 Task: Create a due date automation trigger when advanced on, 2 working days before a card is due add fields without custom field "Resume" set to a date between 1 and 7 days ago at 11:00 AM.
Action: Mouse moved to (1190, 361)
Screenshot: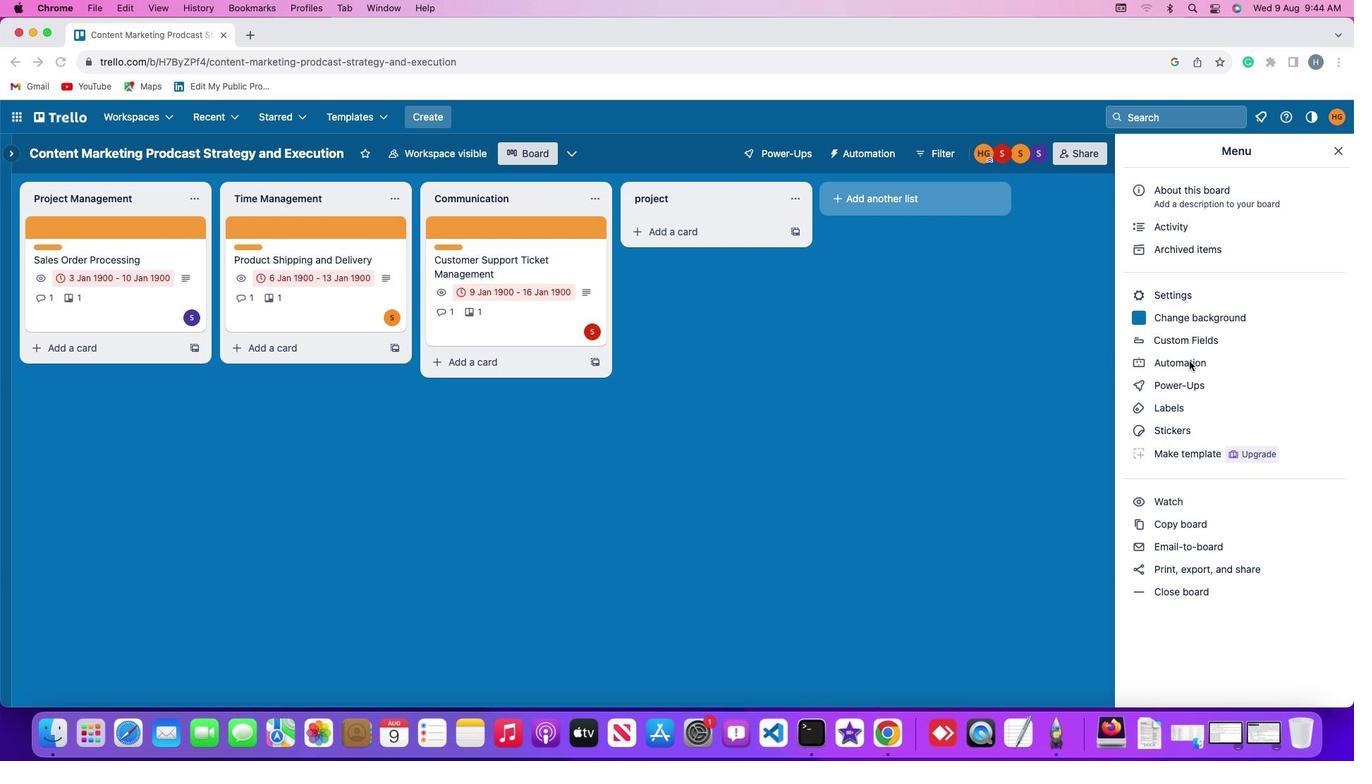 
Action: Mouse pressed left at (1190, 361)
Screenshot: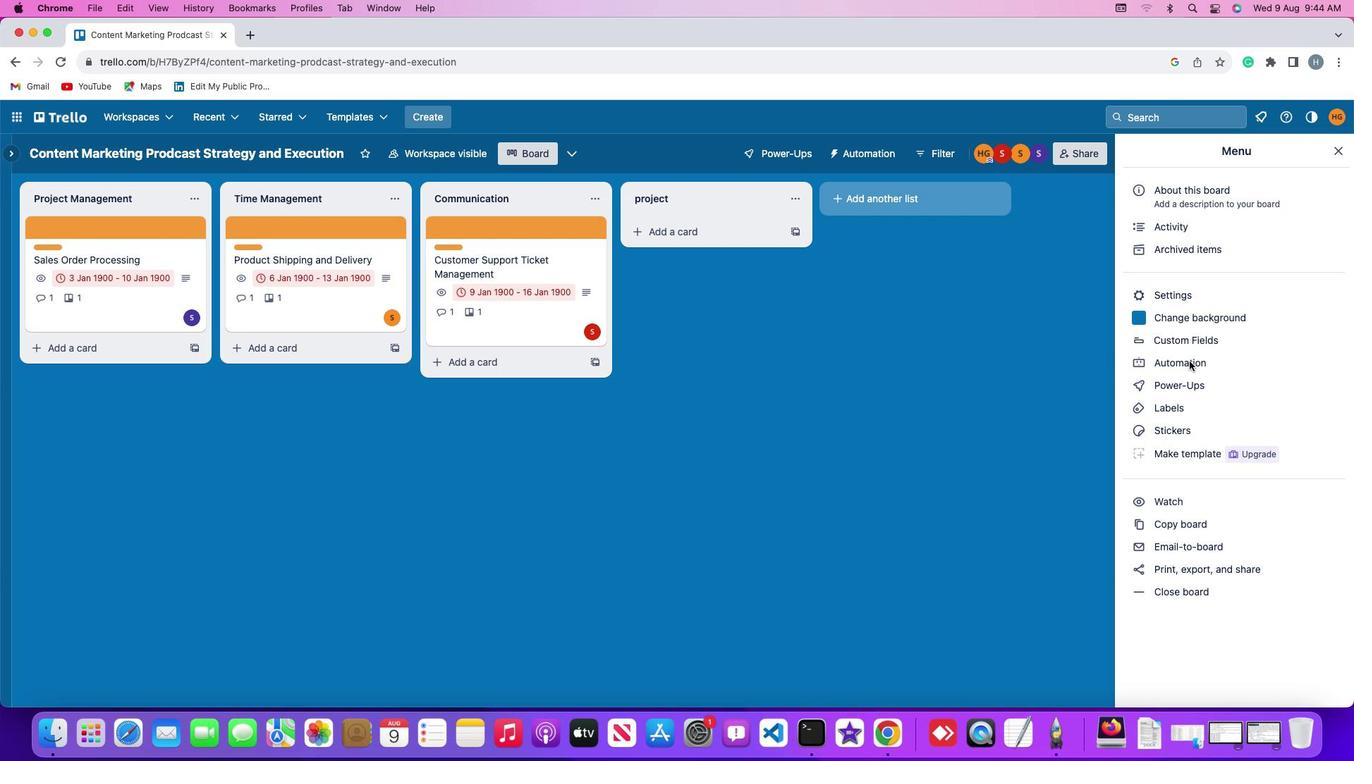 
Action: Mouse pressed left at (1190, 361)
Screenshot: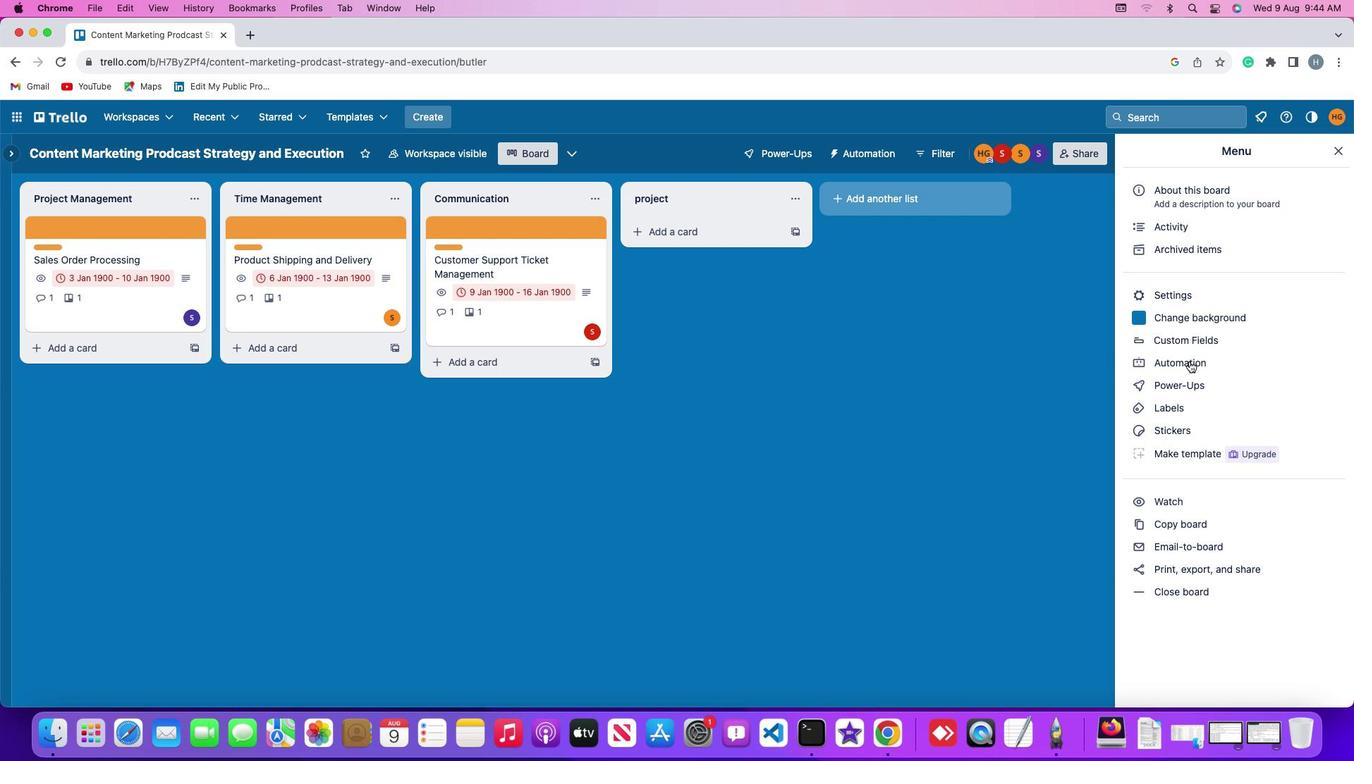 
Action: Mouse moved to (86, 333)
Screenshot: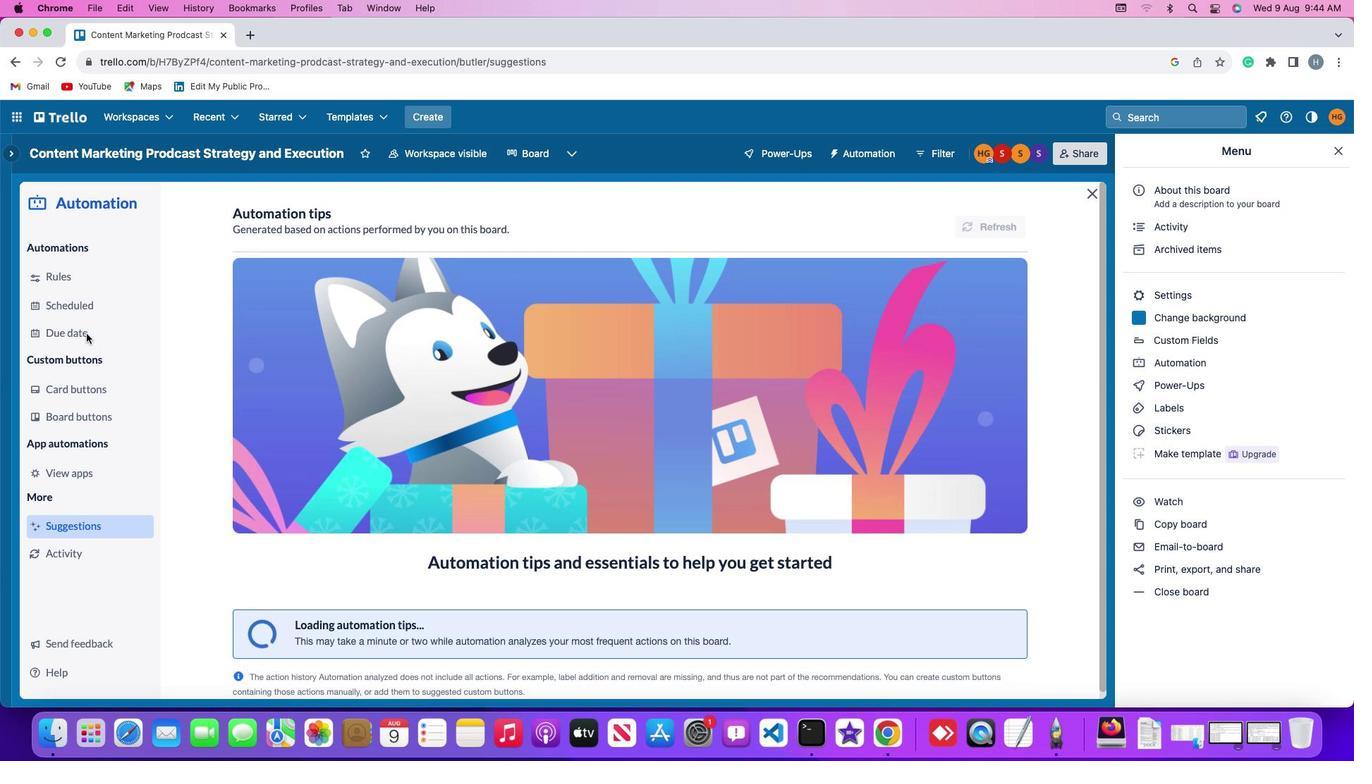 
Action: Mouse pressed left at (86, 333)
Screenshot: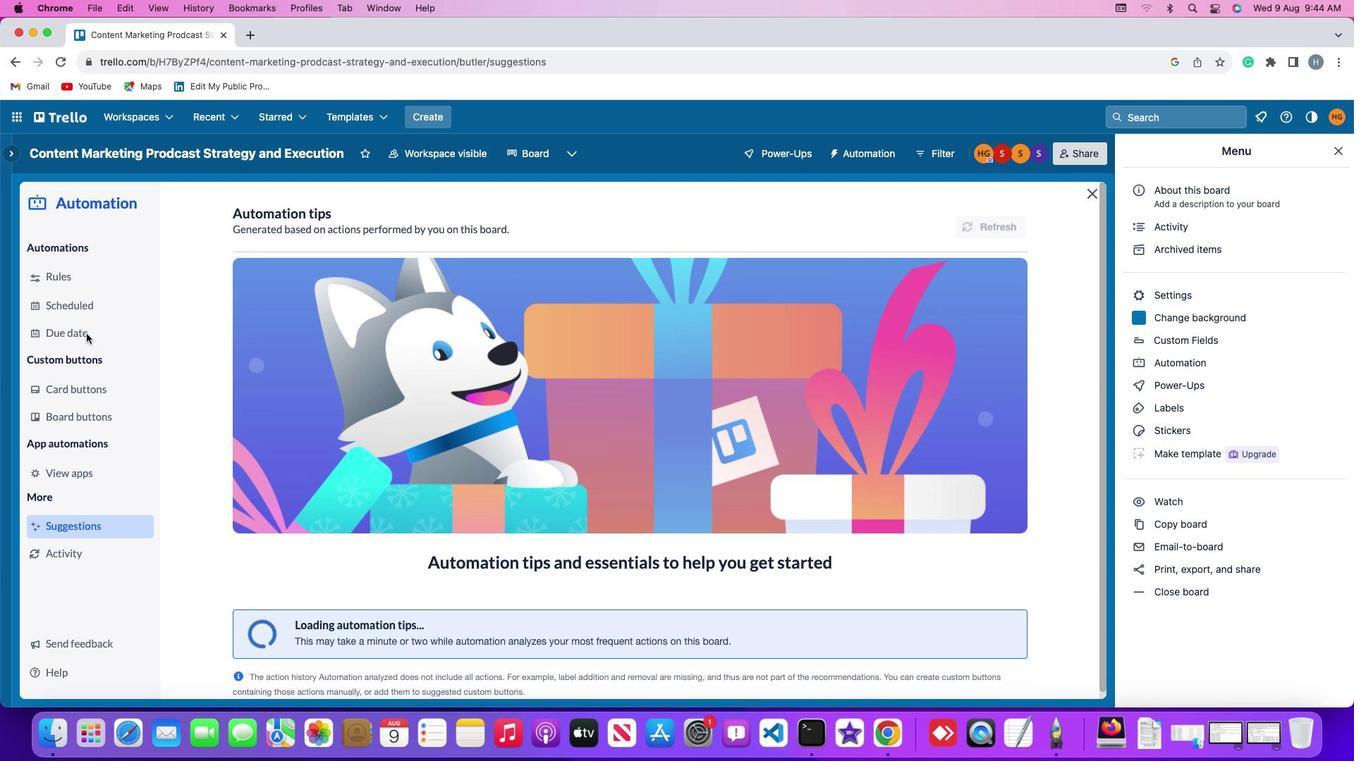 
Action: Mouse moved to (945, 214)
Screenshot: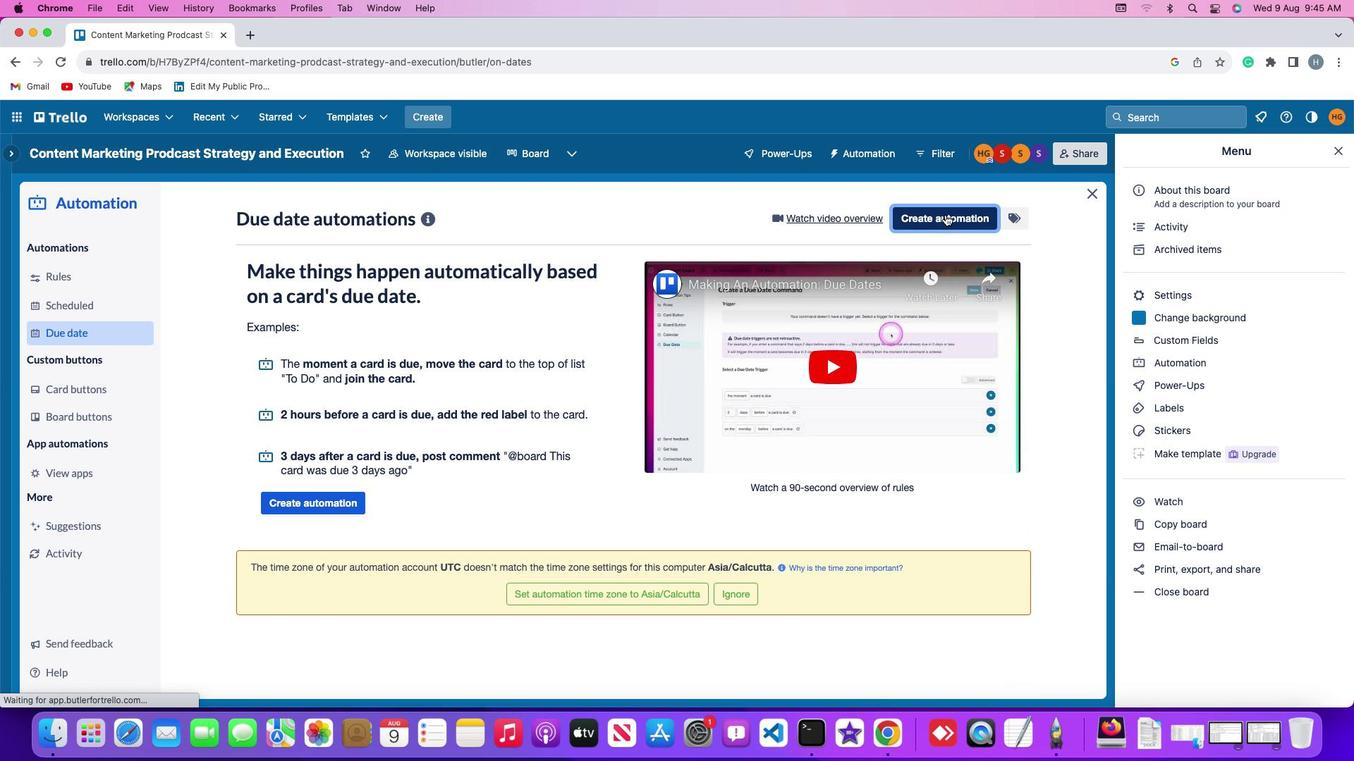 
Action: Mouse pressed left at (945, 214)
Screenshot: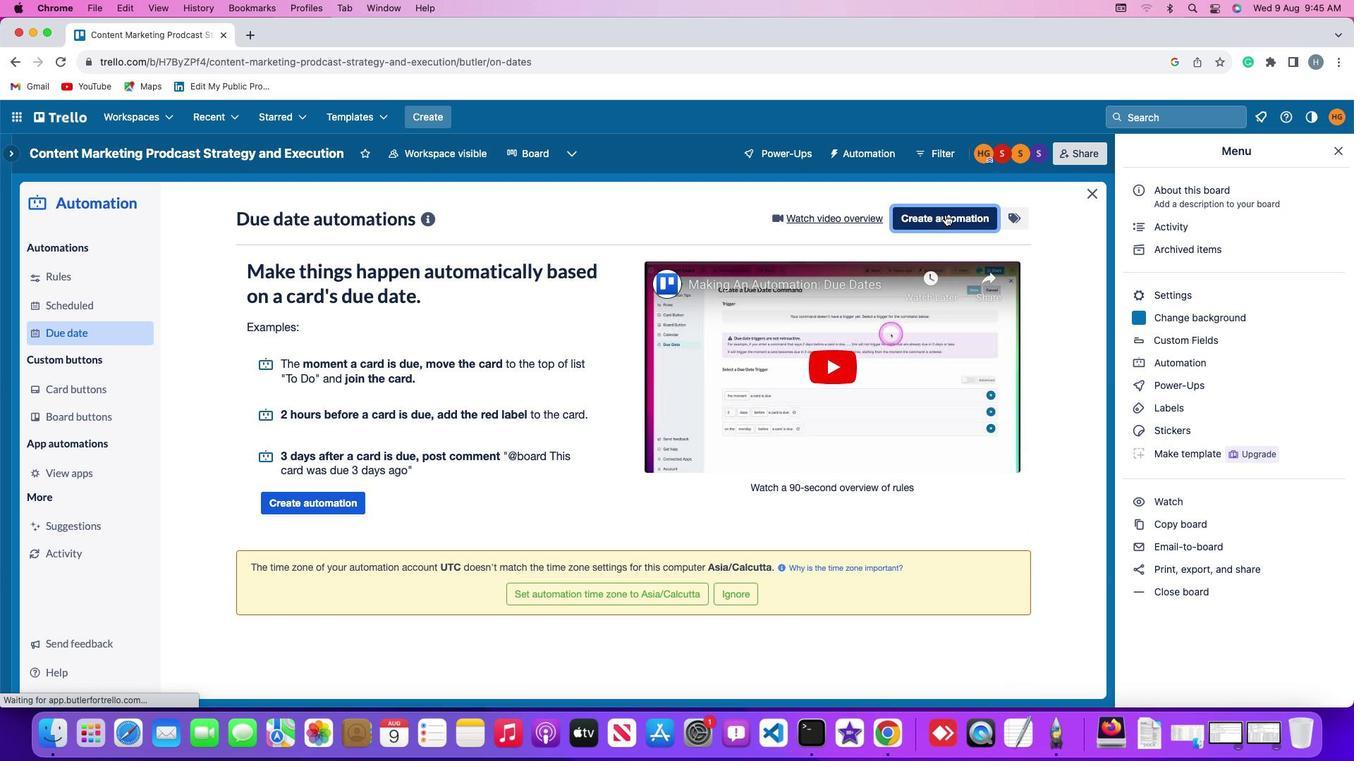 
Action: Mouse moved to (354, 349)
Screenshot: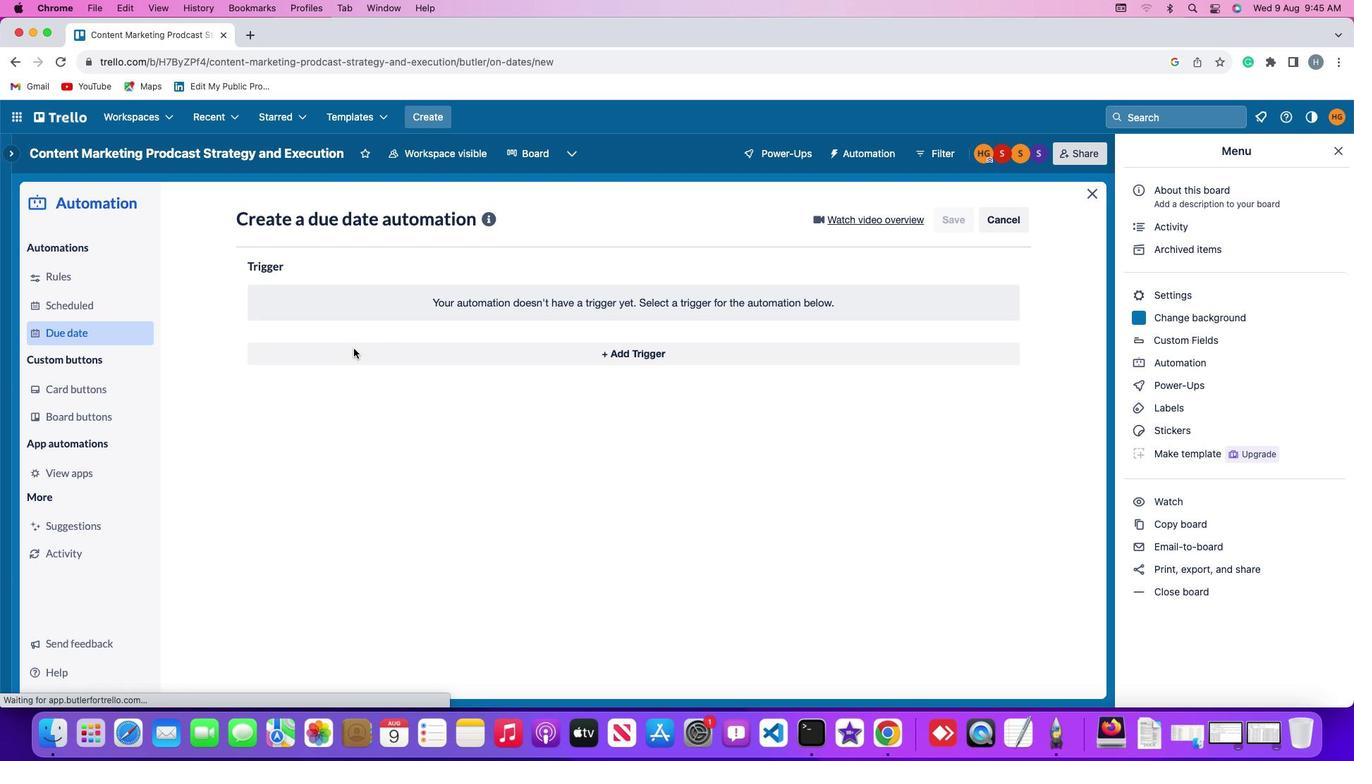 
Action: Mouse pressed left at (354, 349)
Screenshot: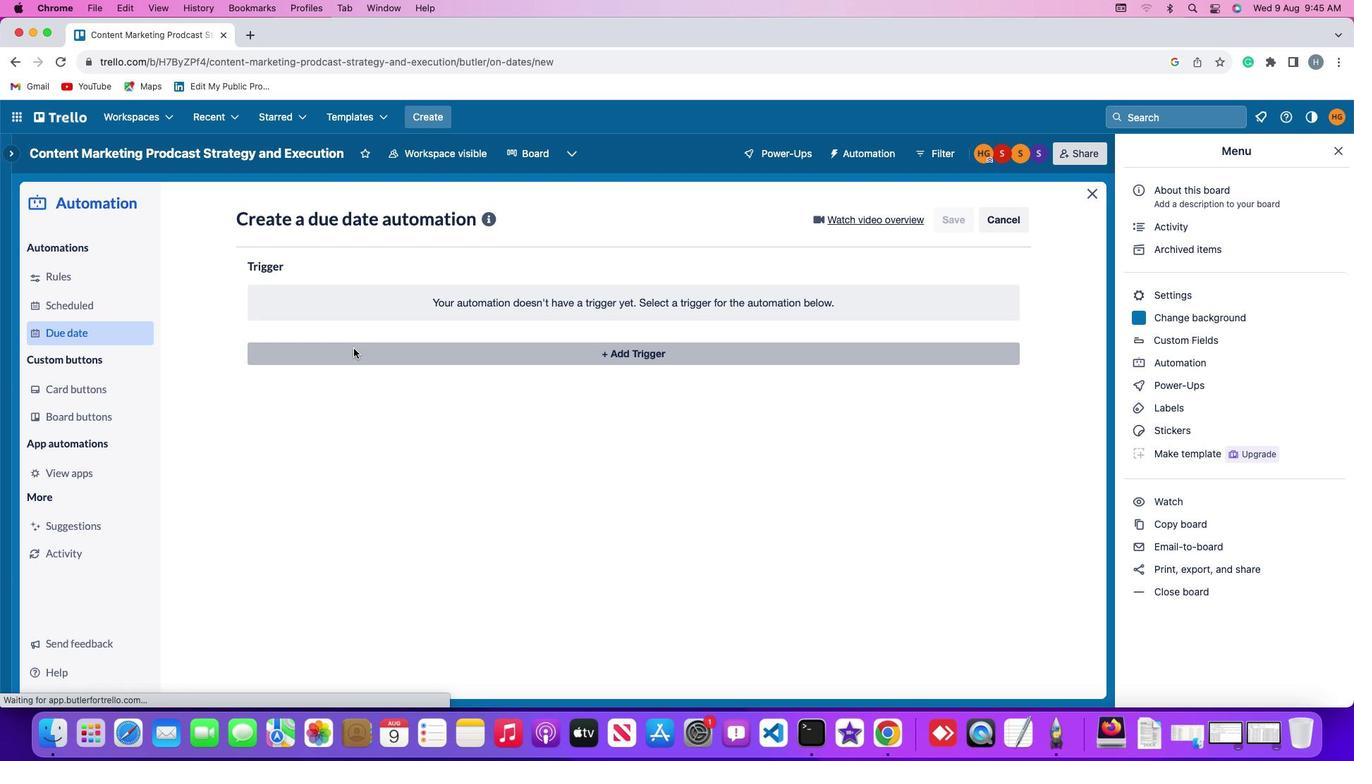 
Action: Mouse moved to (280, 567)
Screenshot: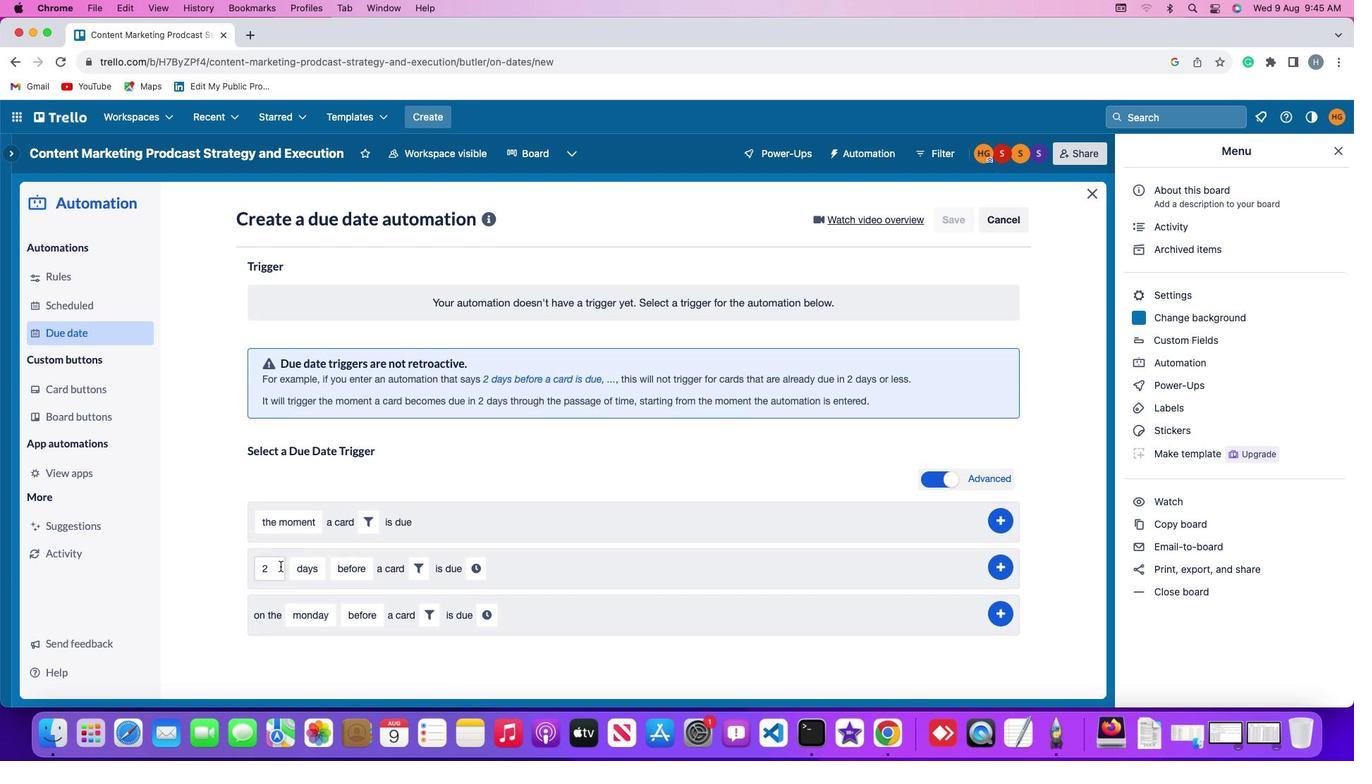
Action: Mouse pressed left at (280, 567)
Screenshot: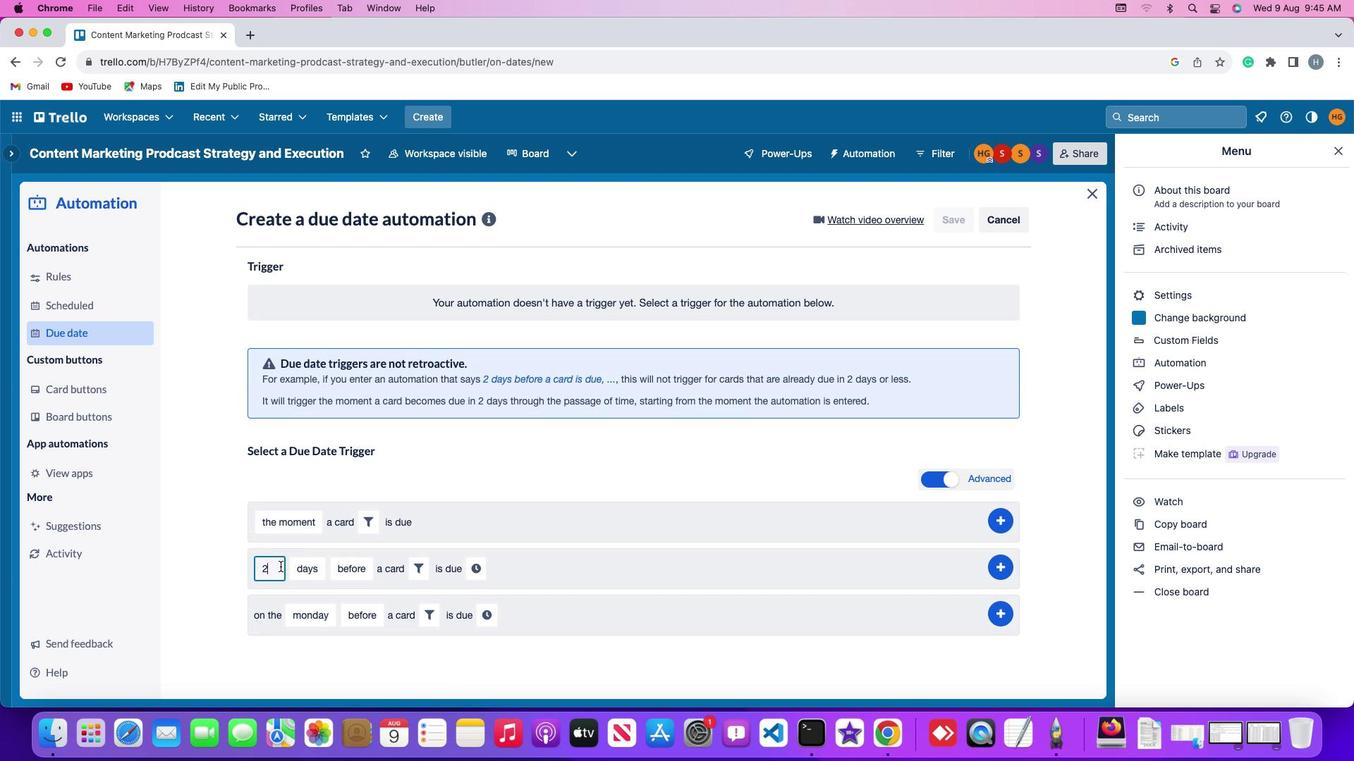
Action: Key pressed Key.backspace
Screenshot: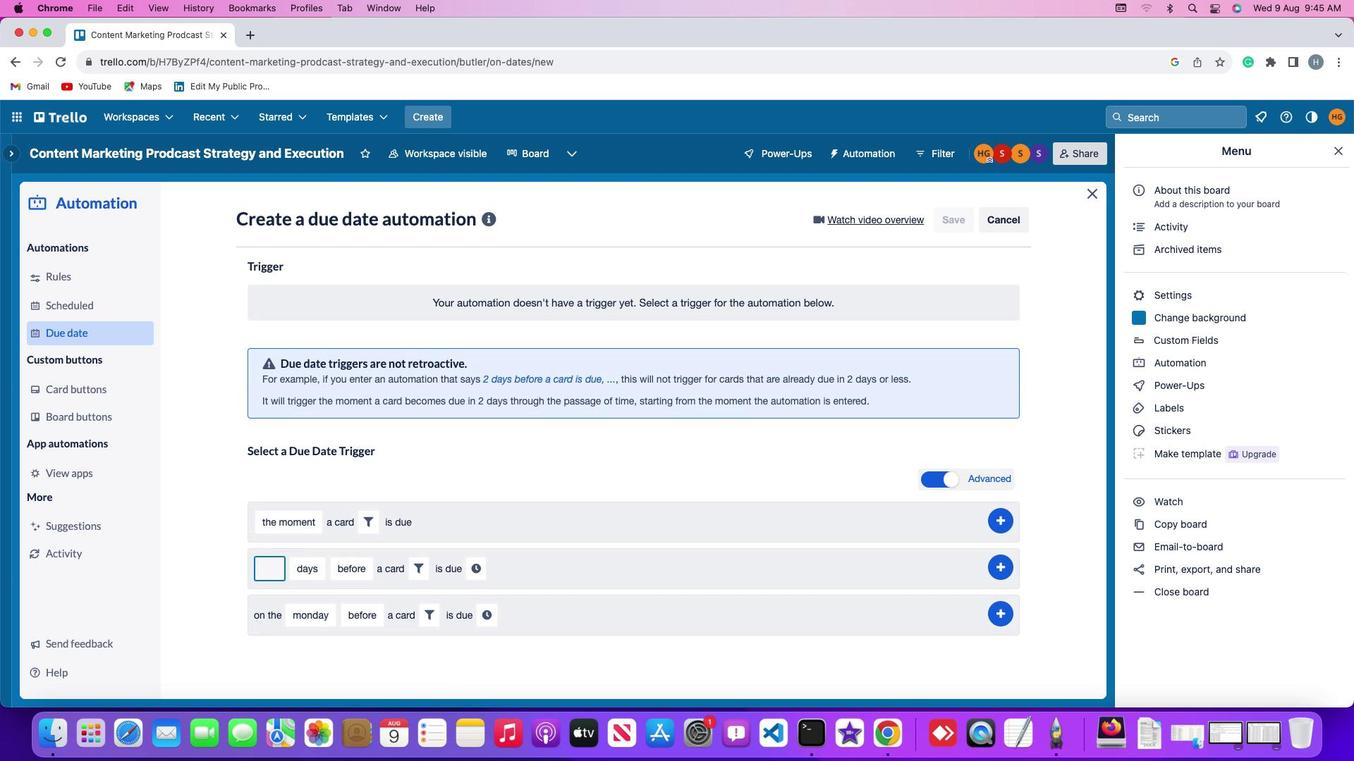 
Action: Mouse moved to (275, 567)
Screenshot: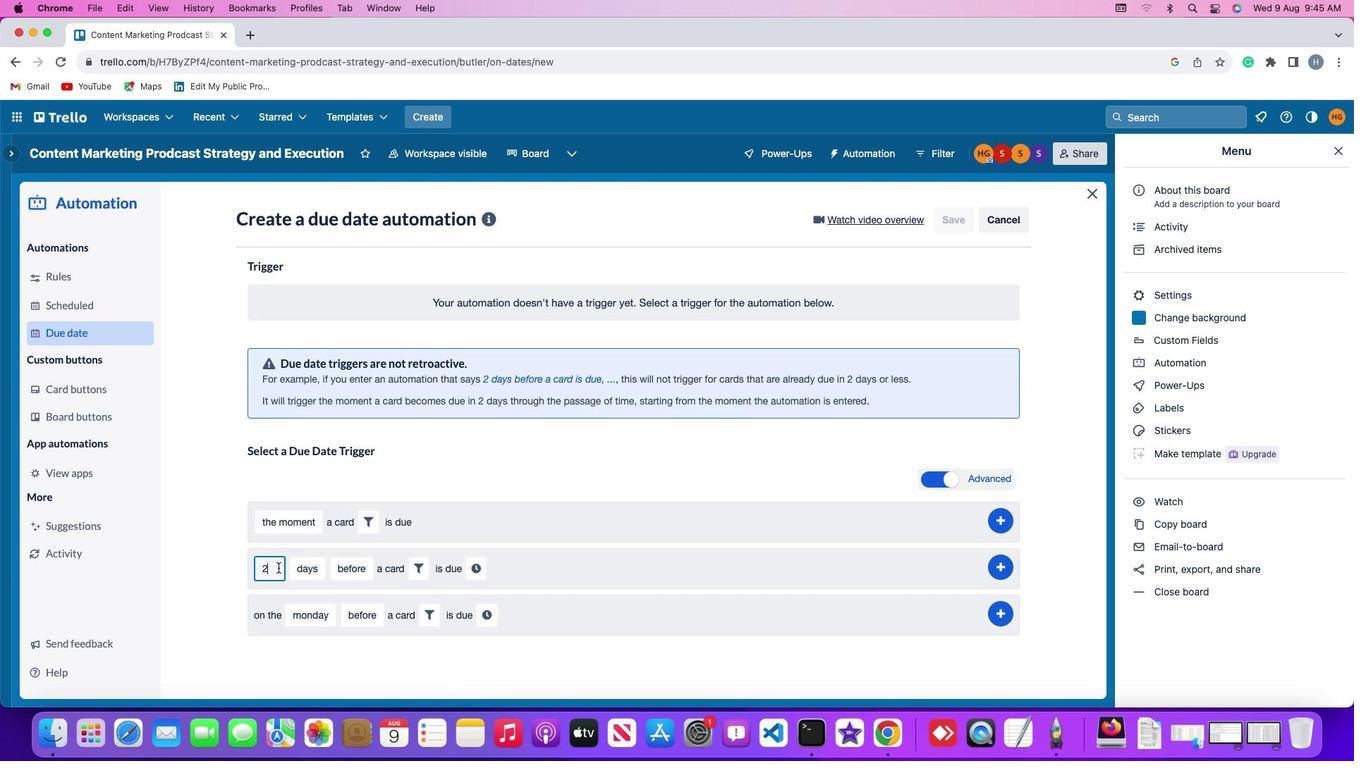 
Action: Key pressed '2'
Screenshot: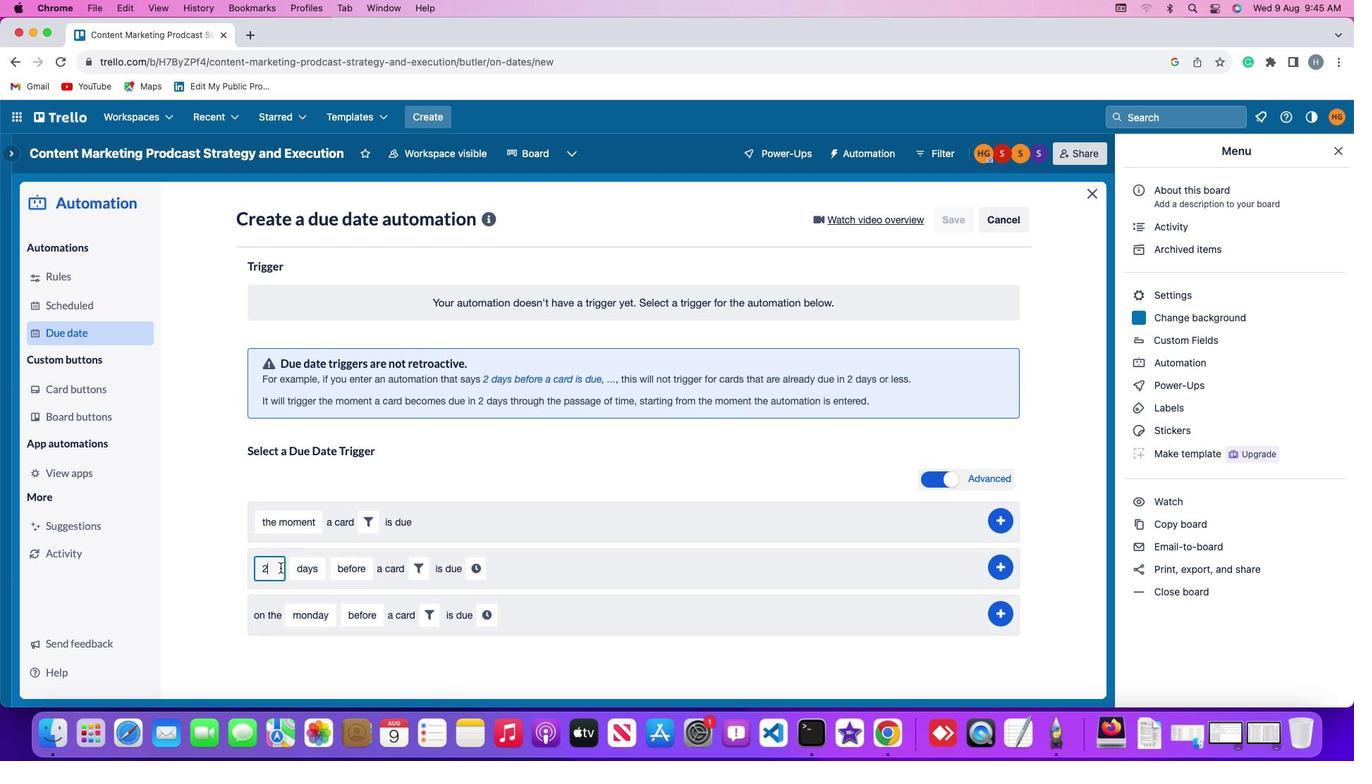 
Action: Mouse moved to (301, 569)
Screenshot: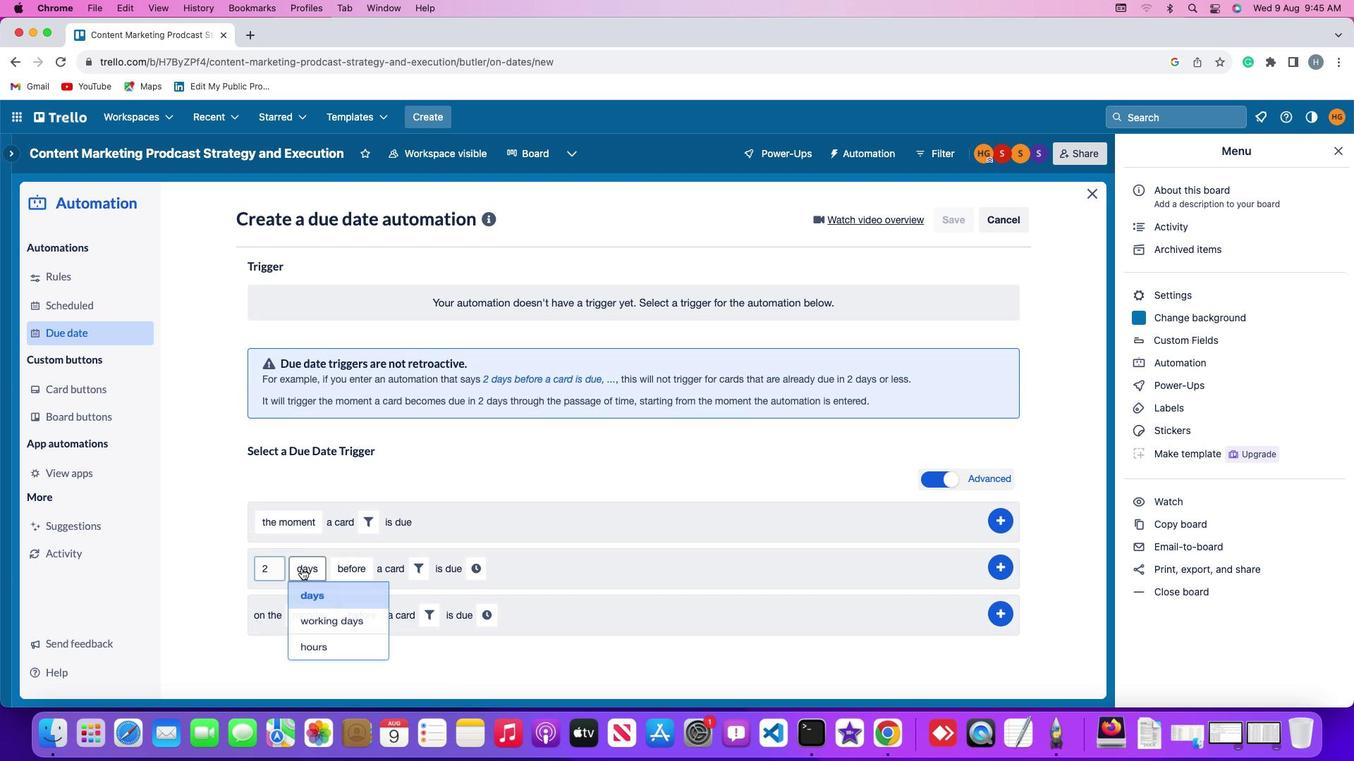 
Action: Mouse pressed left at (301, 569)
Screenshot: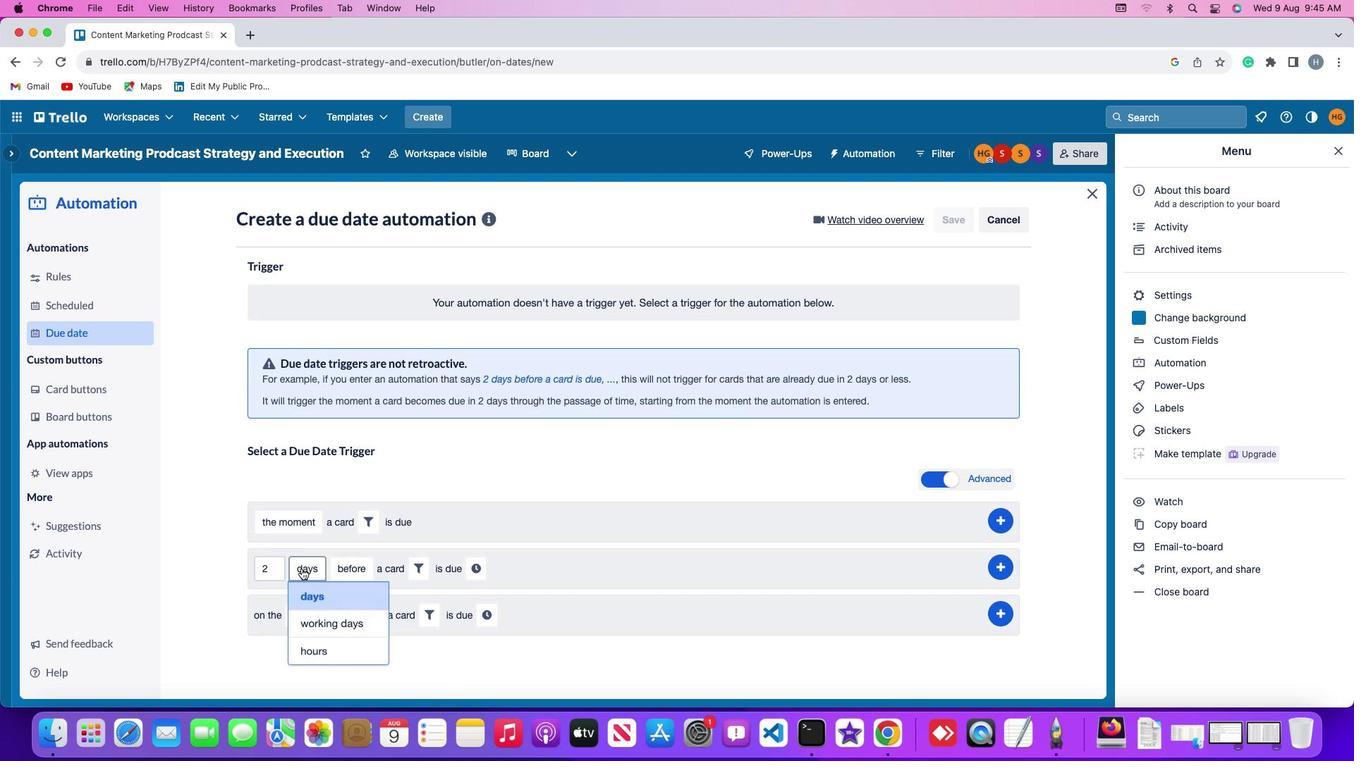 
Action: Mouse moved to (316, 630)
Screenshot: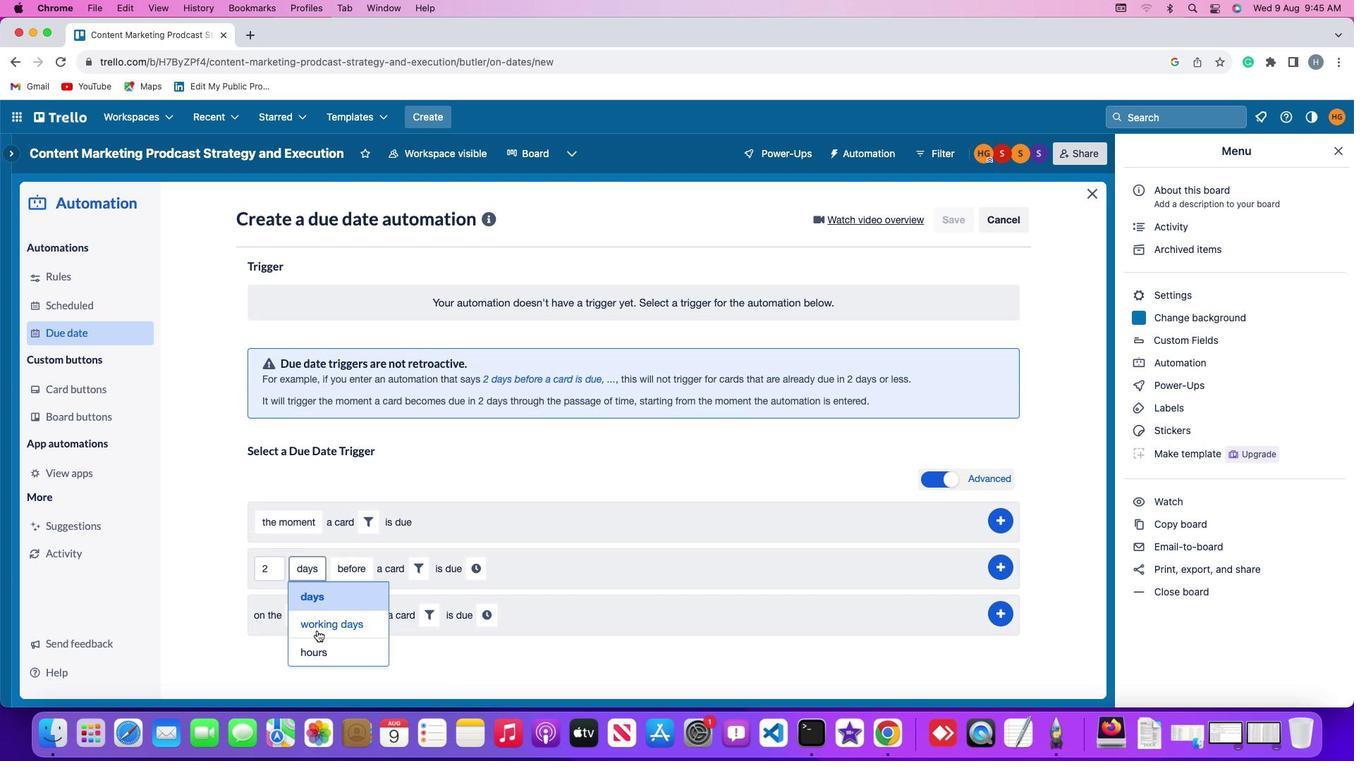 
Action: Mouse pressed left at (316, 630)
Screenshot: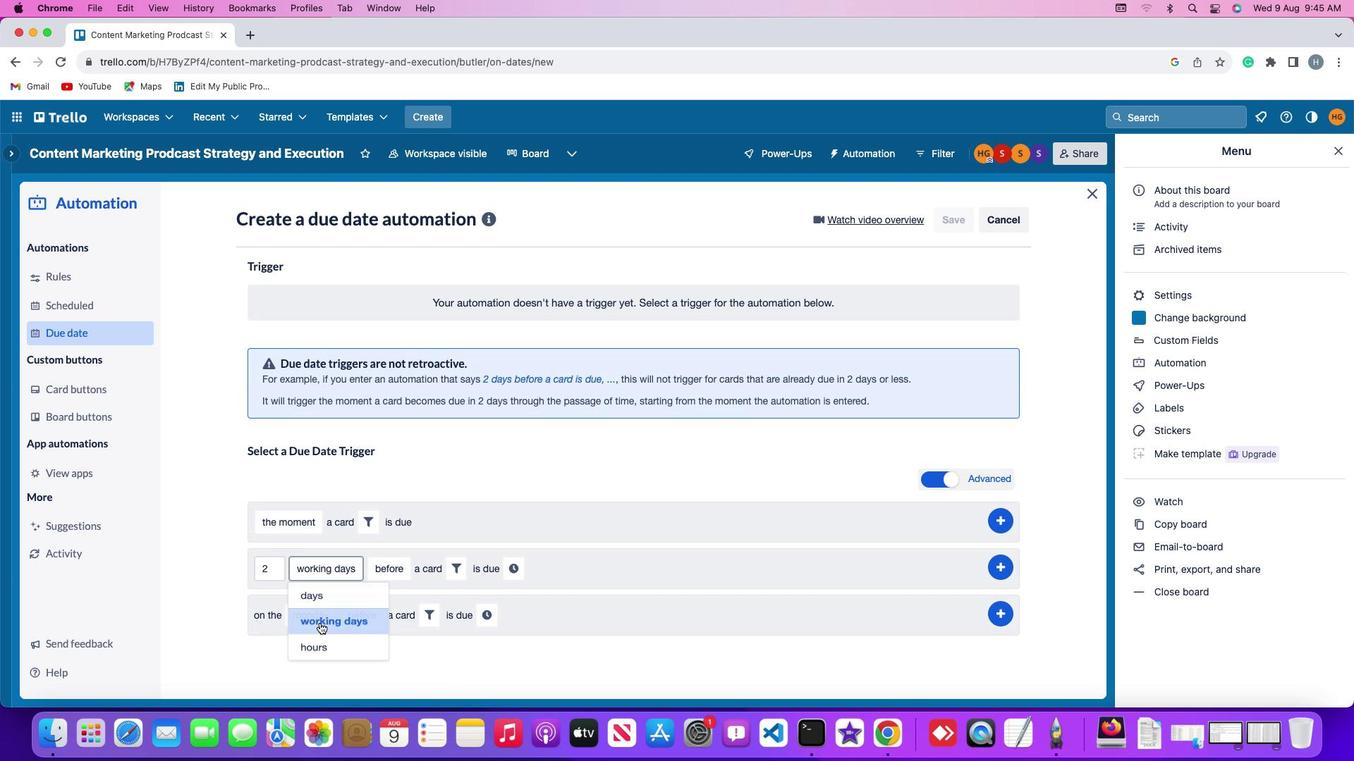 
Action: Mouse moved to (389, 574)
Screenshot: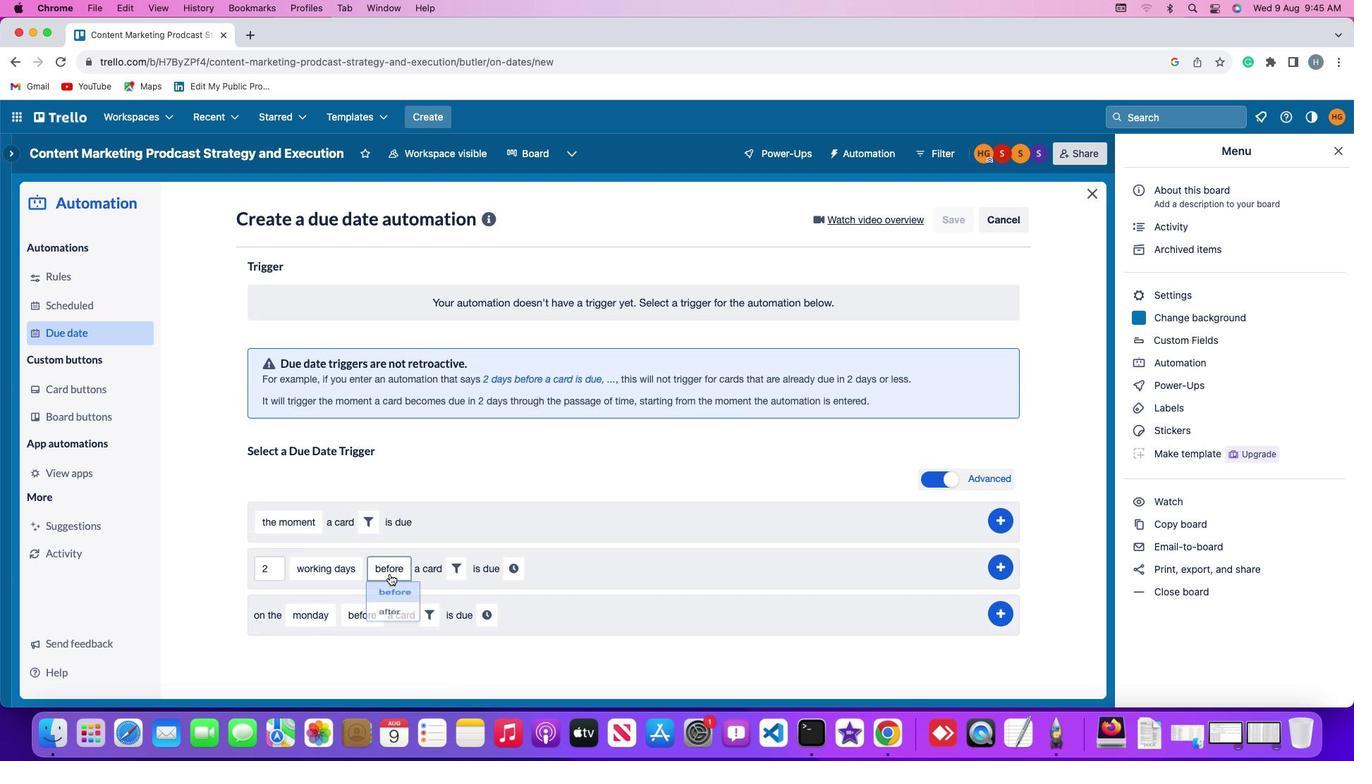 
Action: Mouse pressed left at (389, 574)
Screenshot: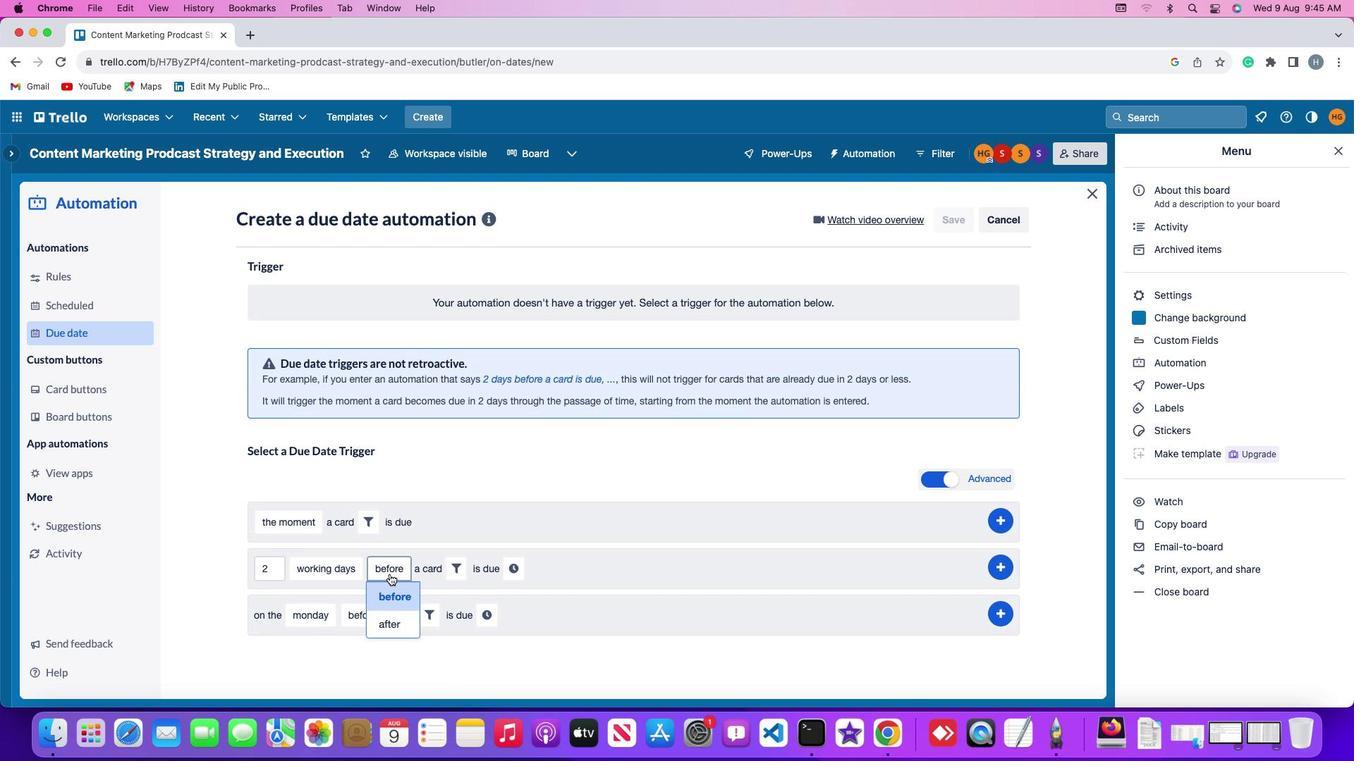 
Action: Mouse moved to (397, 598)
Screenshot: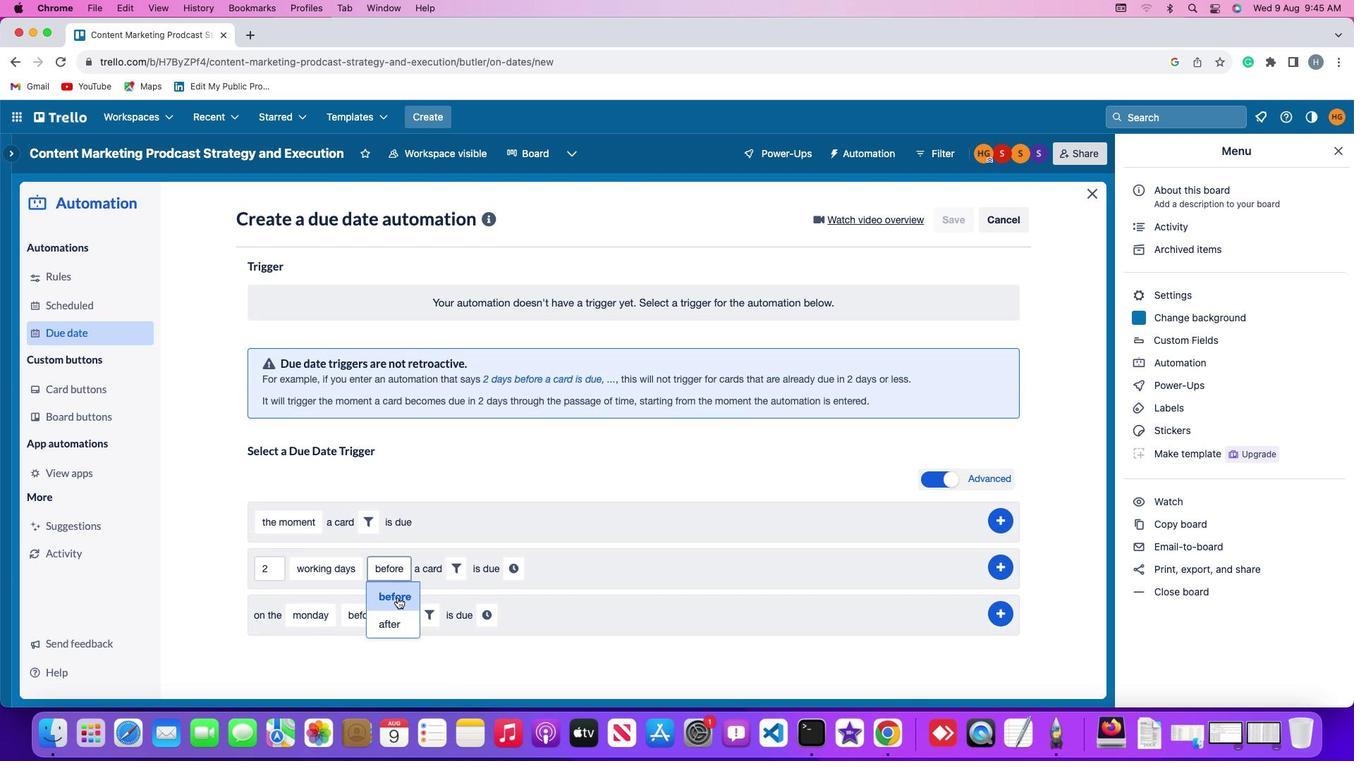 
Action: Mouse pressed left at (397, 598)
Screenshot: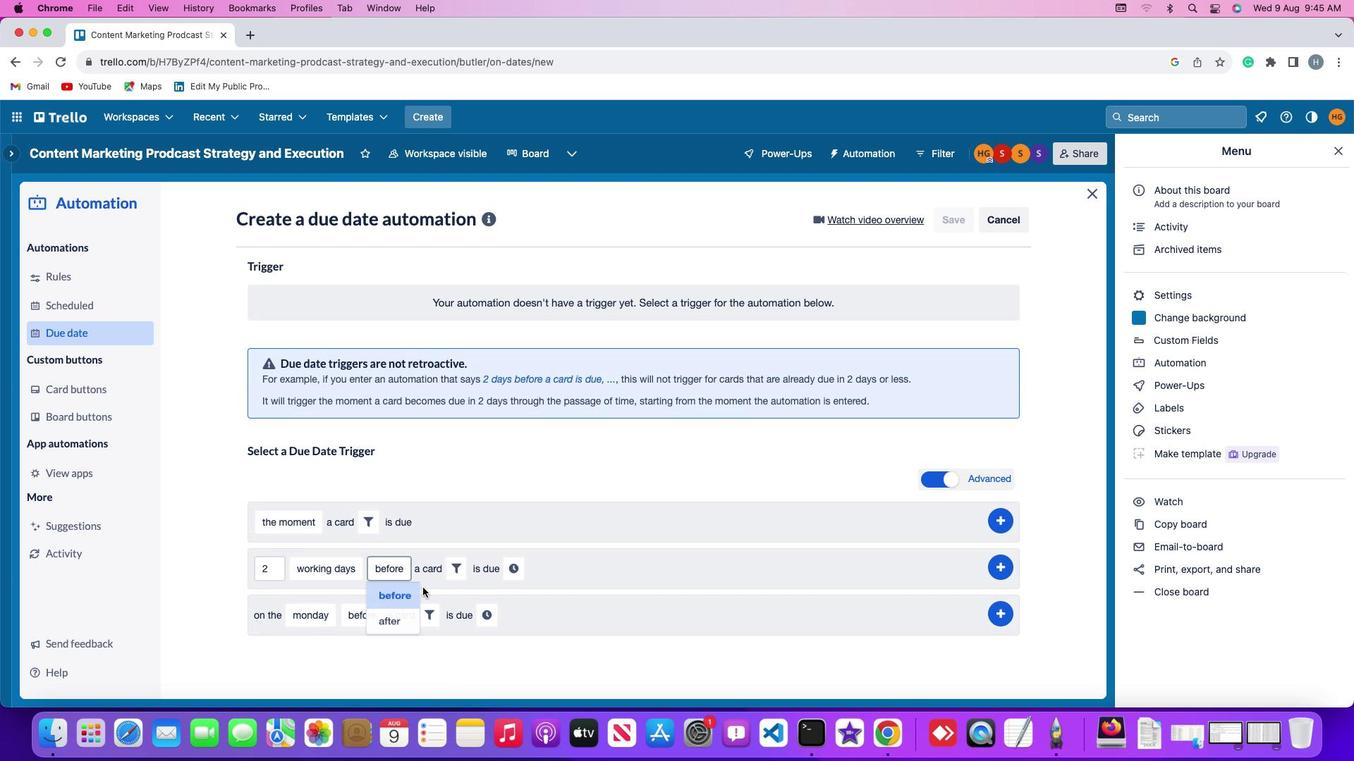 
Action: Mouse moved to (461, 574)
Screenshot: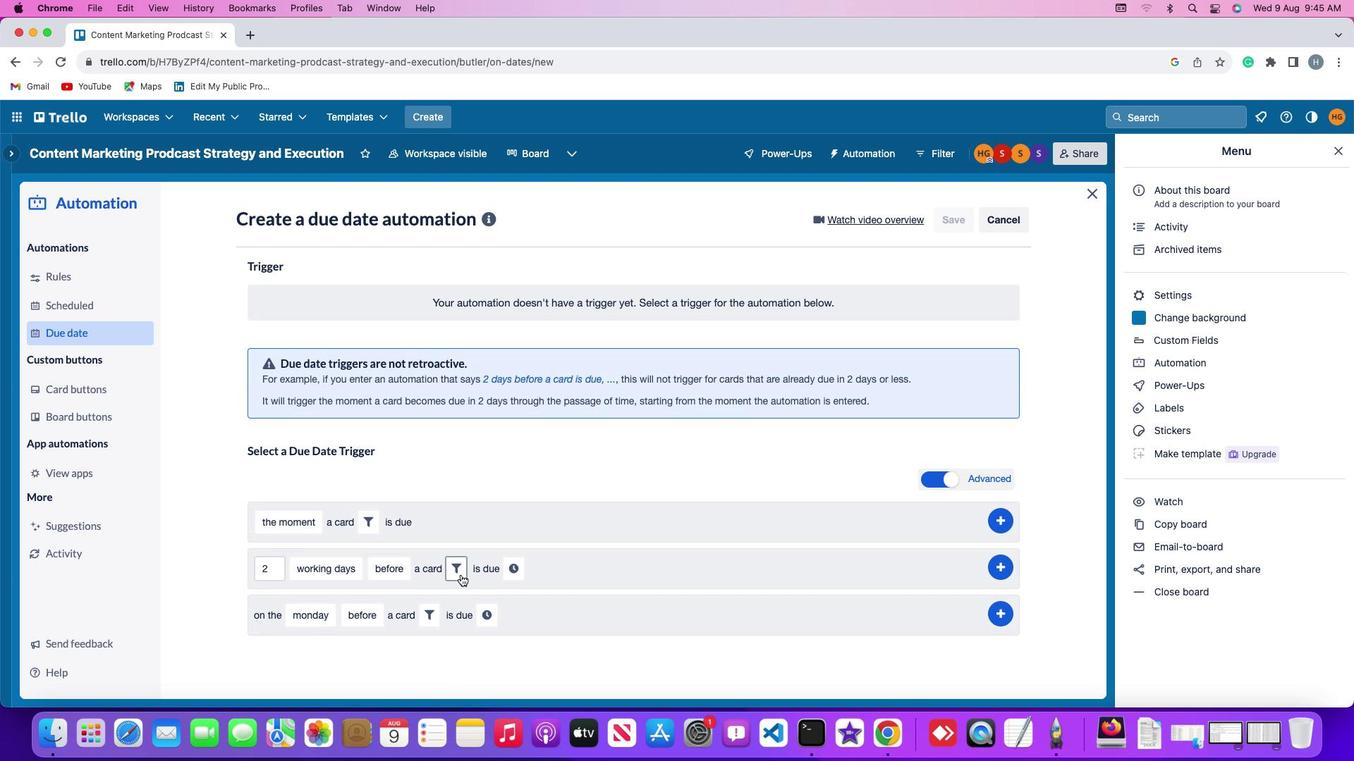
Action: Mouse pressed left at (461, 574)
Screenshot: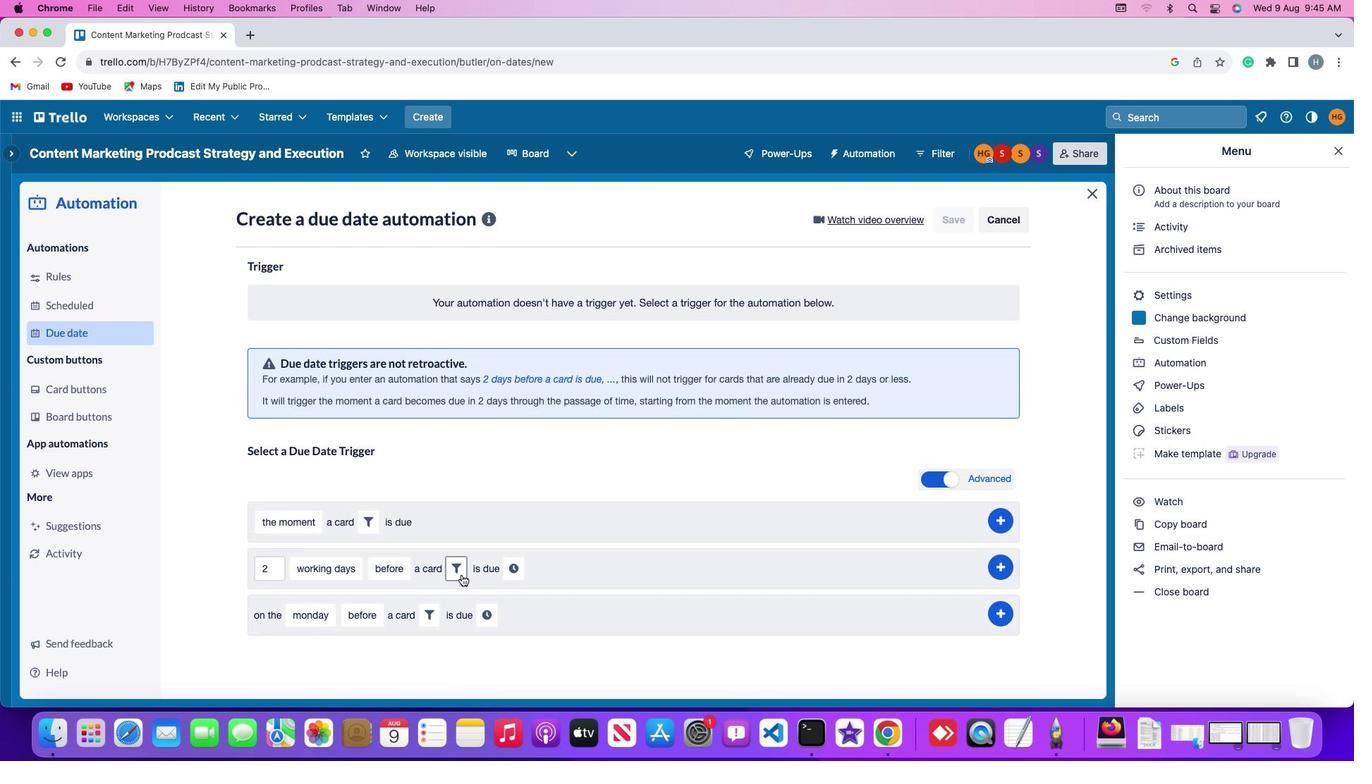 
Action: Mouse moved to (690, 610)
Screenshot: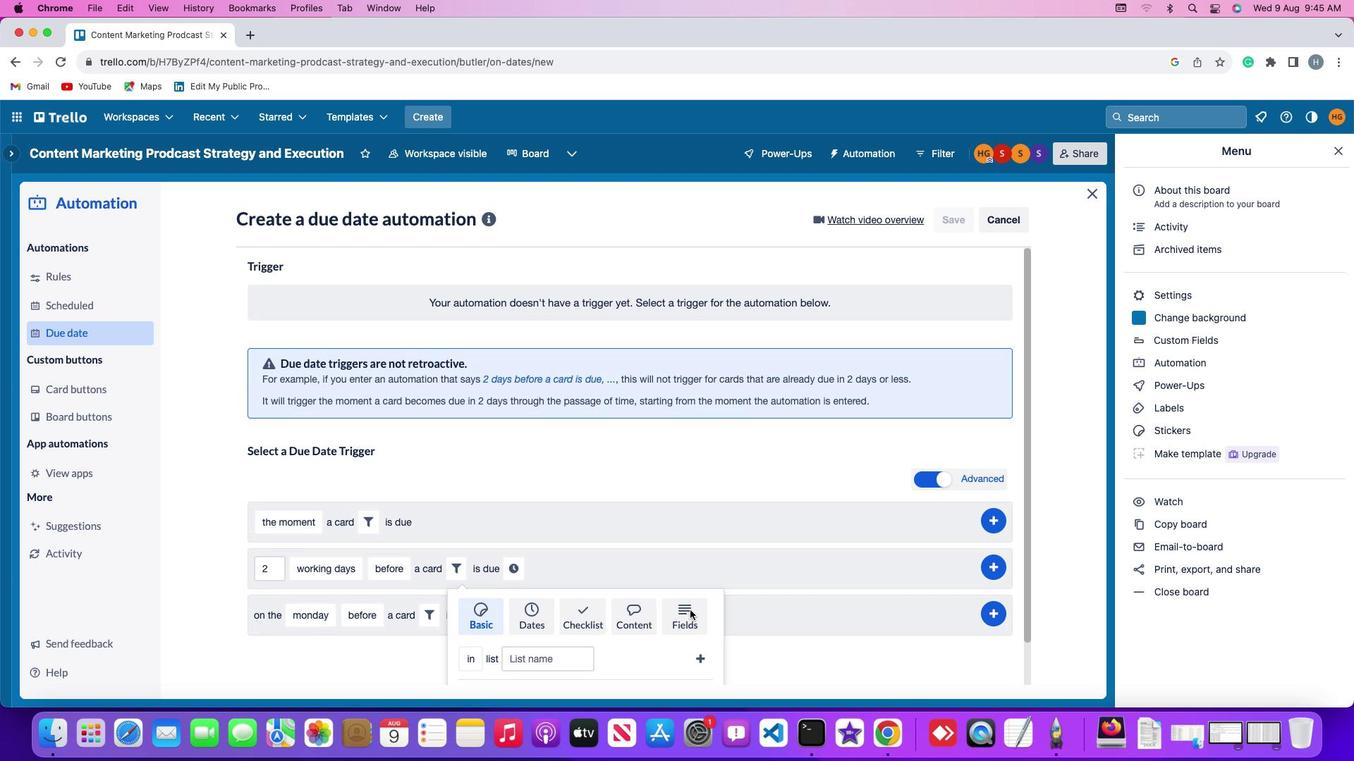 
Action: Mouse pressed left at (690, 610)
Screenshot: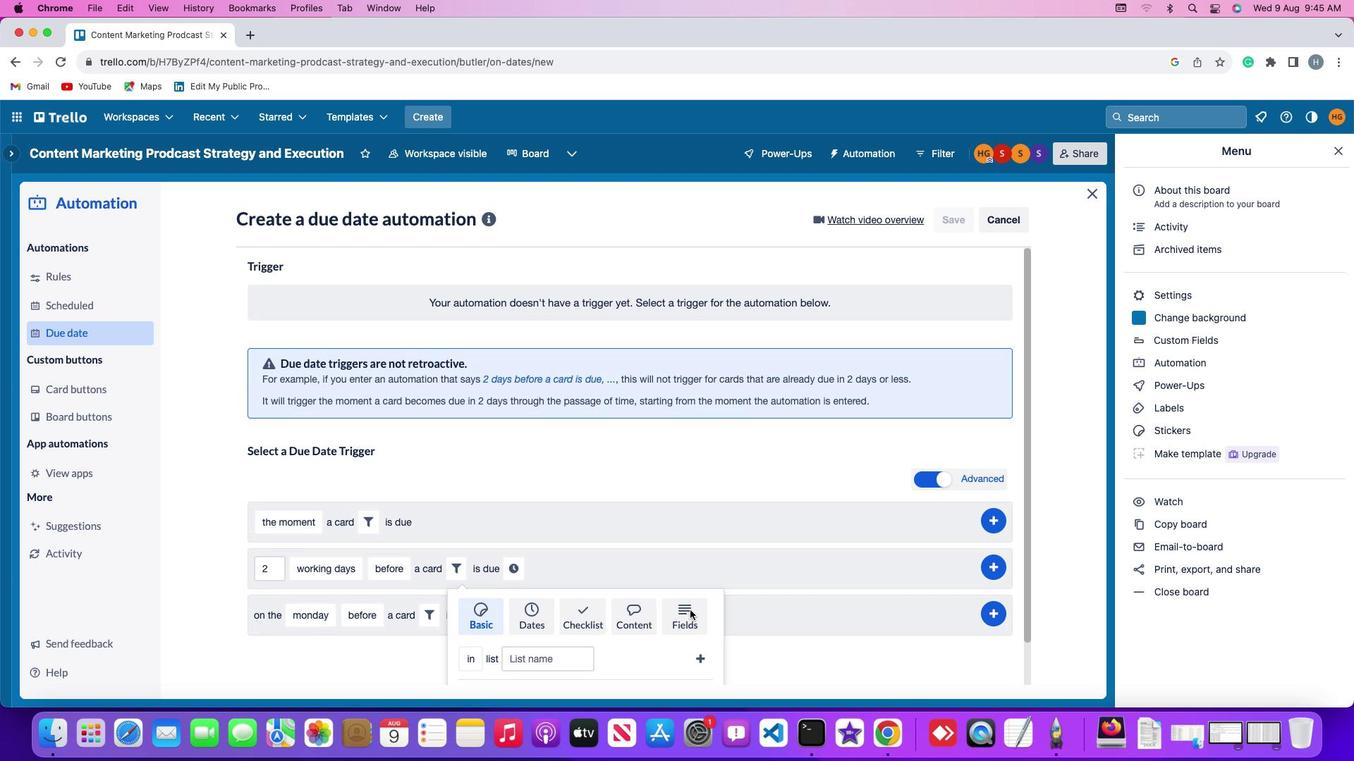 
Action: Mouse moved to (530, 632)
Screenshot: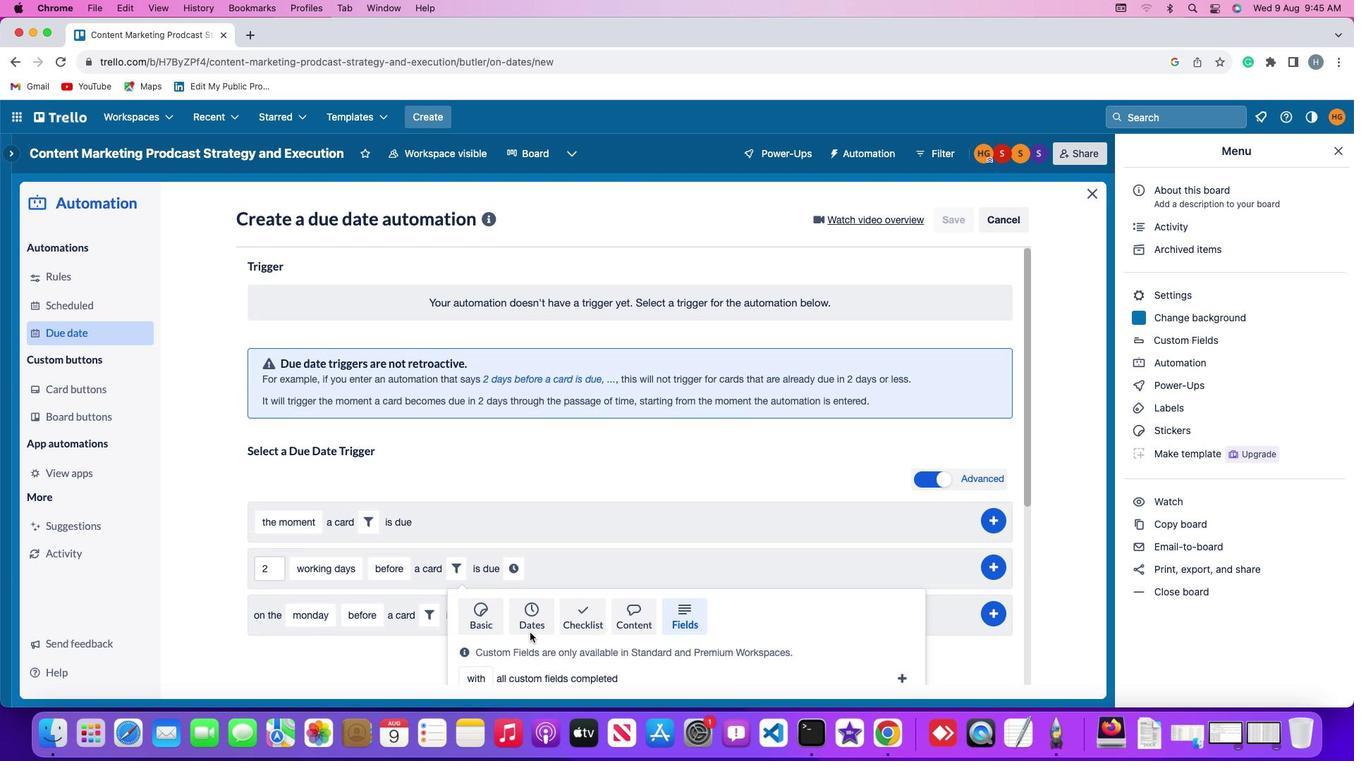 
Action: Mouse scrolled (530, 632) with delta (0, 0)
Screenshot: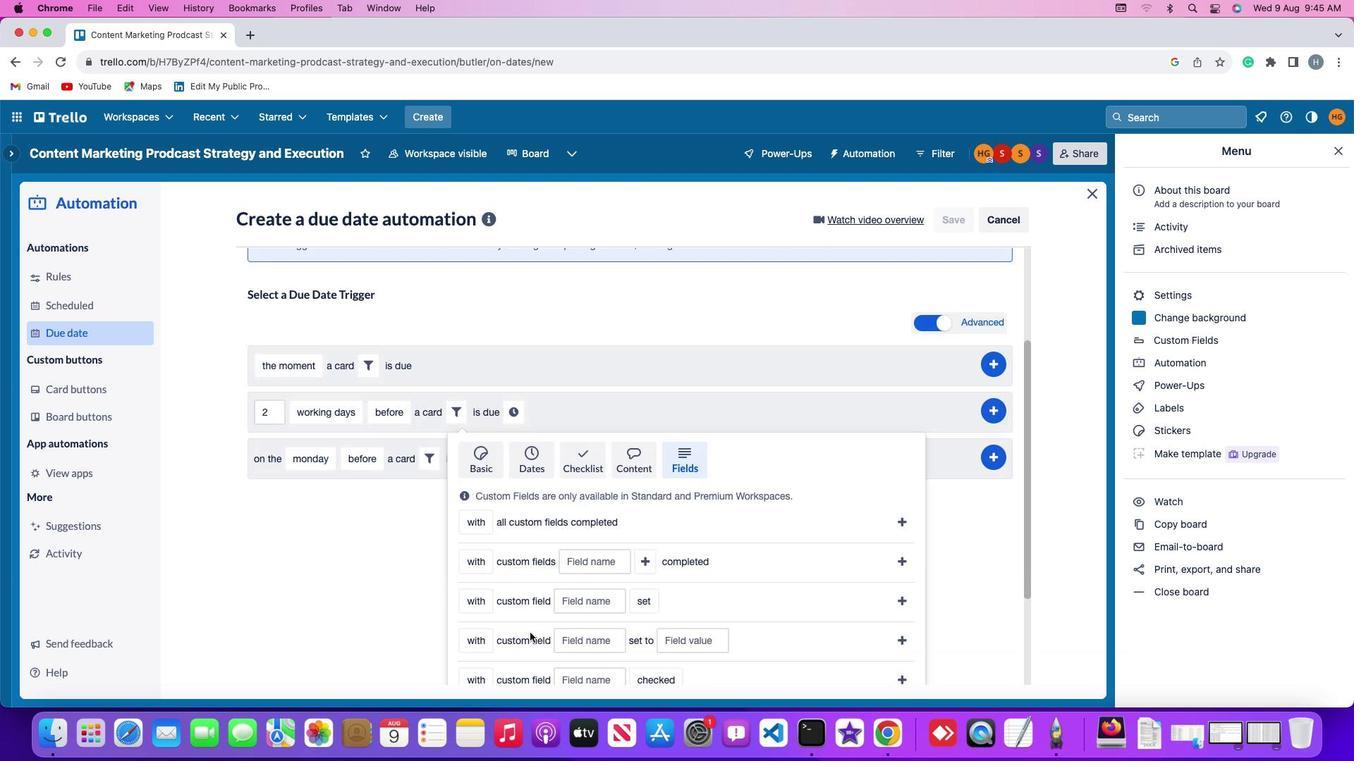
Action: Mouse scrolled (530, 632) with delta (0, 0)
Screenshot: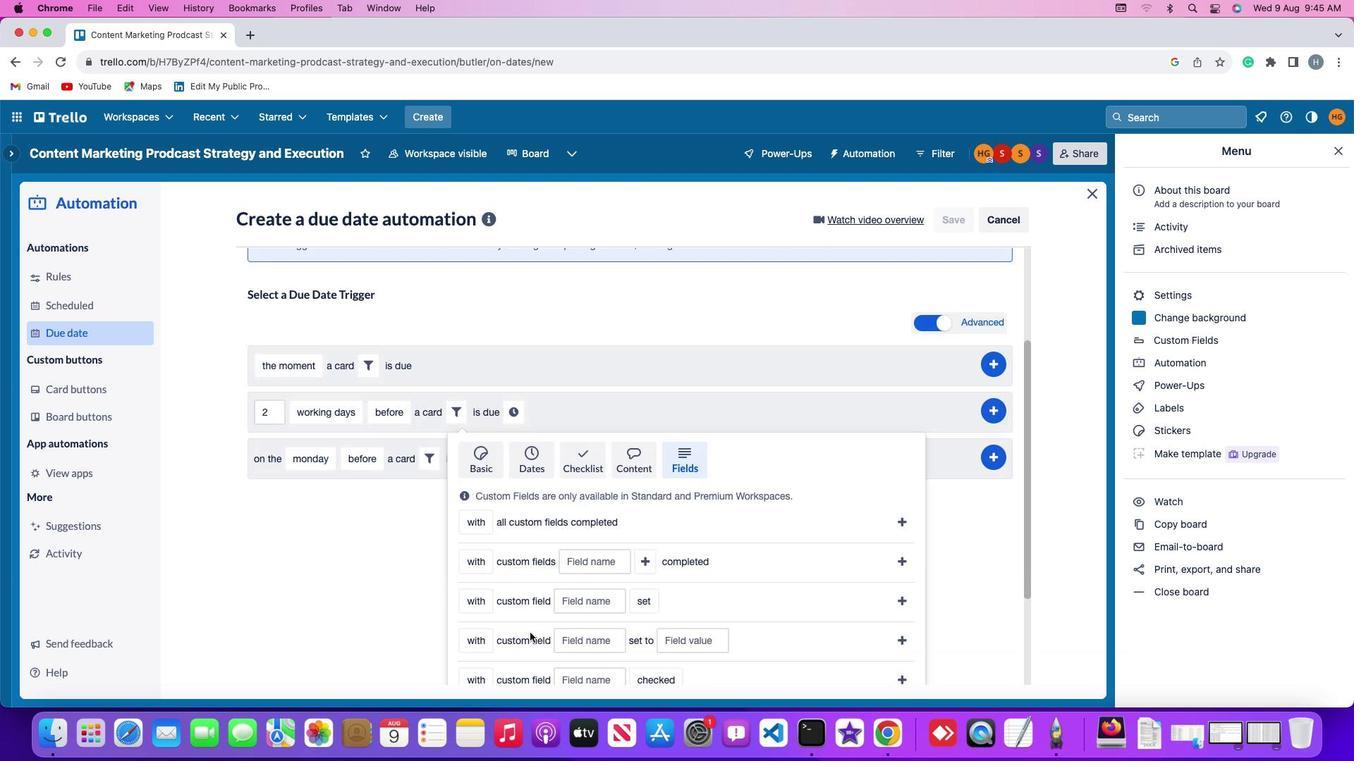 
Action: Mouse scrolled (530, 632) with delta (0, -2)
Screenshot: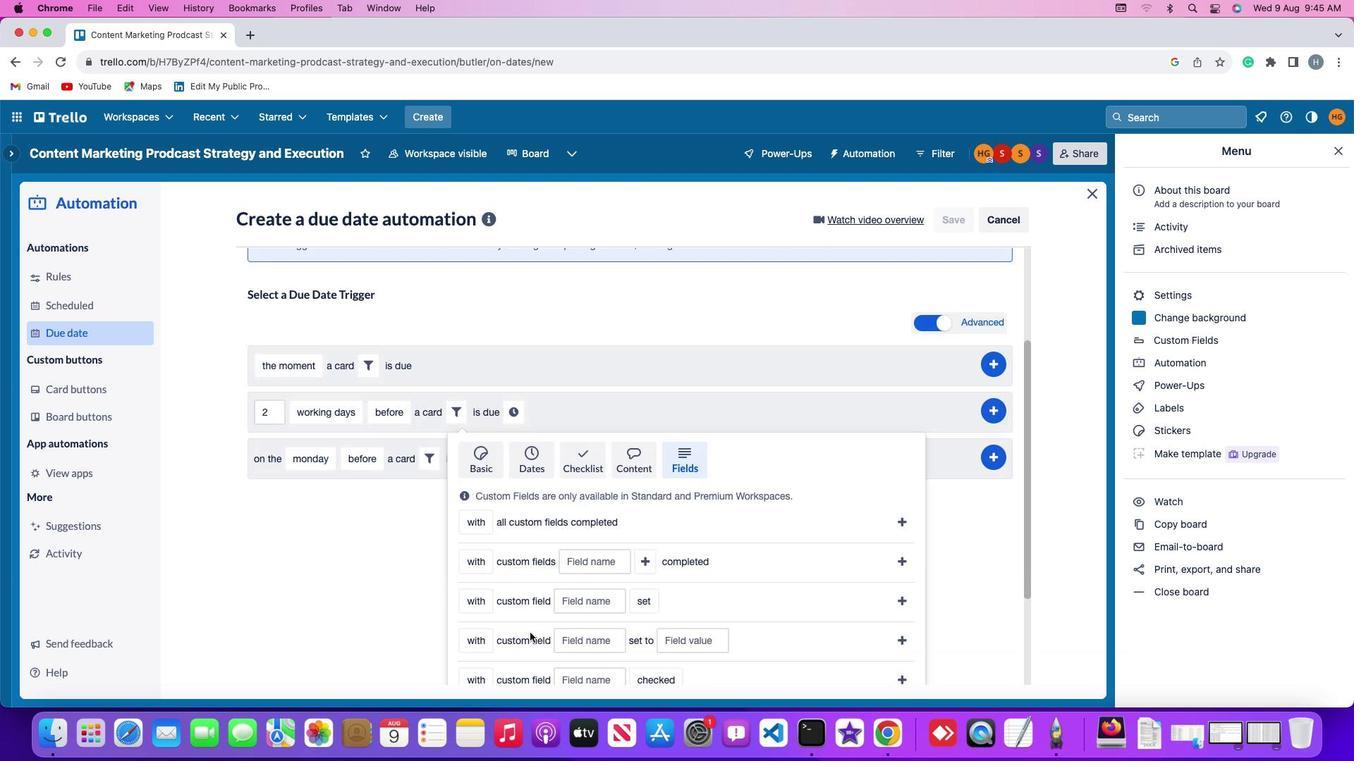 
Action: Mouse scrolled (530, 632) with delta (0, -3)
Screenshot: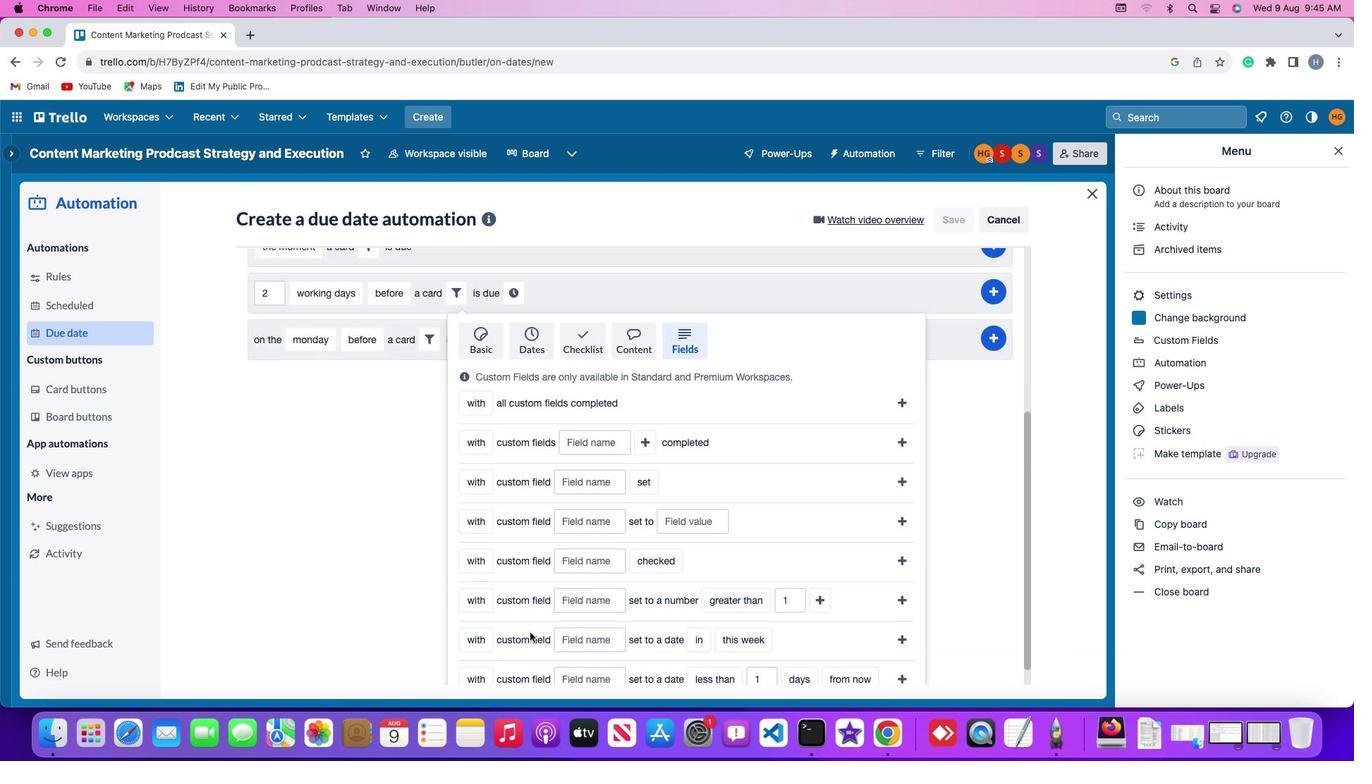 
Action: Mouse scrolled (530, 632) with delta (0, -4)
Screenshot: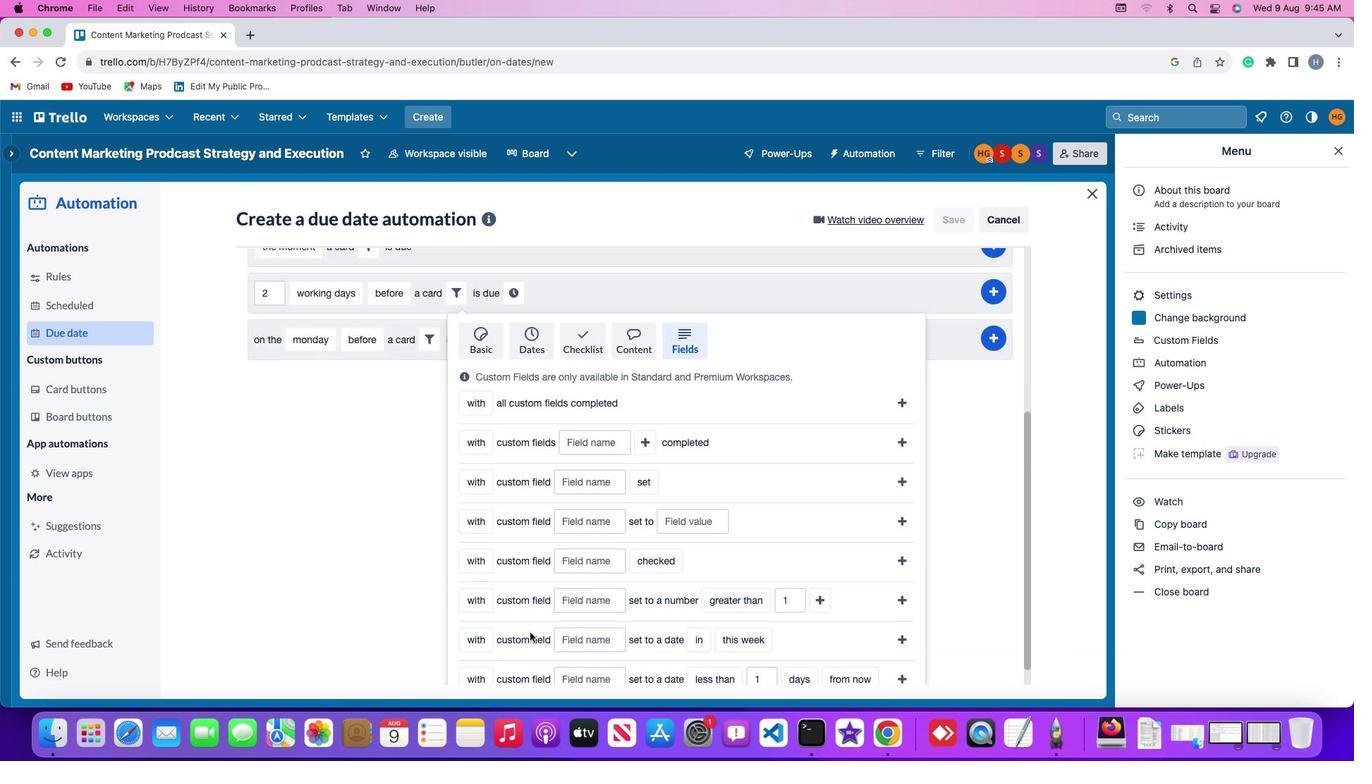 
Action: Mouse scrolled (530, 632) with delta (0, -4)
Screenshot: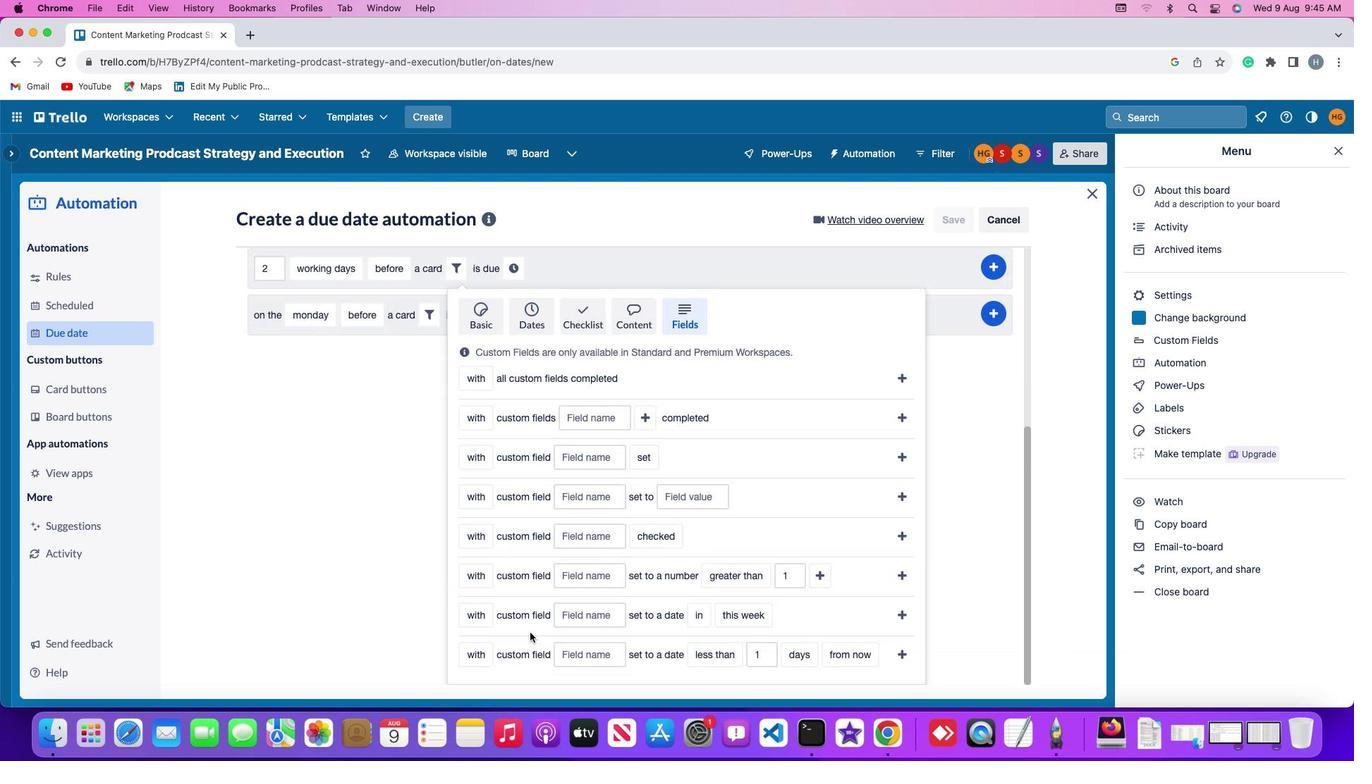 
Action: Mouse scrolled (530, 632) with delta (0, -4)
Screenshot: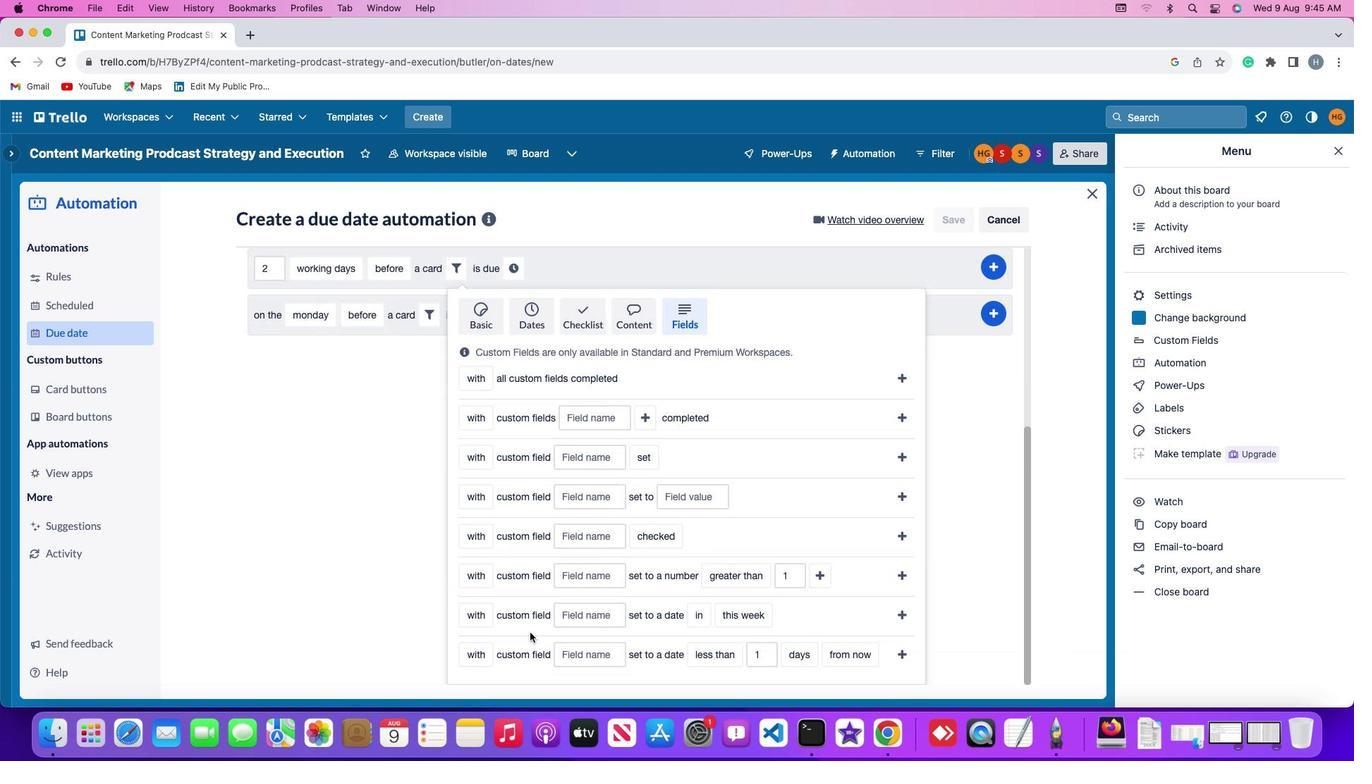 
Action: Mouse scrolled (530, 632) with delta (0, 0)
Screenshot: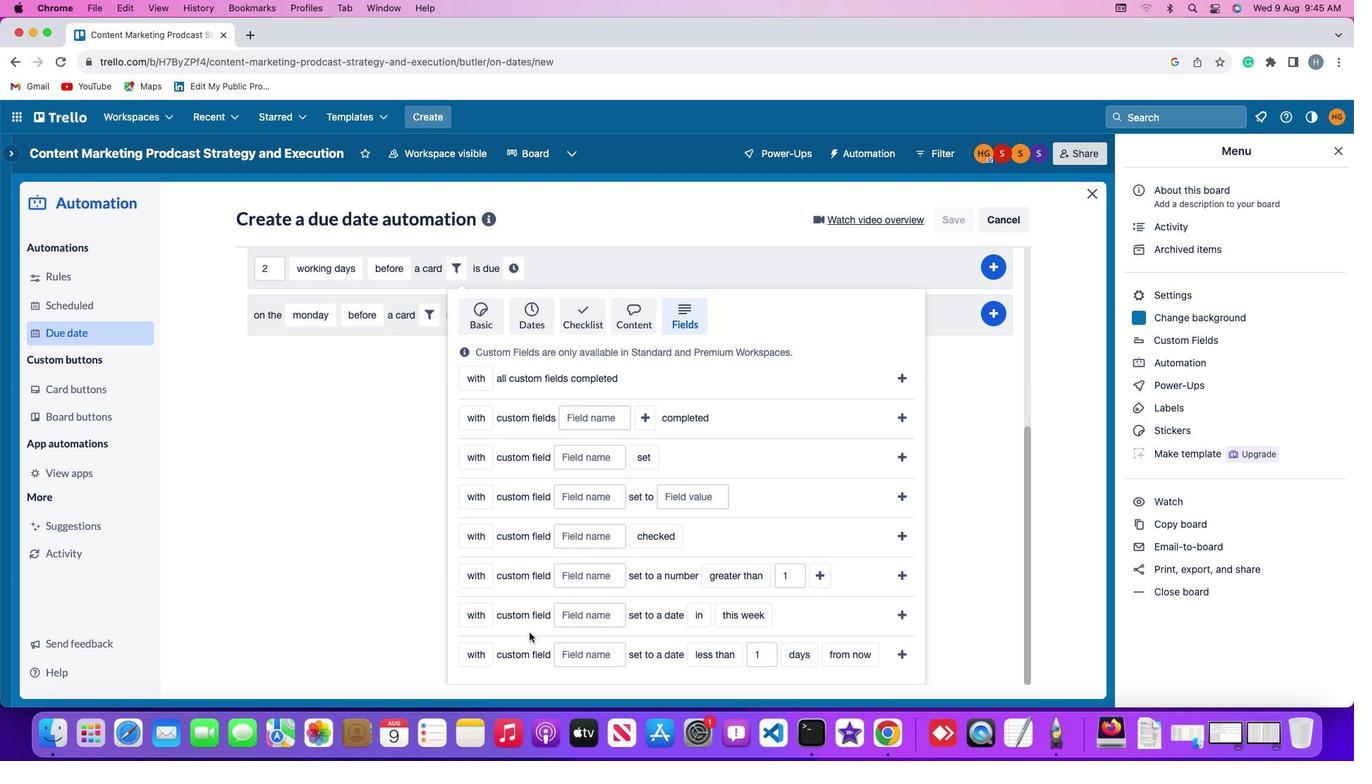 
Action: Mouse scrolled (530, 632) with delta (0, 0)
Screenshot: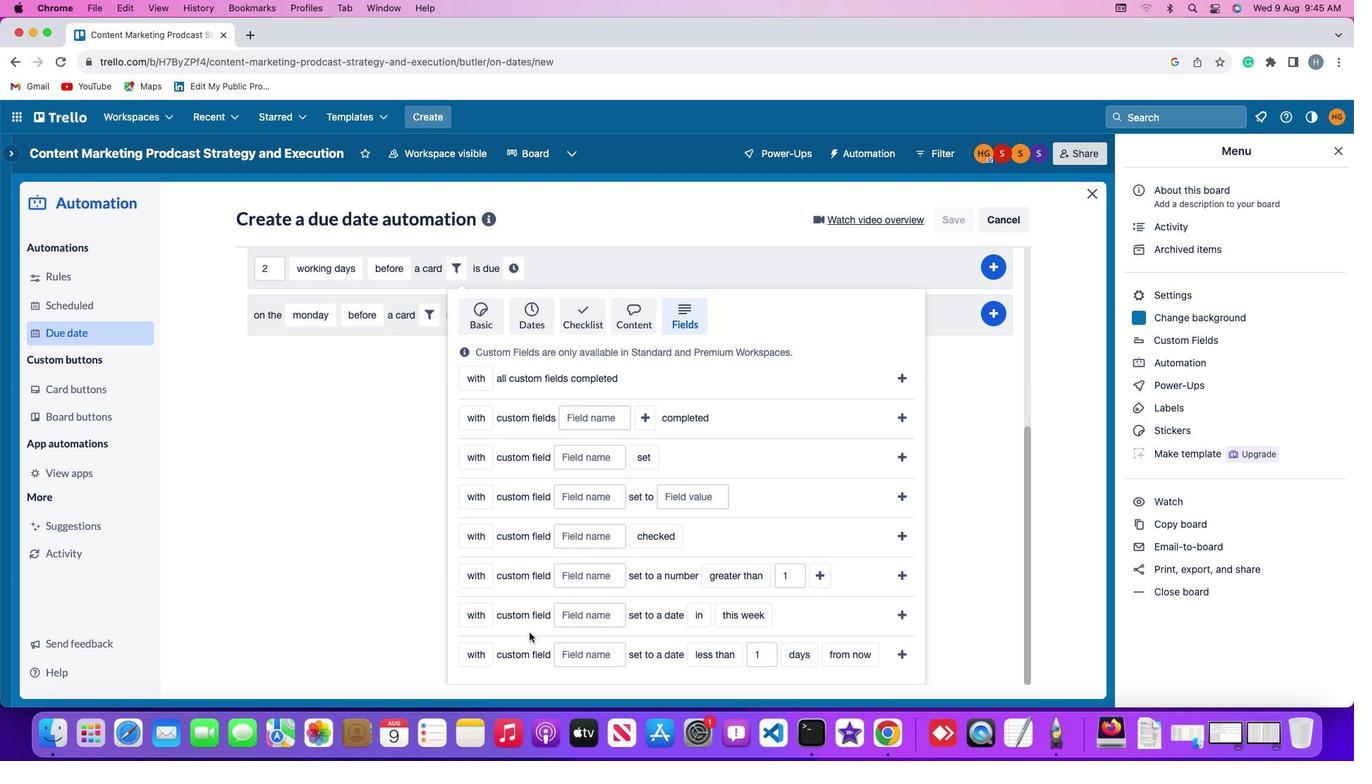 
Action: Mouse scrolled (530, 632) with delta (0, -2)
Screenshot: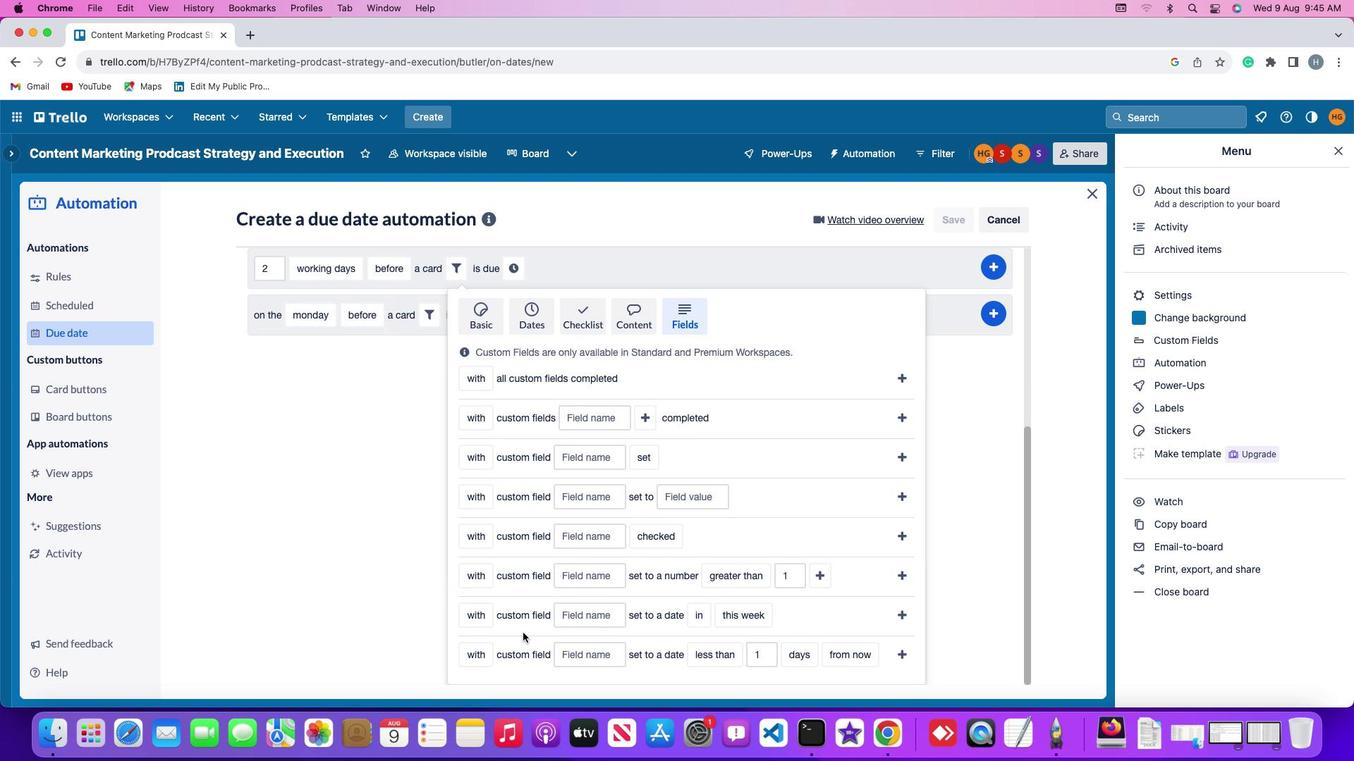 
Action: Mouse moved to (486, 649)
Screenshot: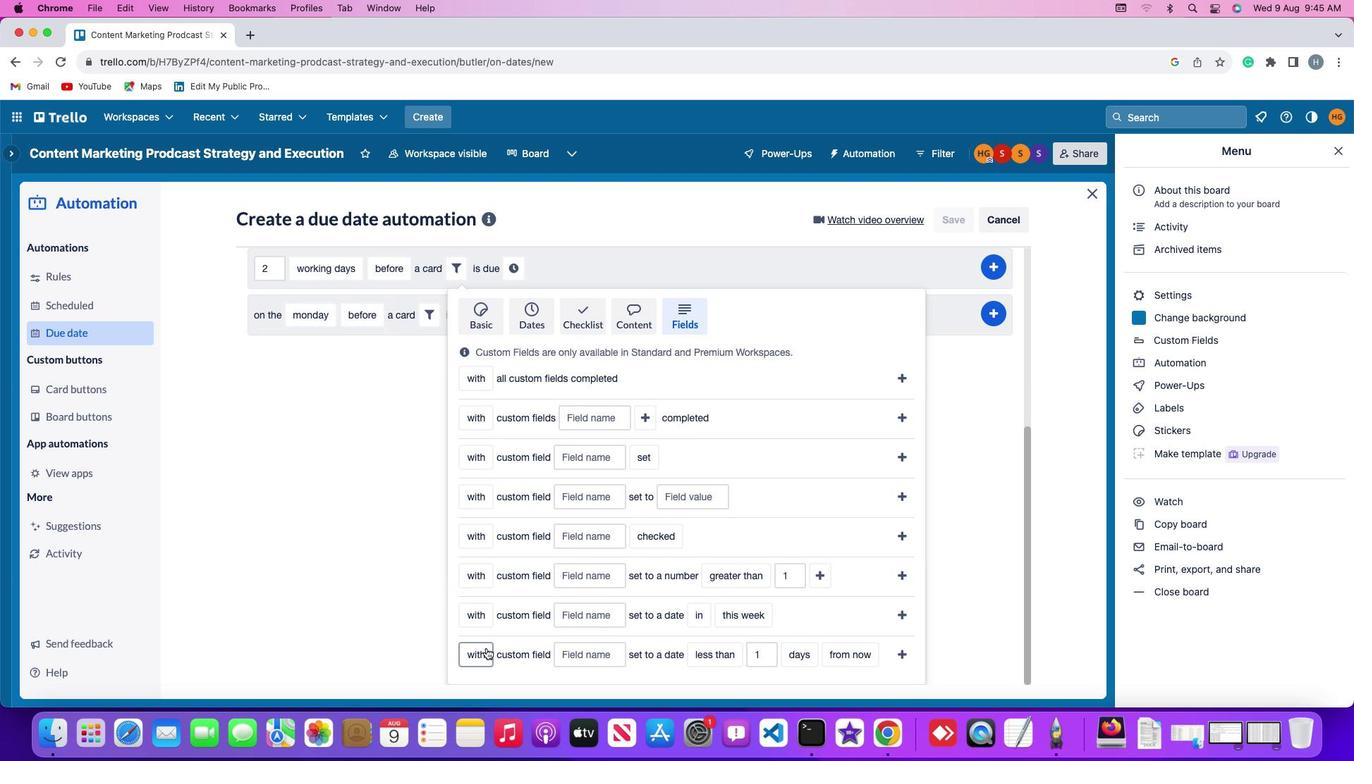 
Action: Mouse pressed left at (486, 649)
Screenshot: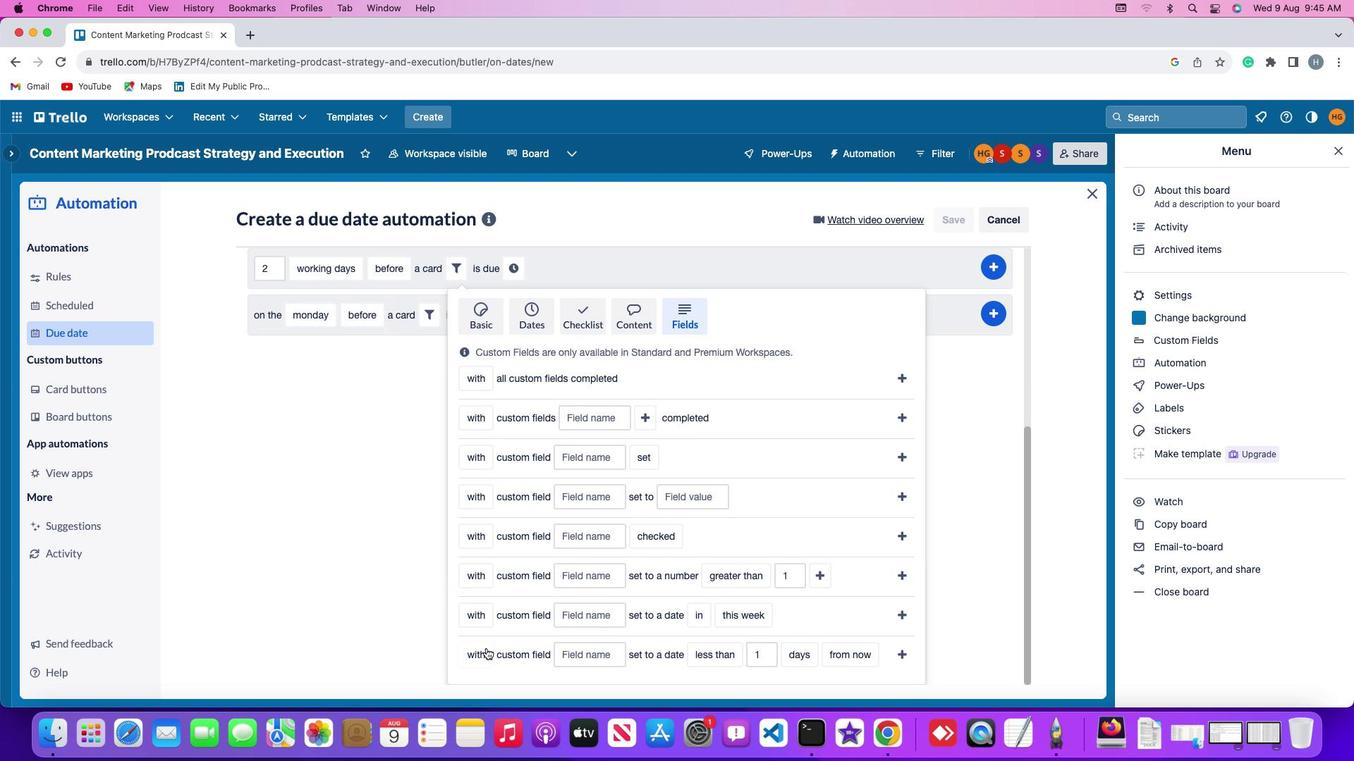 
Action: Mouse moved to (490, 635)
Screenshot: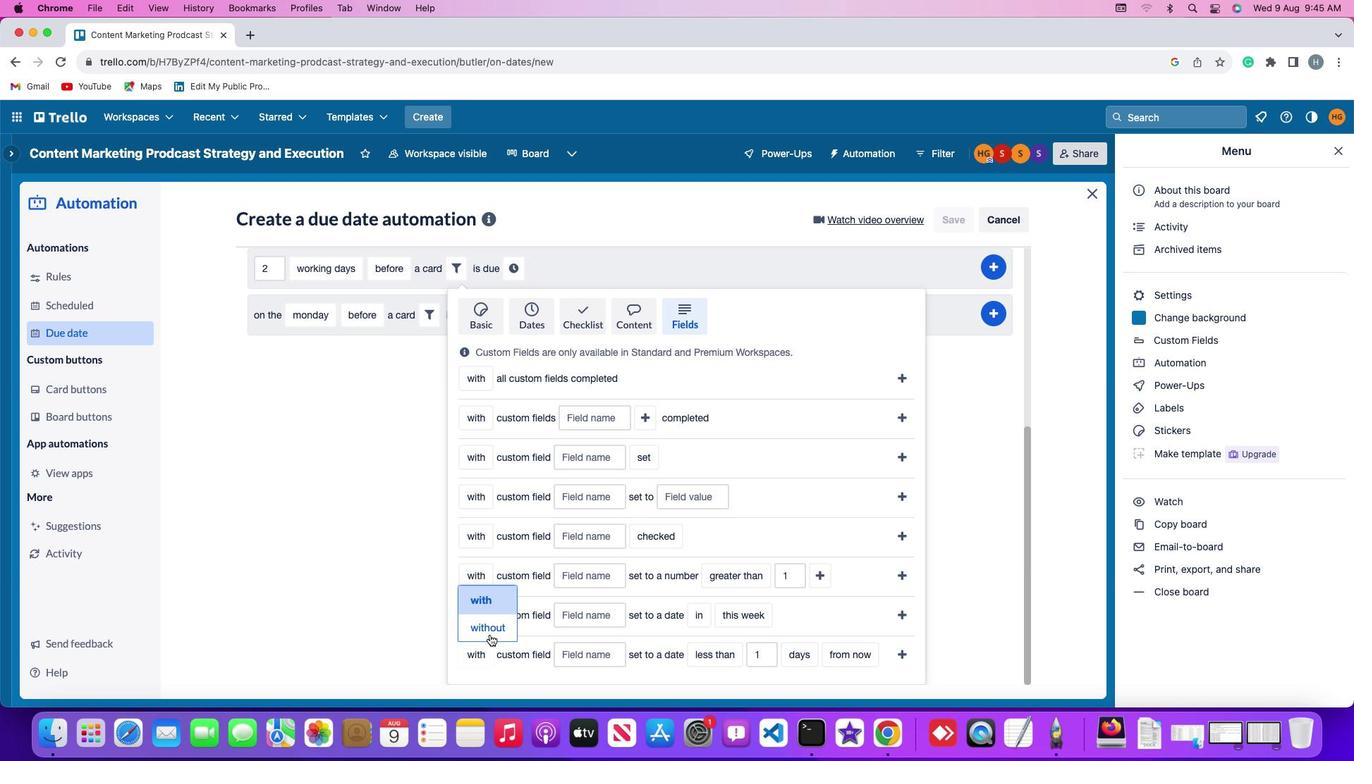 
Action: Mouse pressed left at (490, 635)
Screenshot: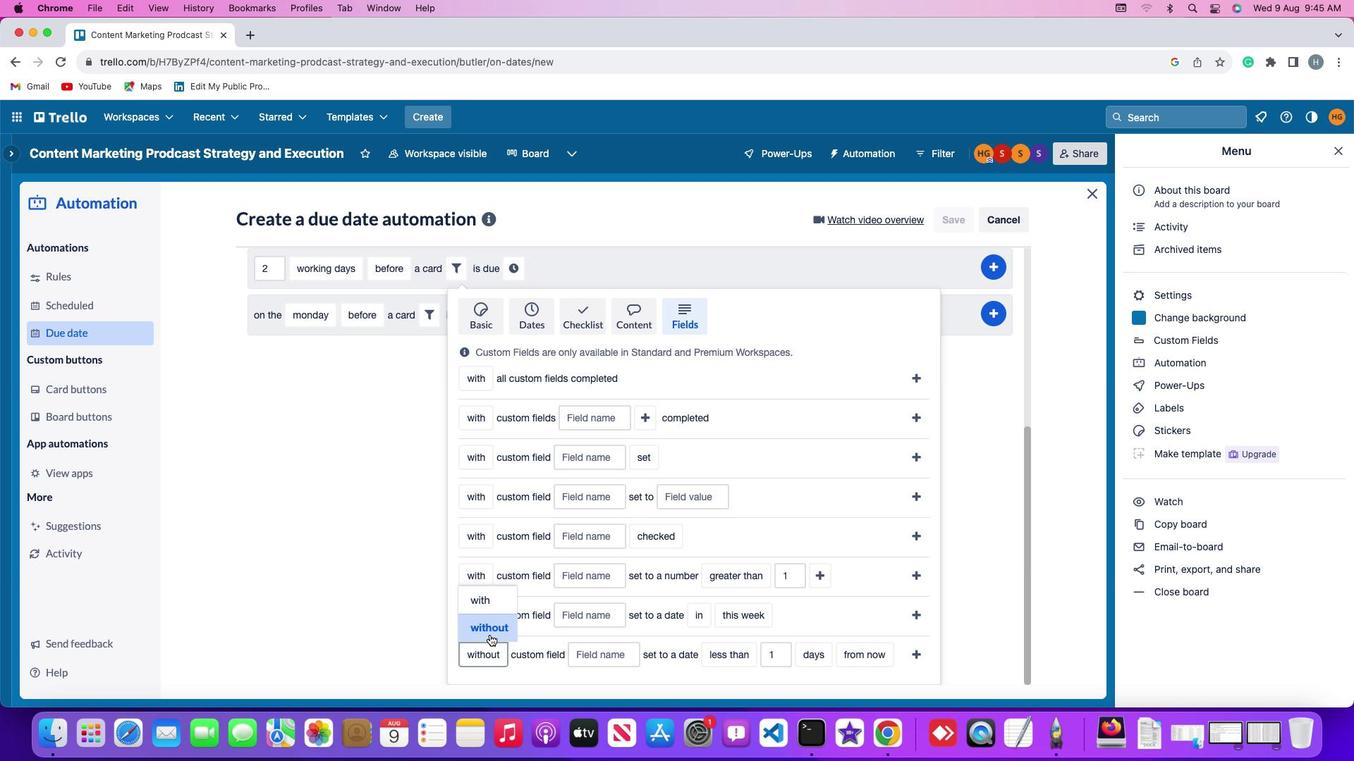 
Action: Mouse moved to (602, 657)
Screenshot: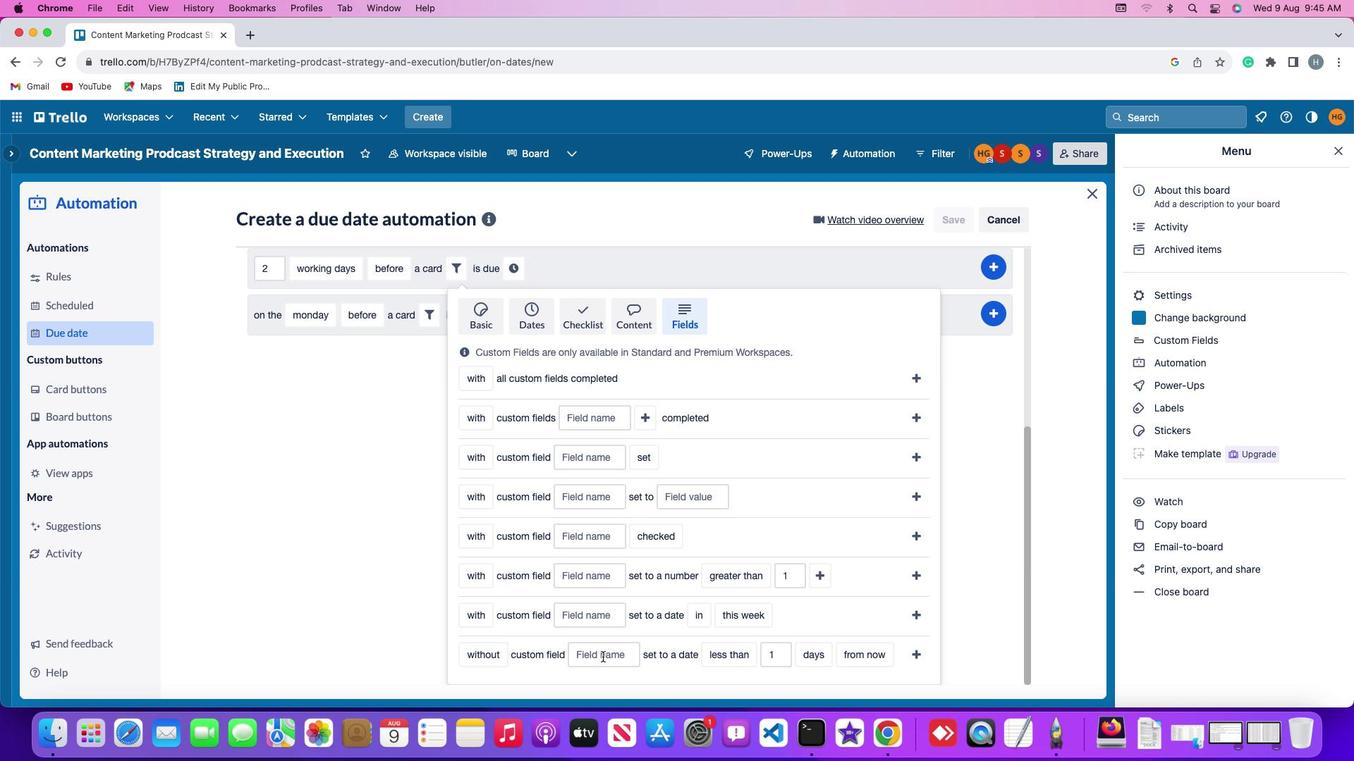 
Action: Mouse pressed left at (602, 657)
Screenshot: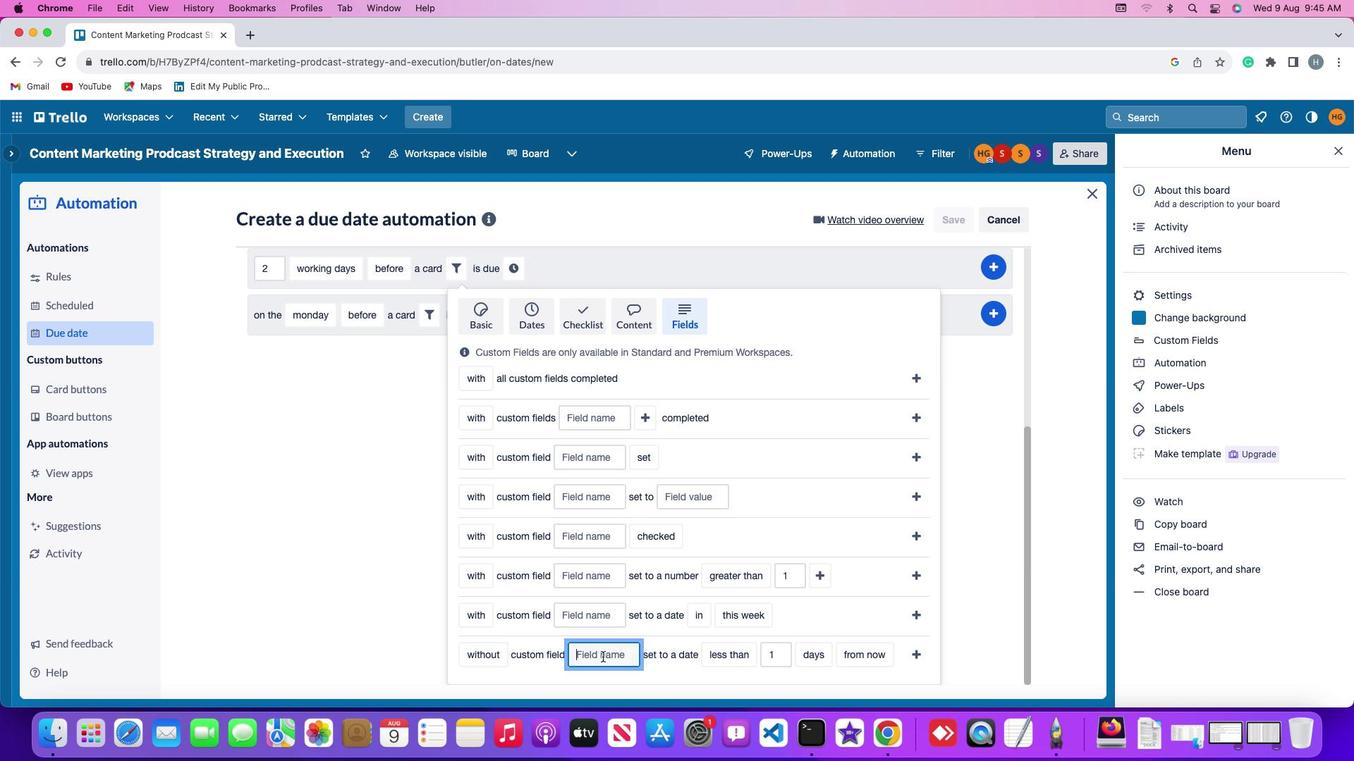 
Action: Mouse moved to (602, 657)
Screenshot: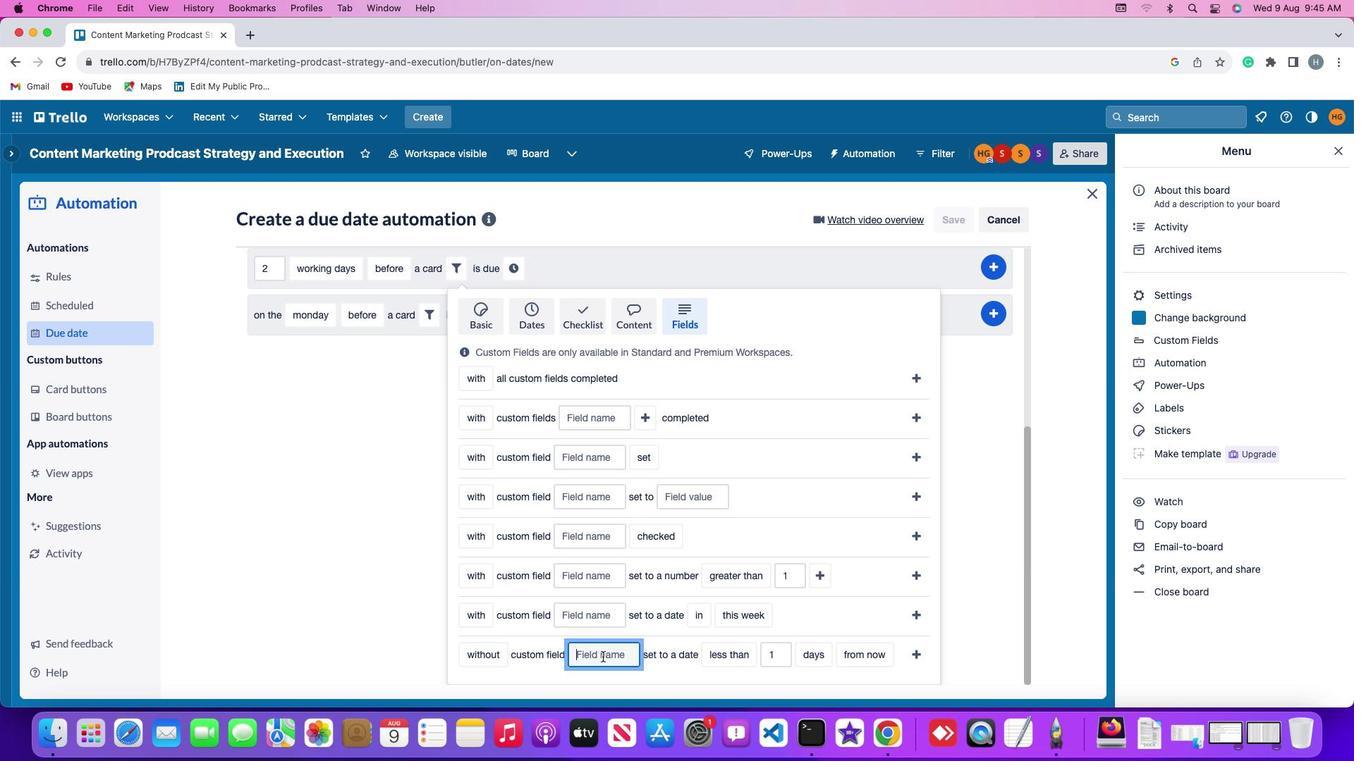 
Action: Key pressed Key.shift'R''e''s''u''m''e'
Screenshot: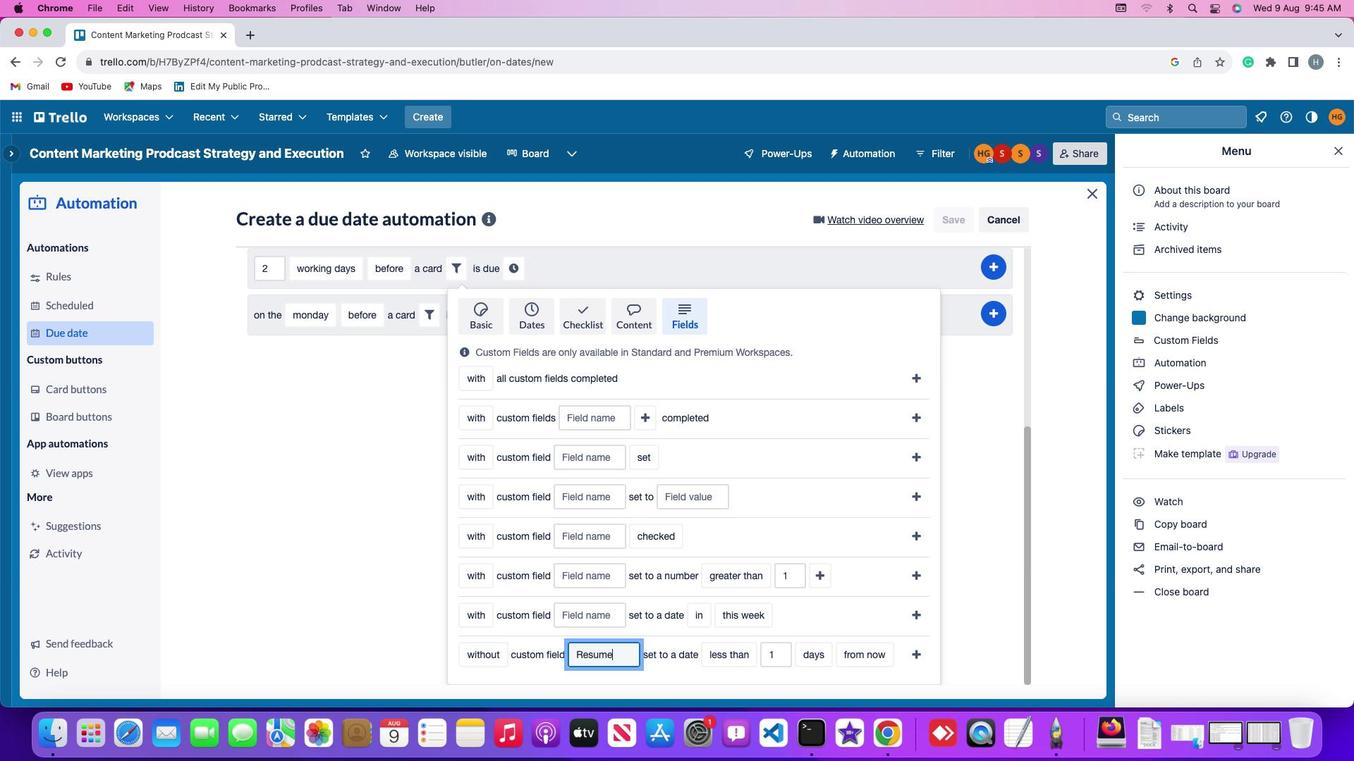 
Action: Mouse moved to (741, 656)
Screenshot: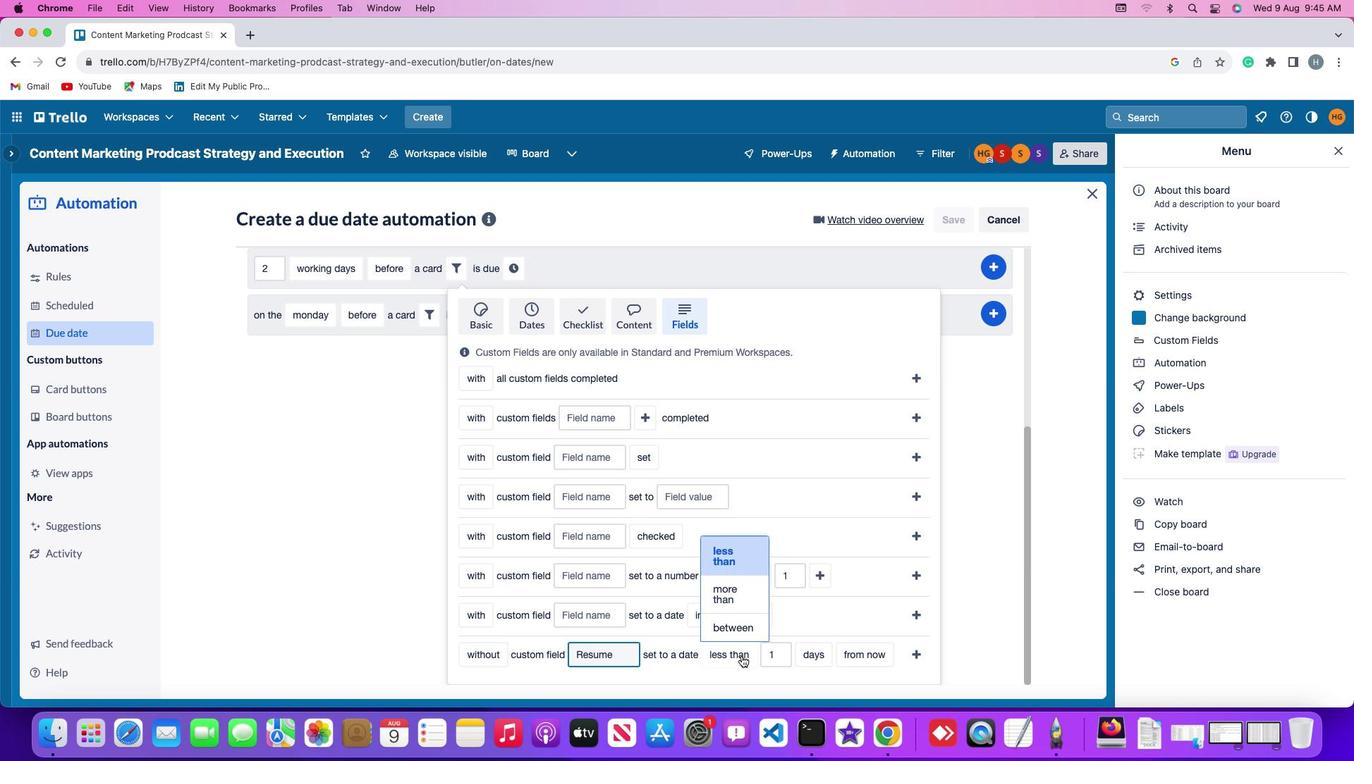 
Action: Mouse pressed left at (741, 656)
Screenshot: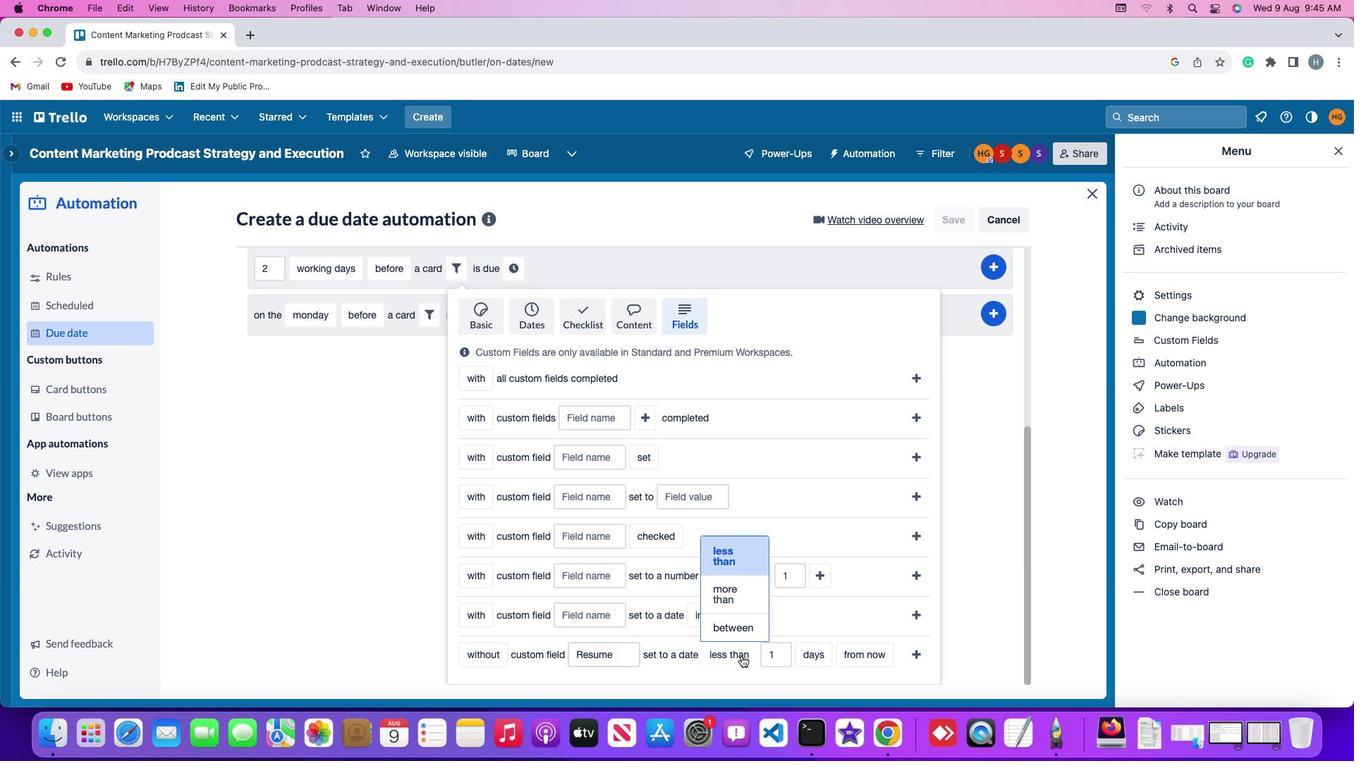 
Action: Mouse moved to (736, 622)
Screenshot: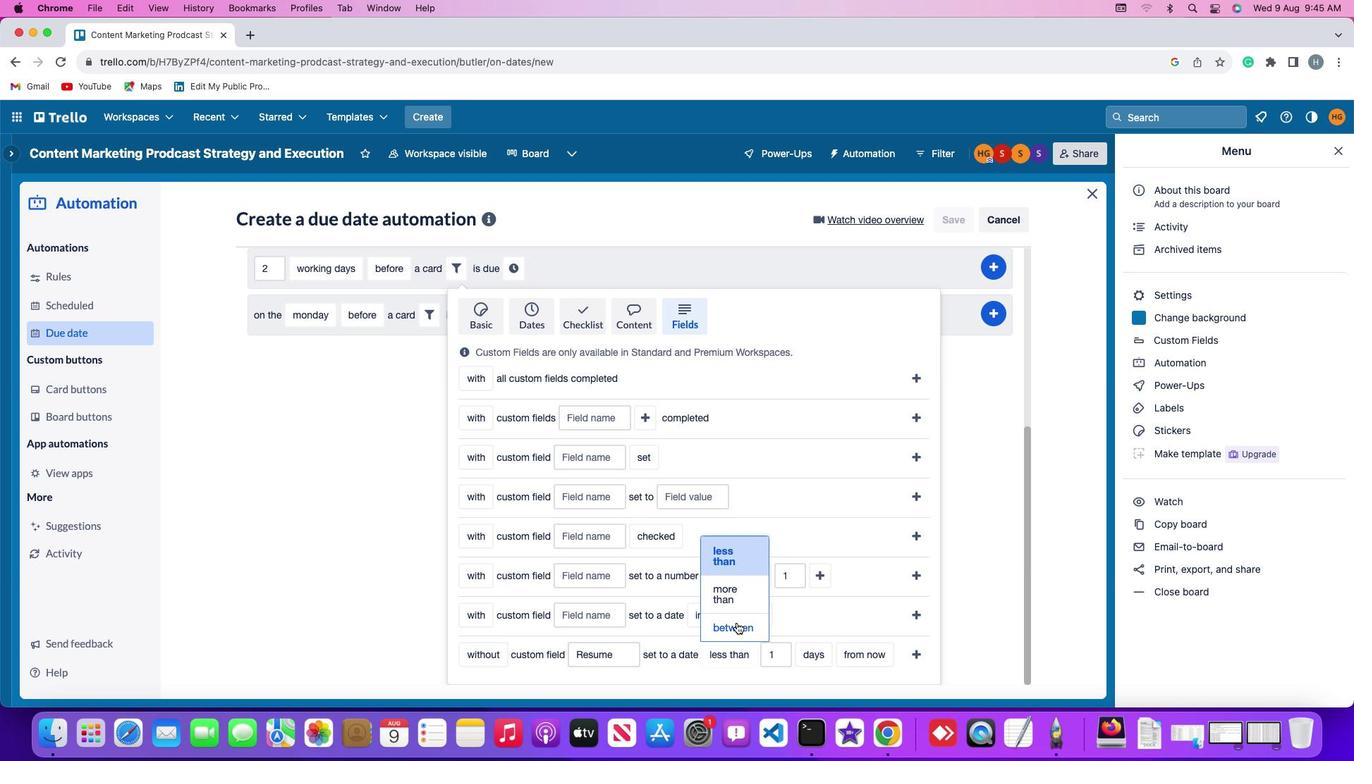 
Action: Mouse pressed left at (736, 622)
Screenshot: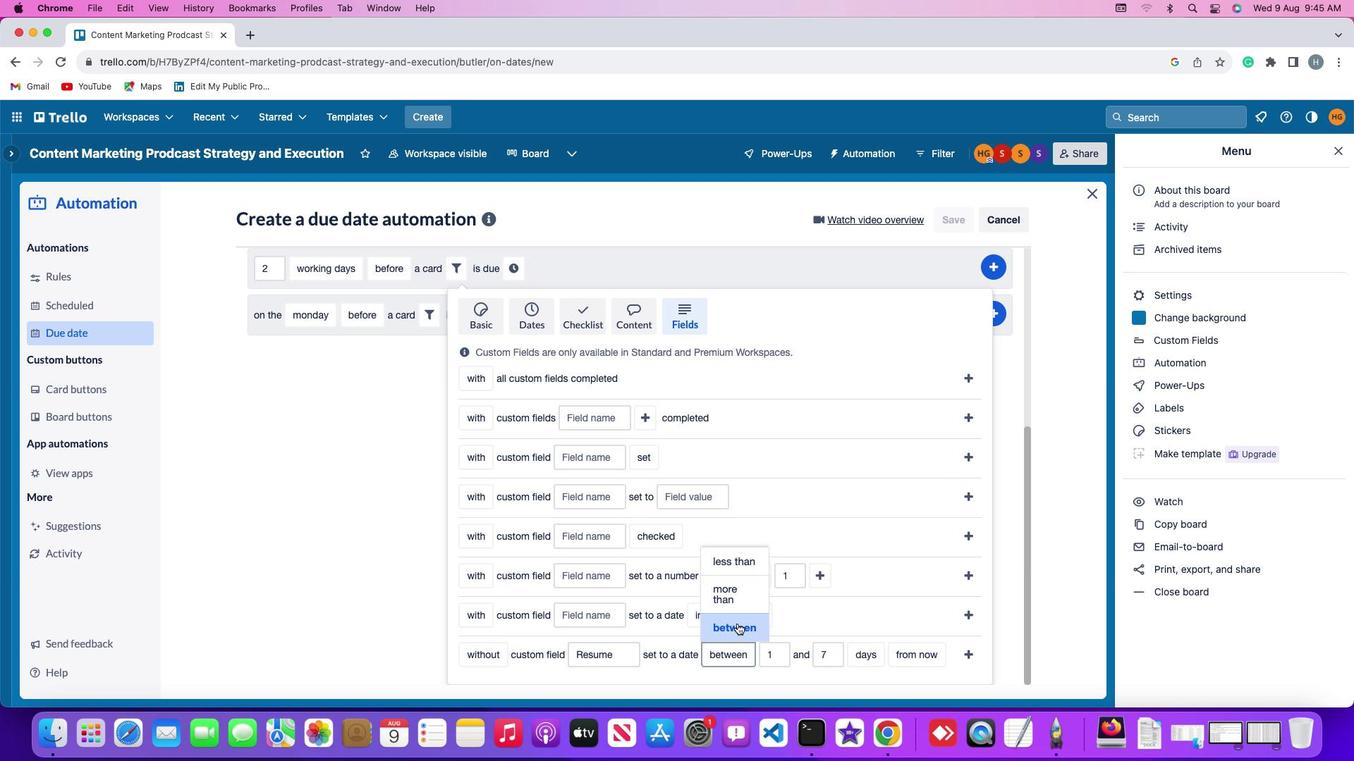 
Action: Mouse moved to (773, 652)
Screenshot: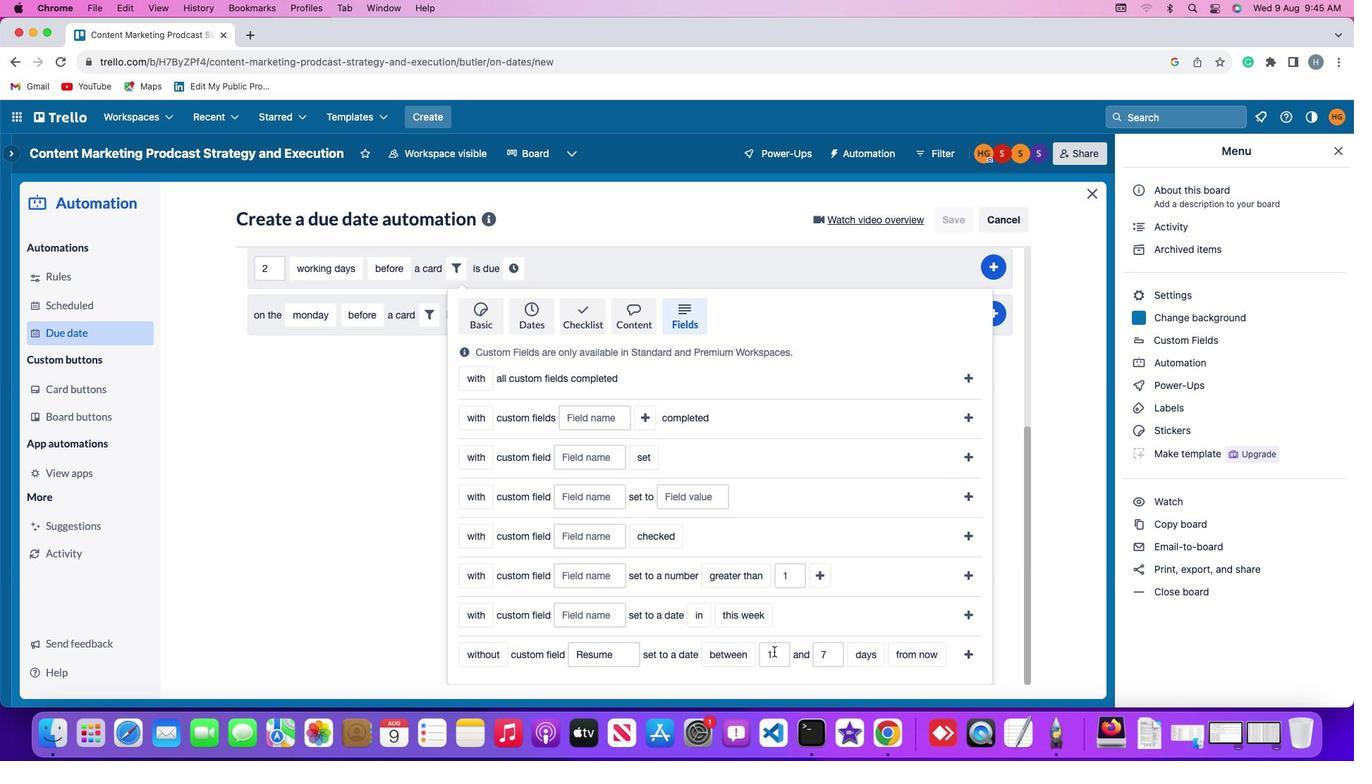 
Action: Mouse pressed left at (773, 652)
Screenshot: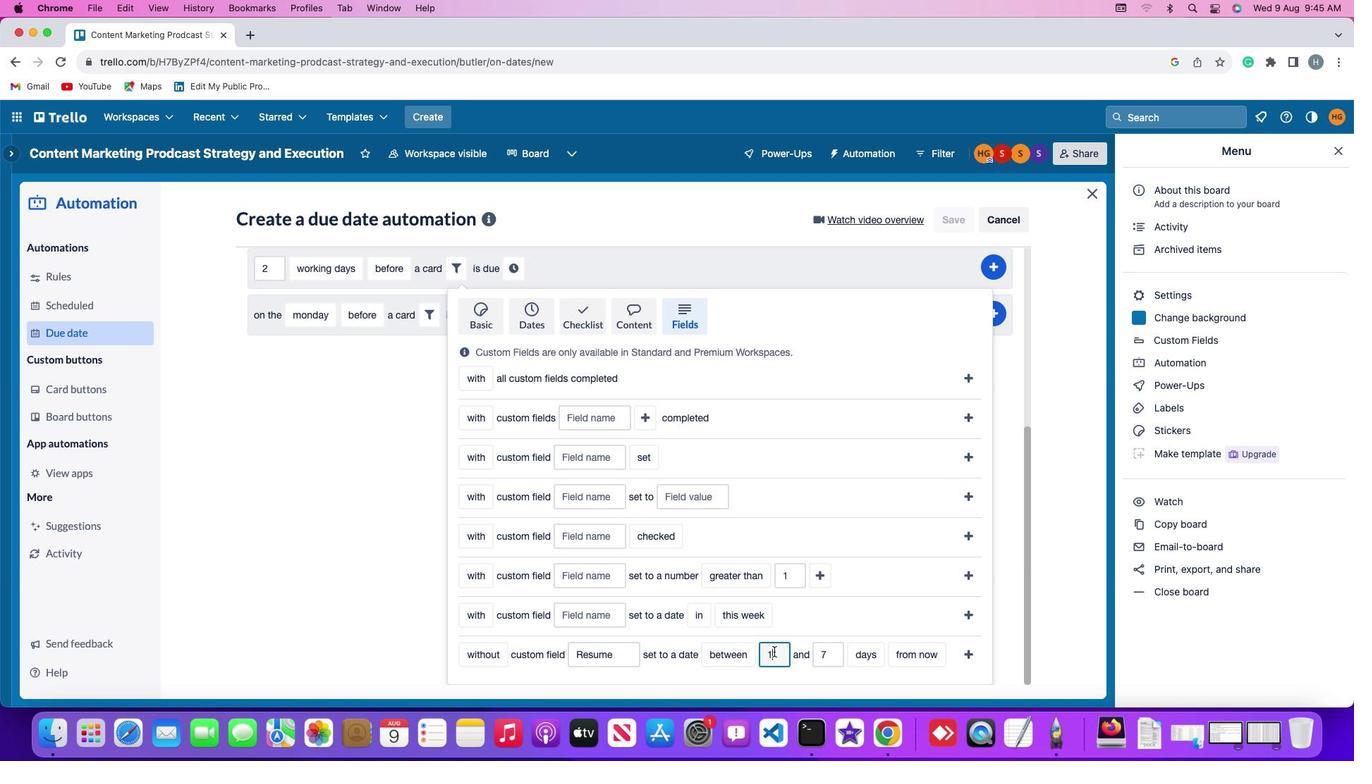 
Action: Key pressed Key.backspace'1'
Screenshot: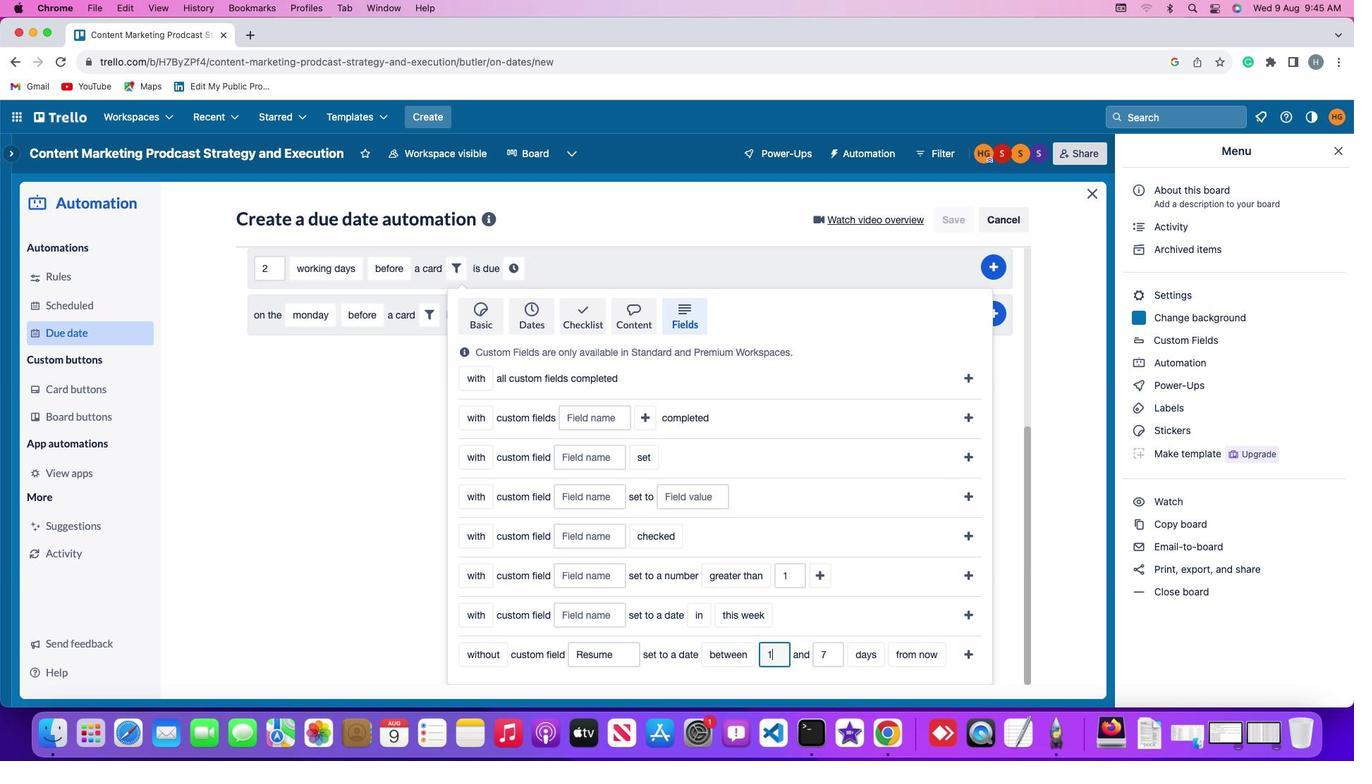
Action: Mouse moved to (831, 656)
Screenshot: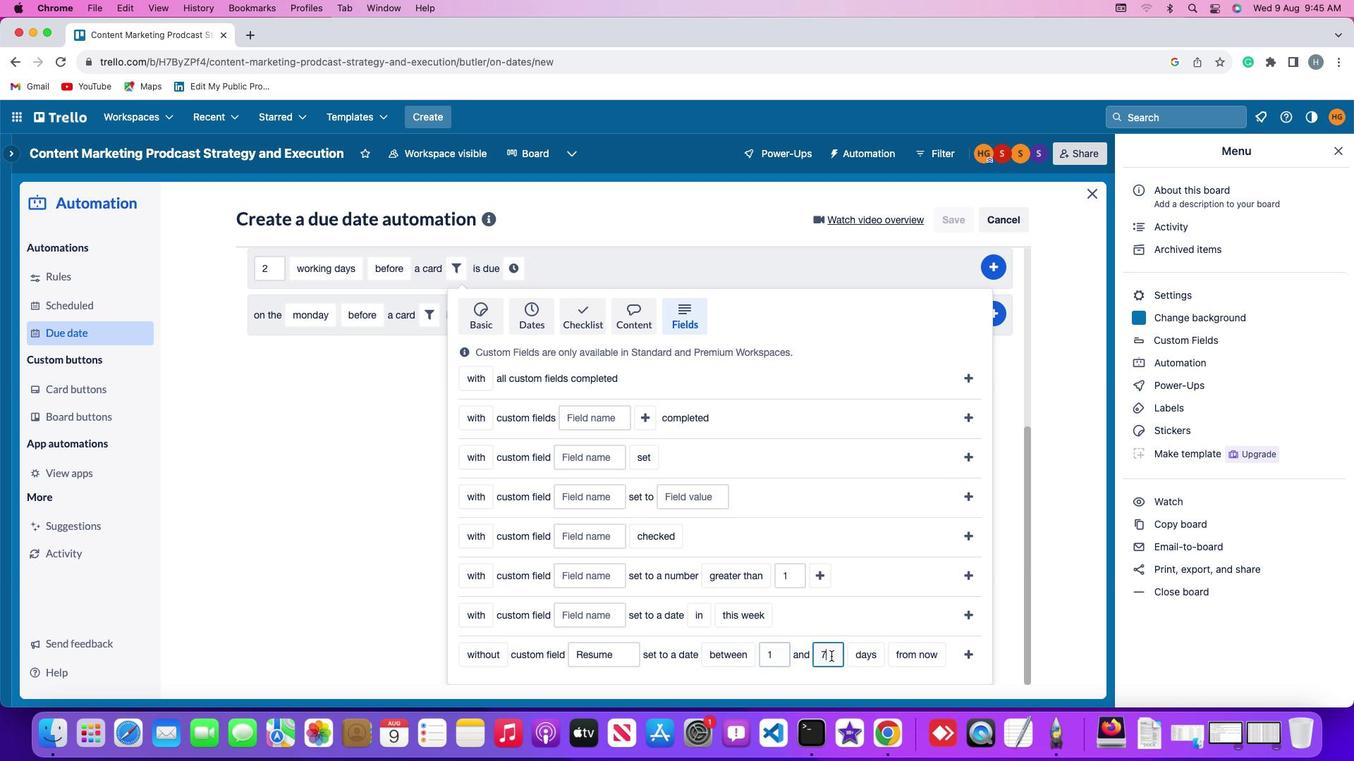 
Action: Mouse pressed left at (831, 656)
Screenshot: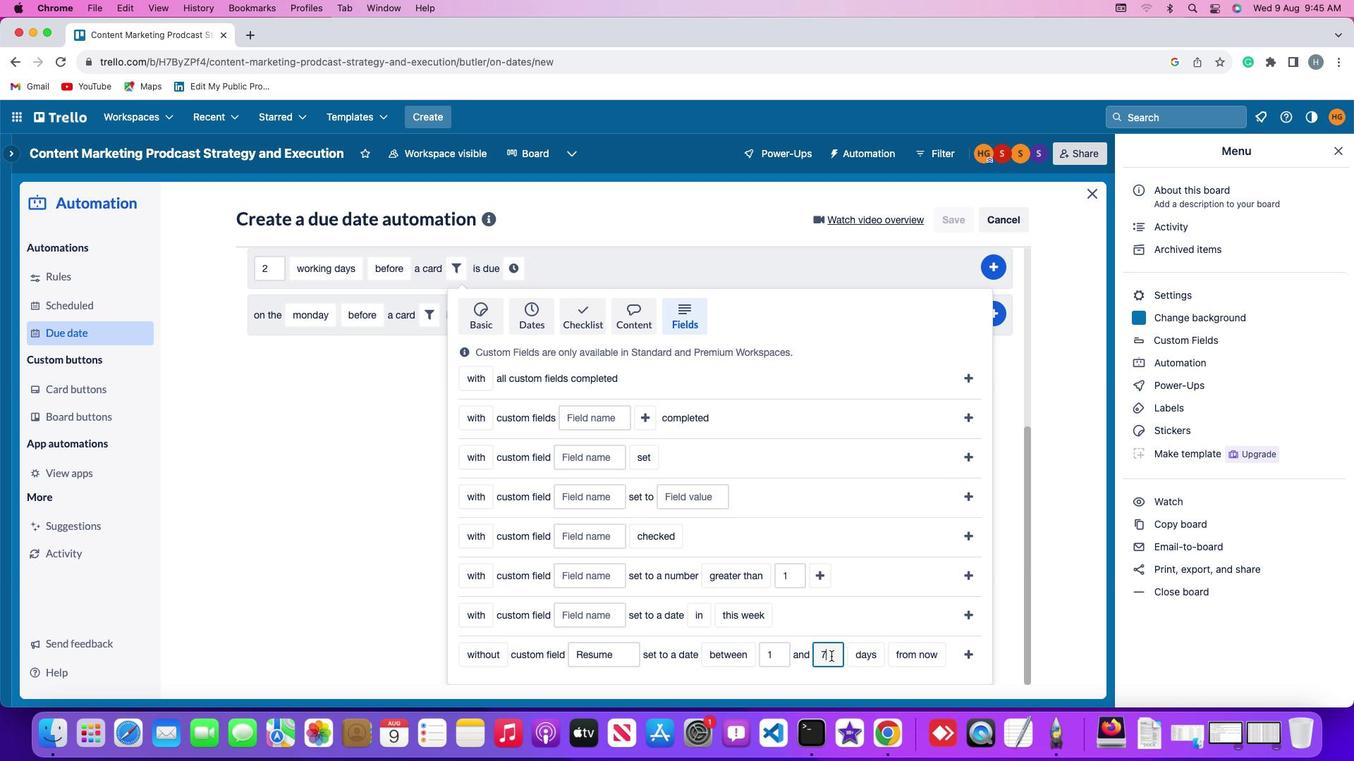 
Action: Key pressed Key.backspace'7'
Screenshot: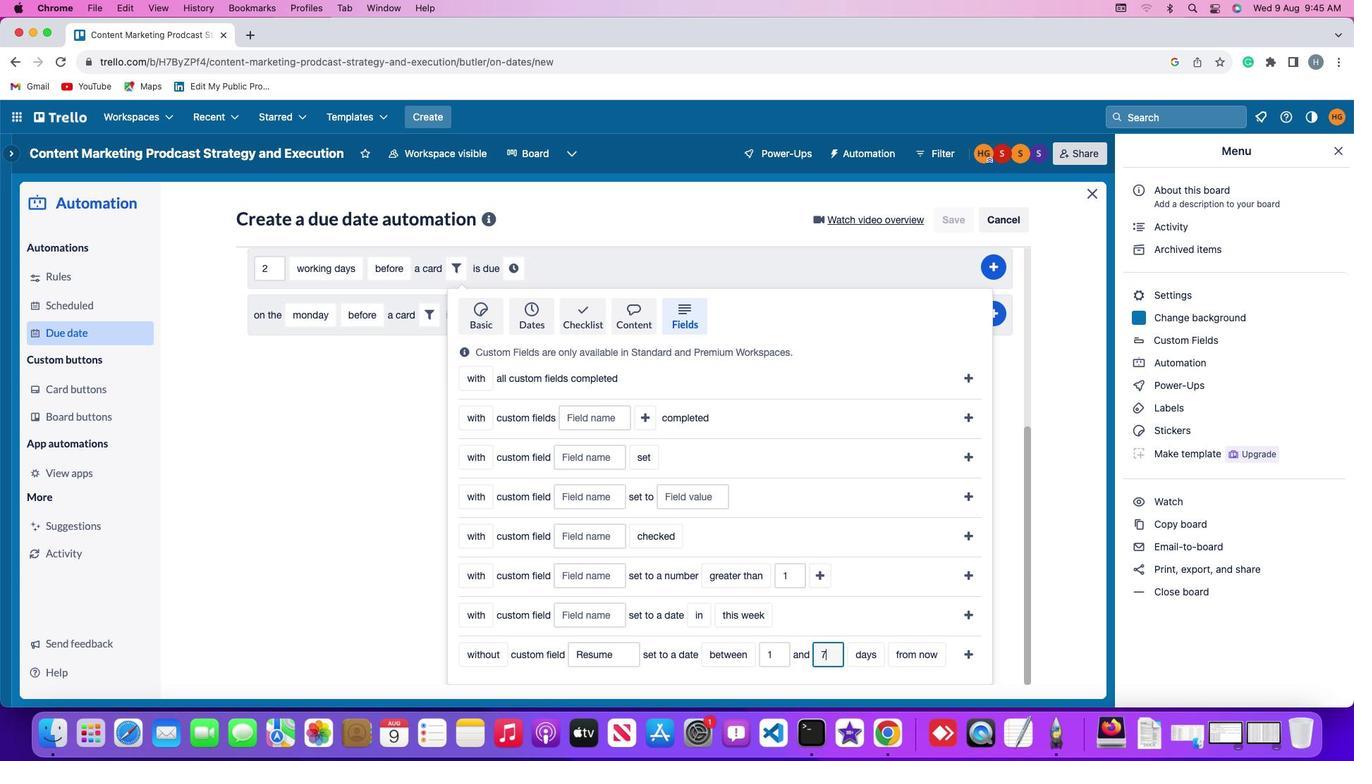 
Action: Mouse moved to (866, 655)
Screenshot: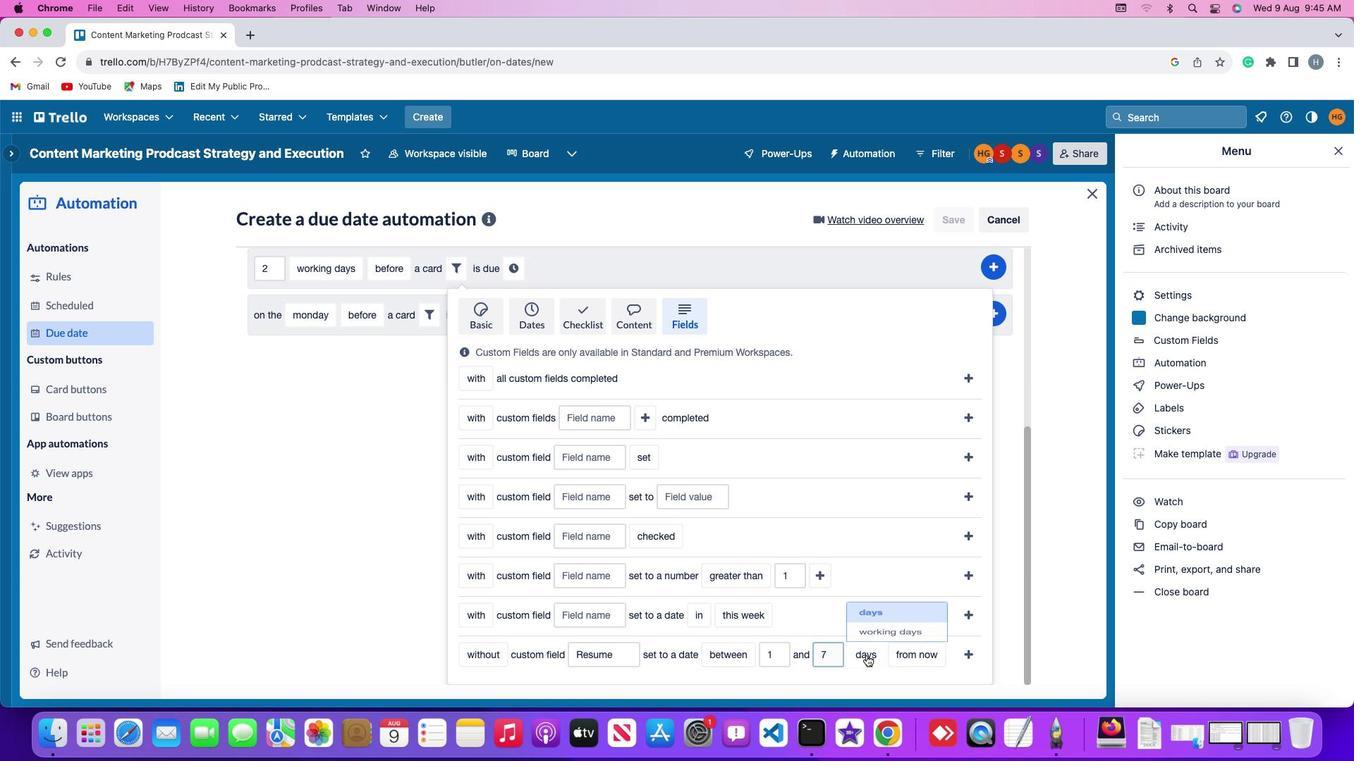 
Action: Mouse pressed left at (866, 655)
Screenshot: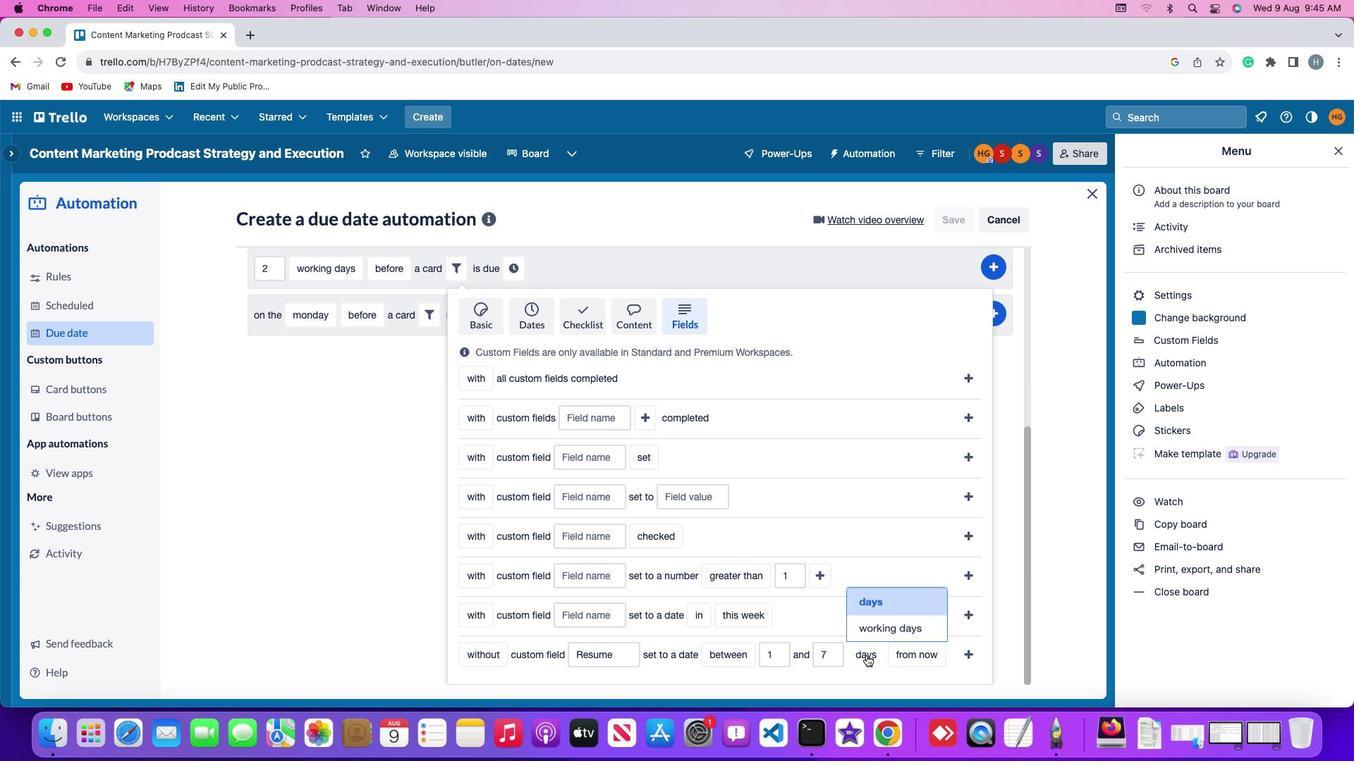 
Action: Mouse moved to (878, 603)
Screenshot: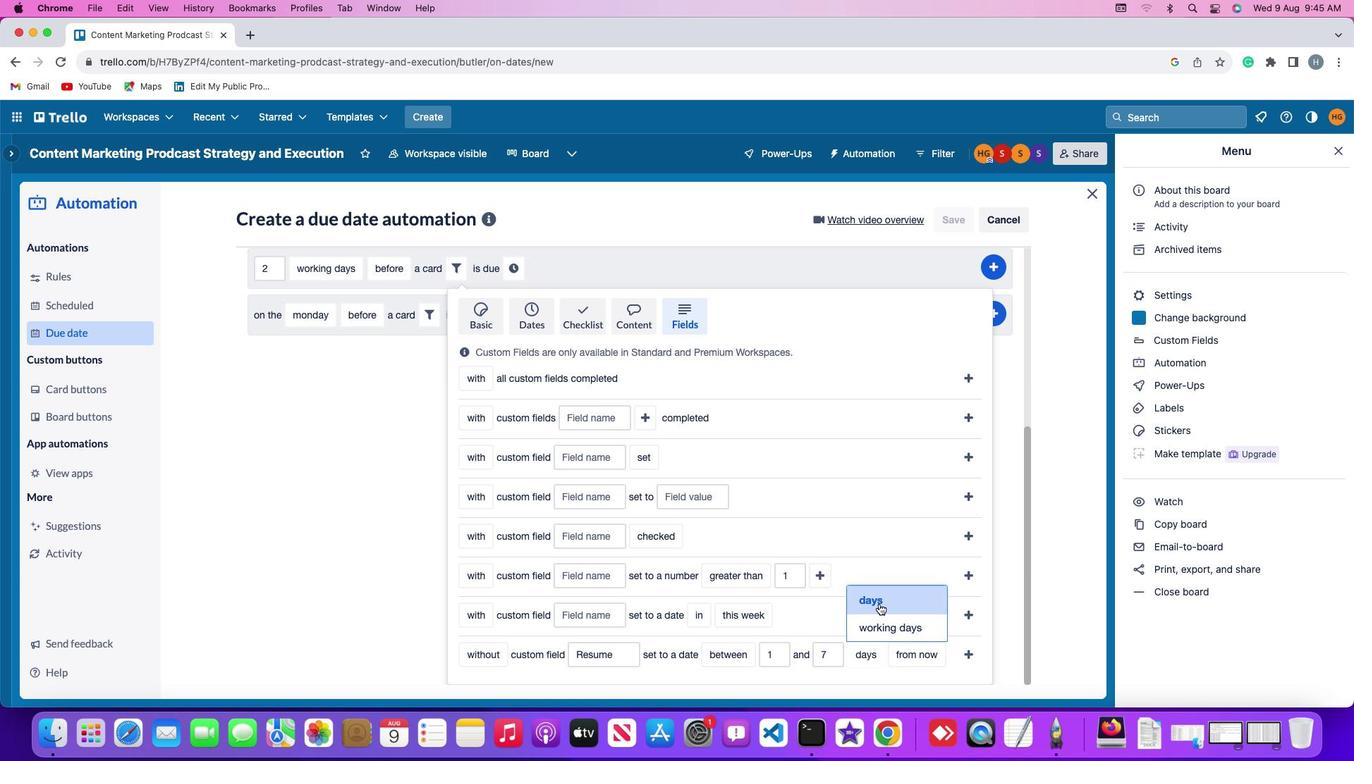 
Action: Mouse pressed left at (878, 603)
Screenshot: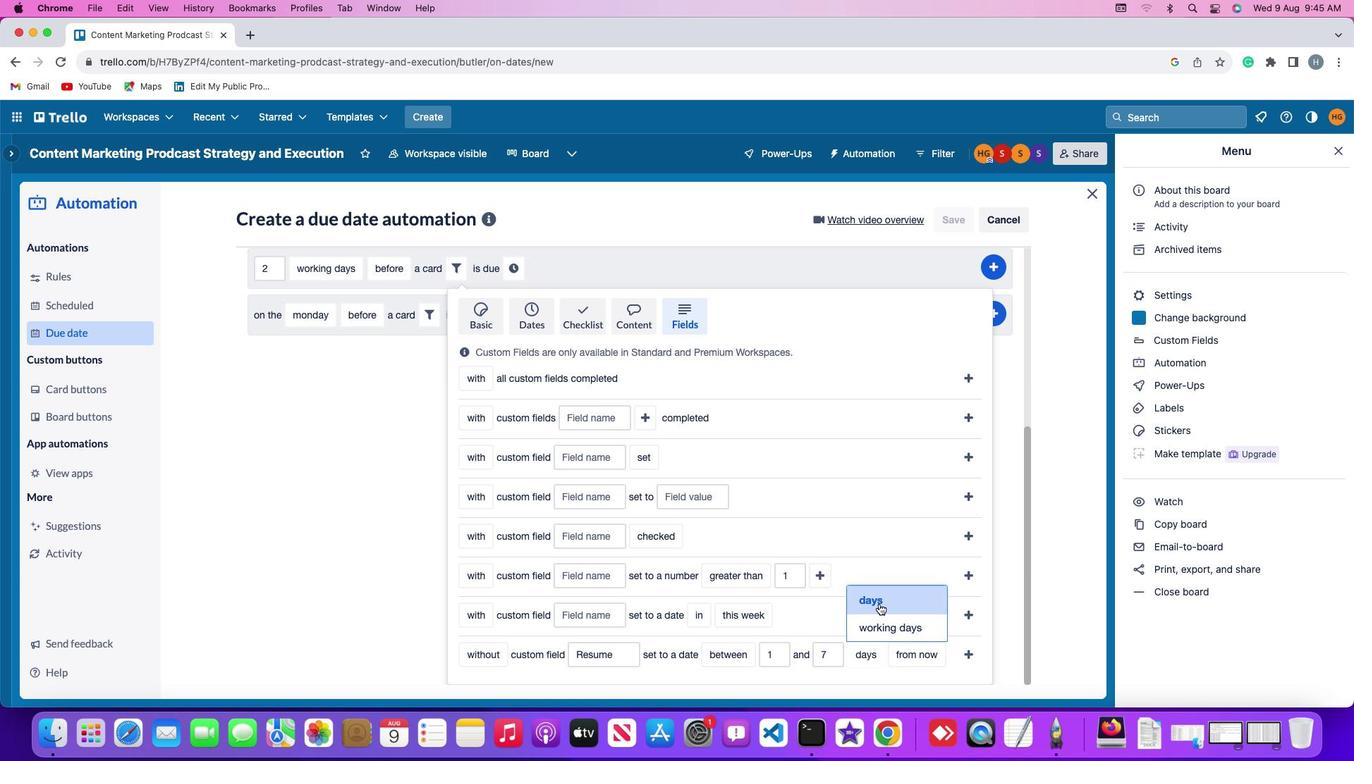 
Action: Mouse moved to (915, 656)
Screenshot: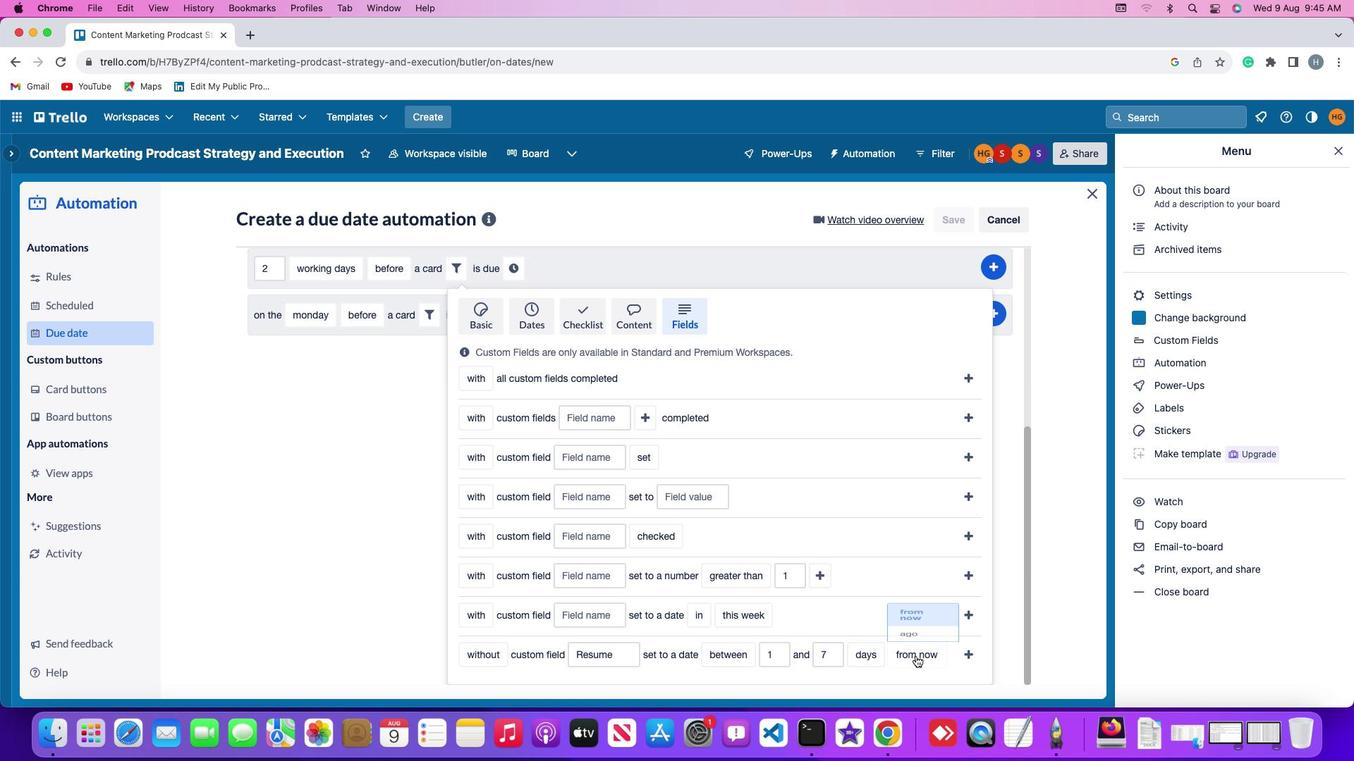 
Action: Mouse pressed left at (915, 656)
Screenshot: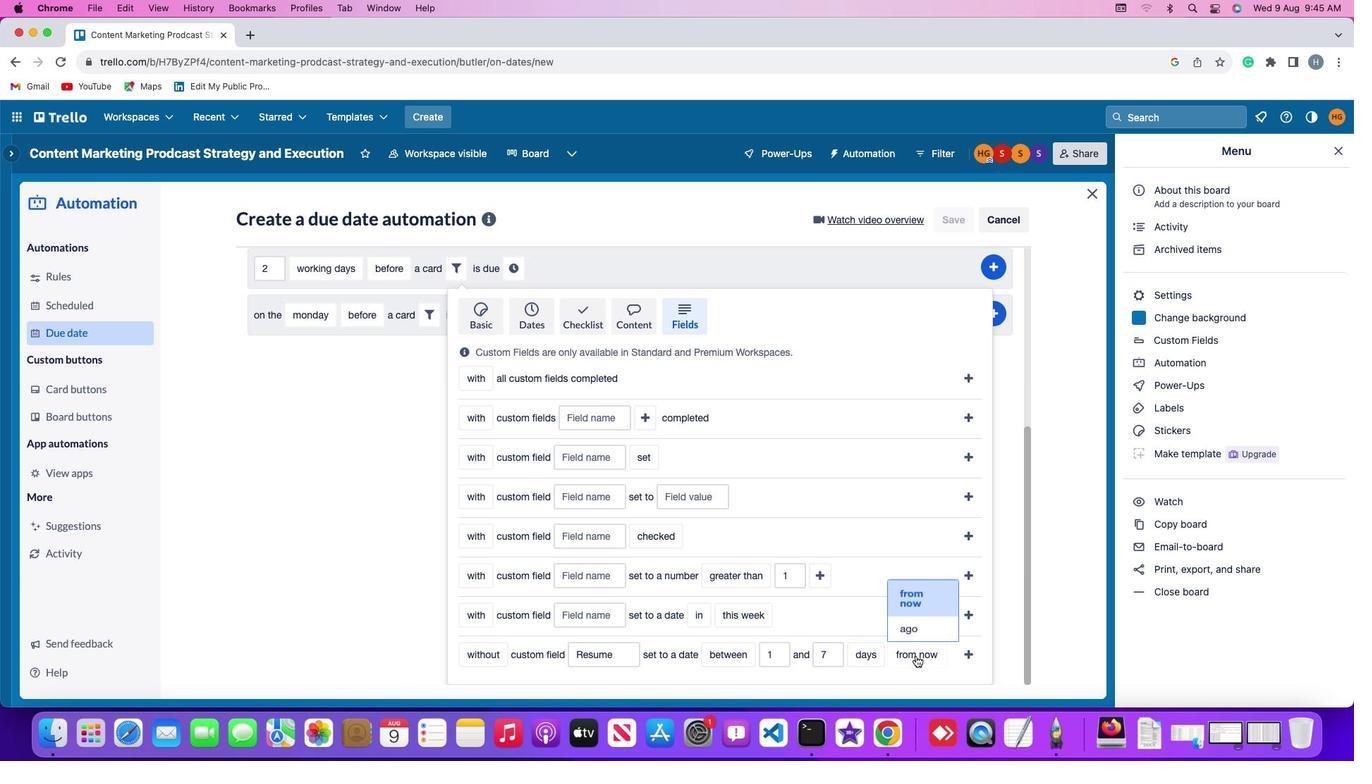 
Action: Mouse moved to (915, 627)
Screenshot: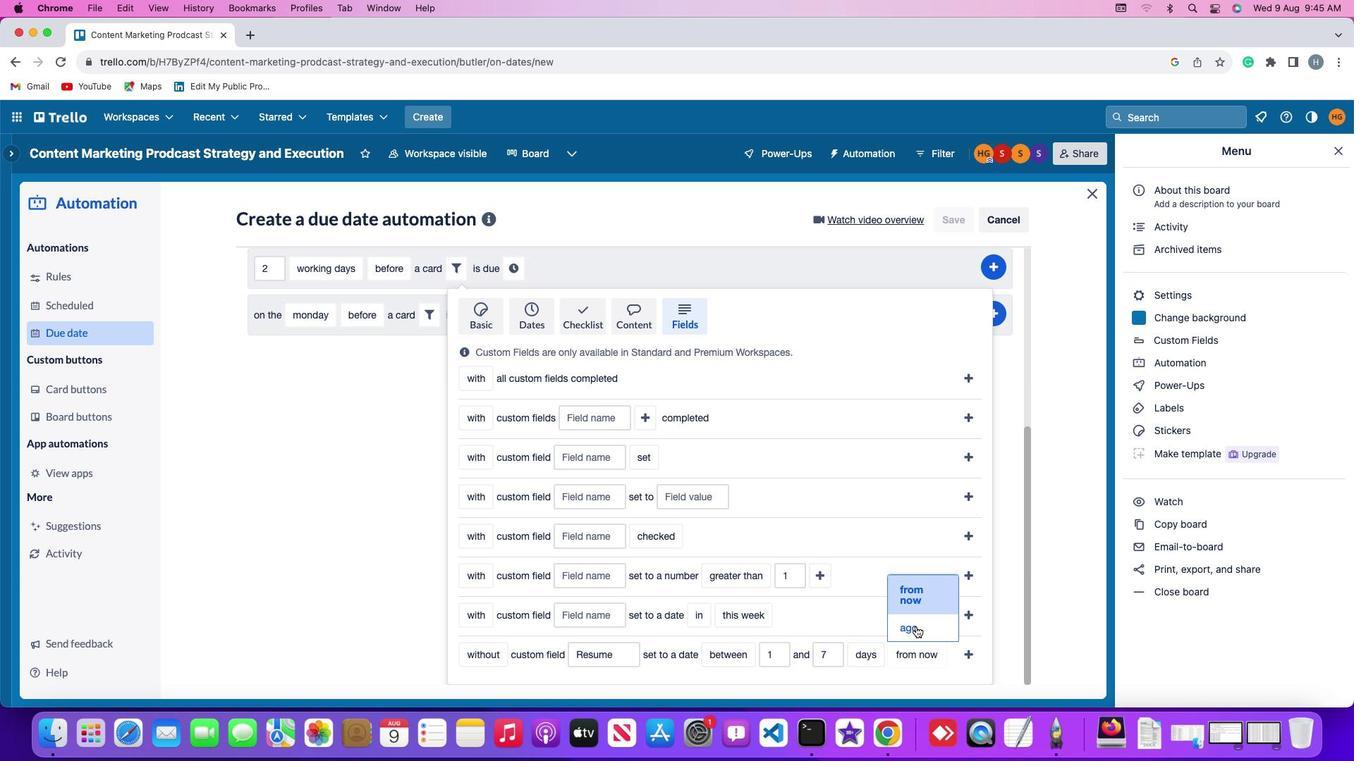 
Action: Mouse pressed left at (915, 627)
Screenshot: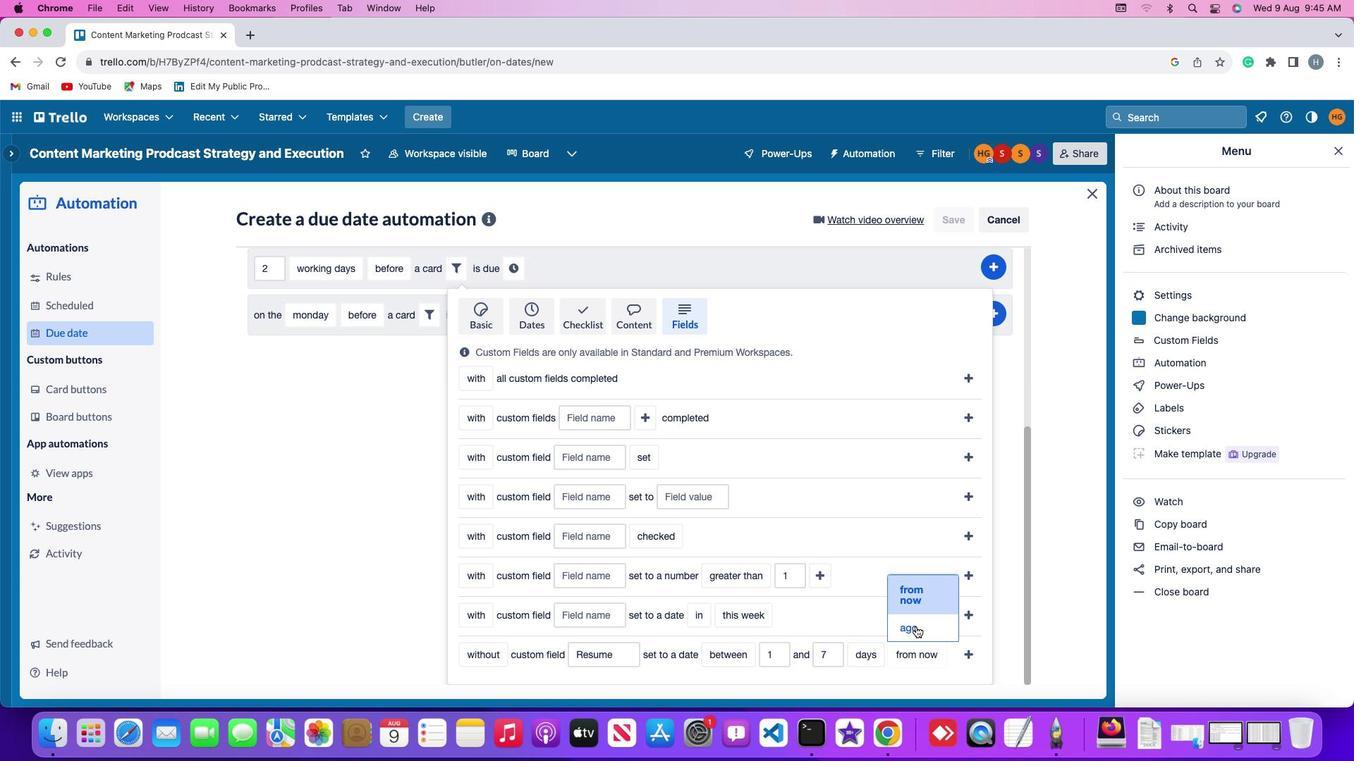 
Action: Mouse moved to (945, 653)
Screenshot: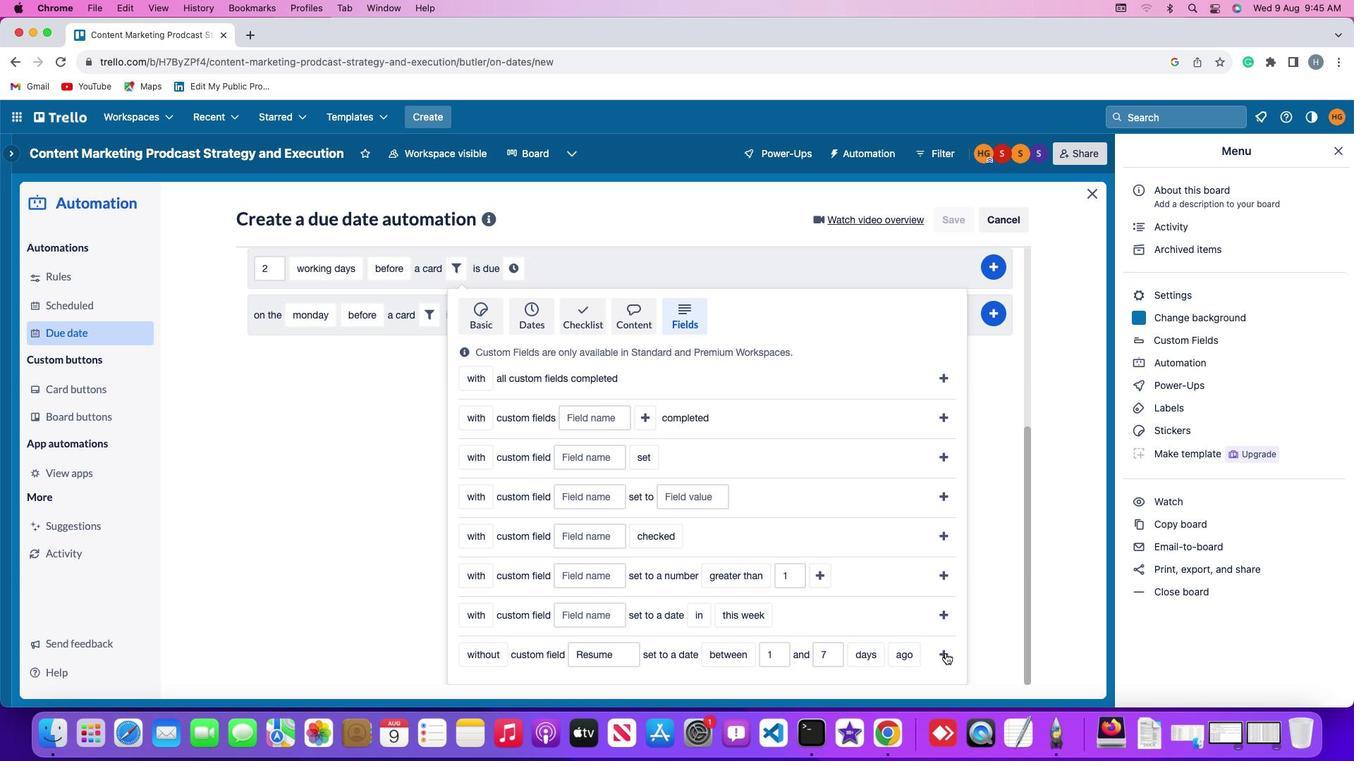 
Action: Mouse pressed left at (945, 653)
Screenshot: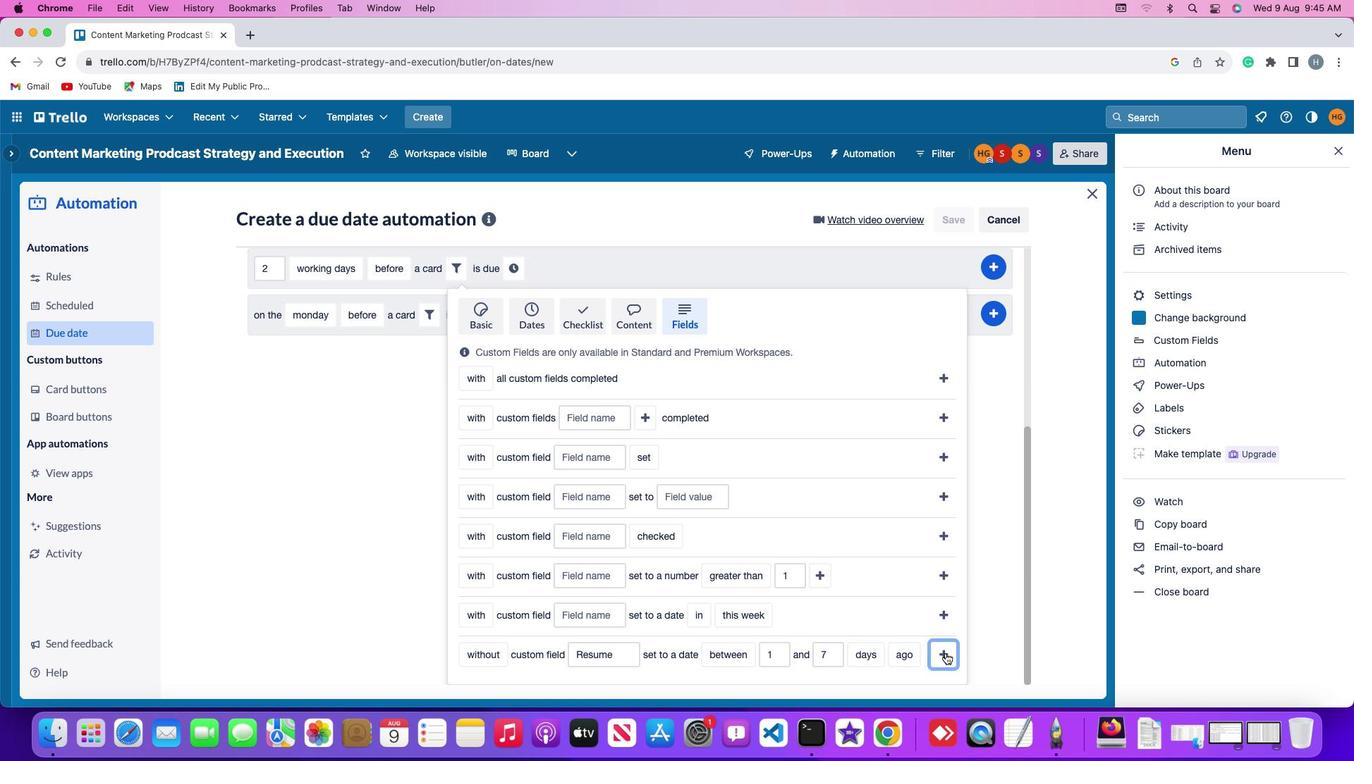 
Action: Mouse moved to (865, 568)
Screenshot: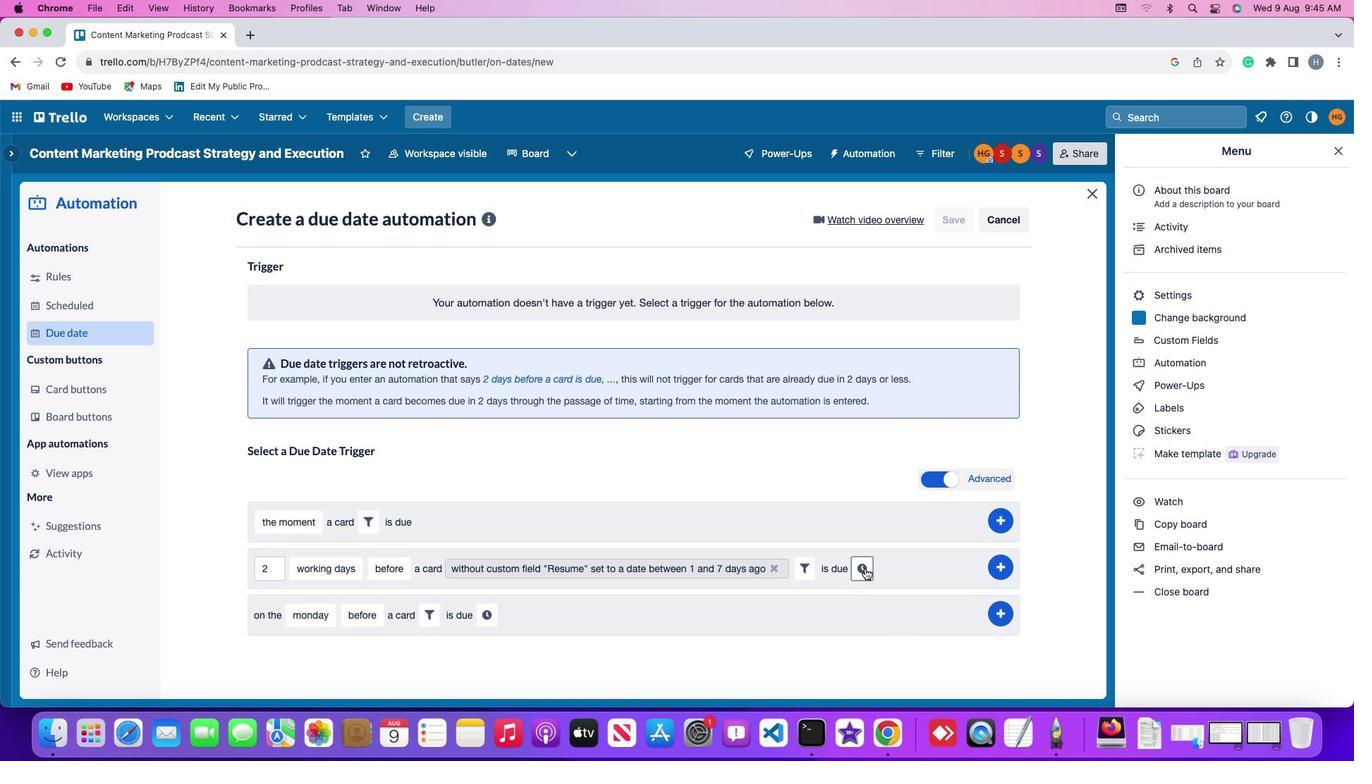 
Action: Mouse pressed left at (865, 568)
Screenshot: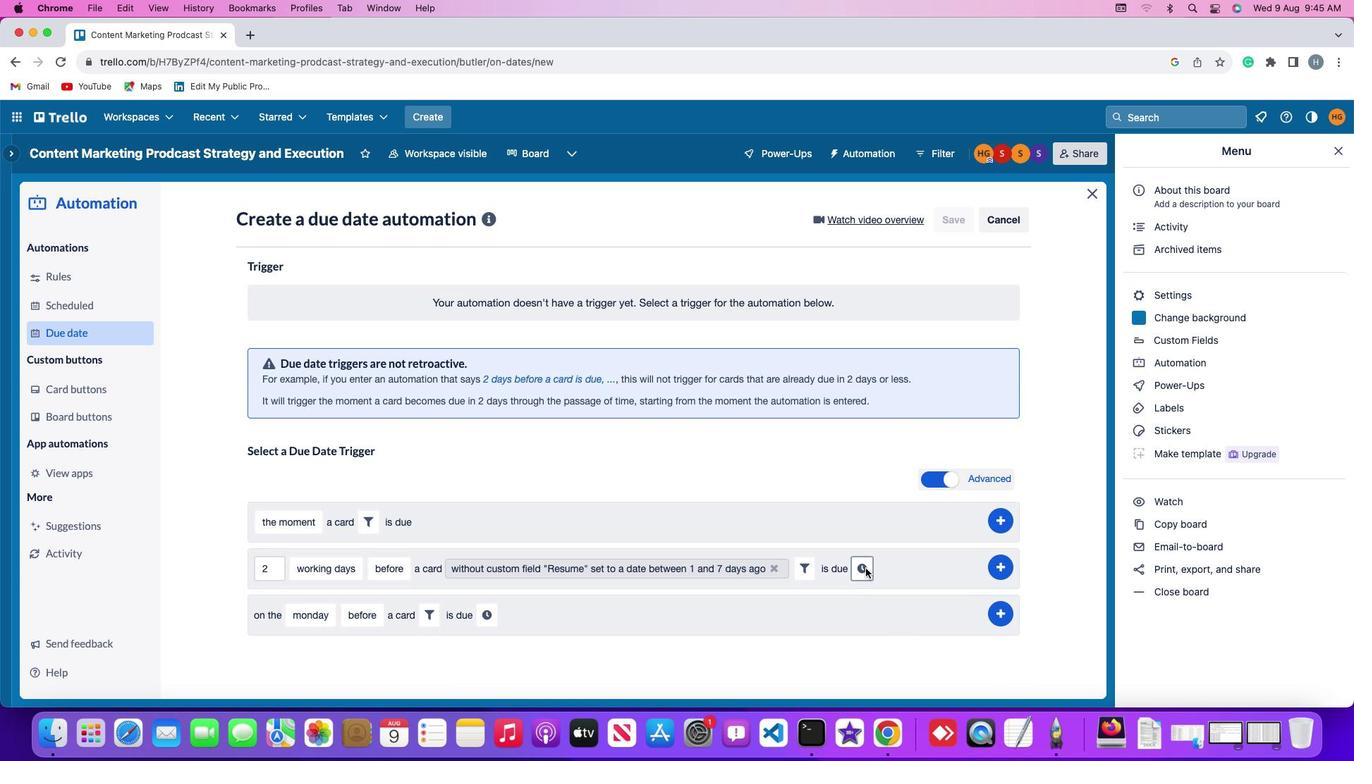 
Action: Mouse moved to (295, 599)
Screenshot: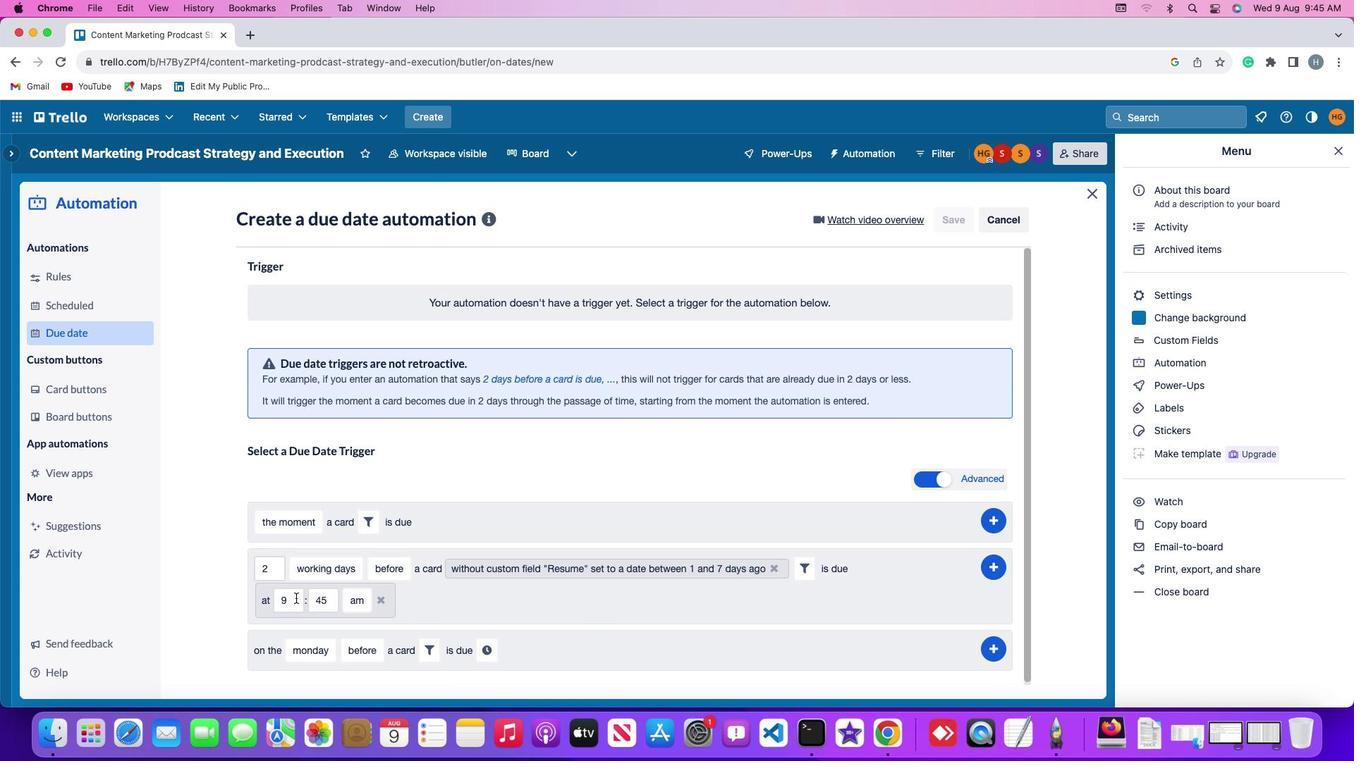 
Action: Mouse pressed left at (295, 599)
Screenshot: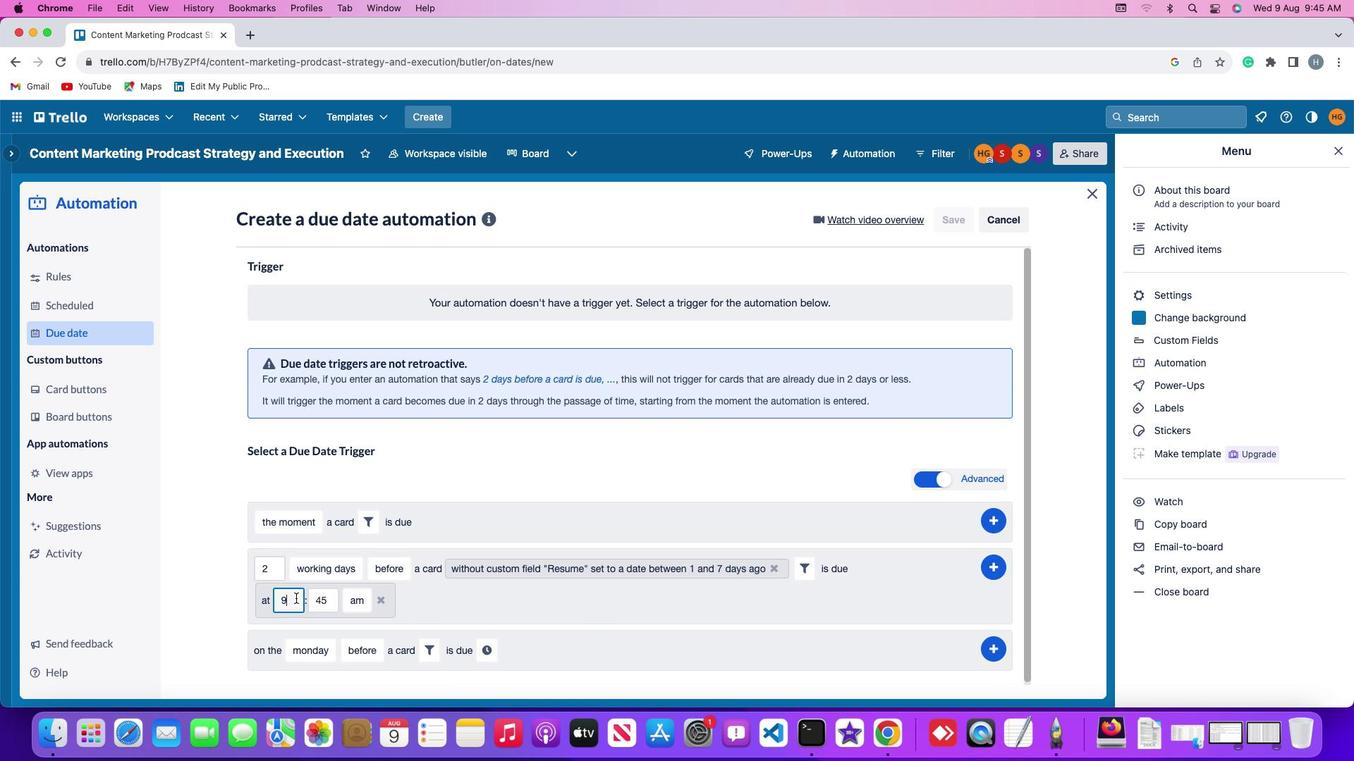 
Action: Mouse moved to (296, 598)
Screenshot: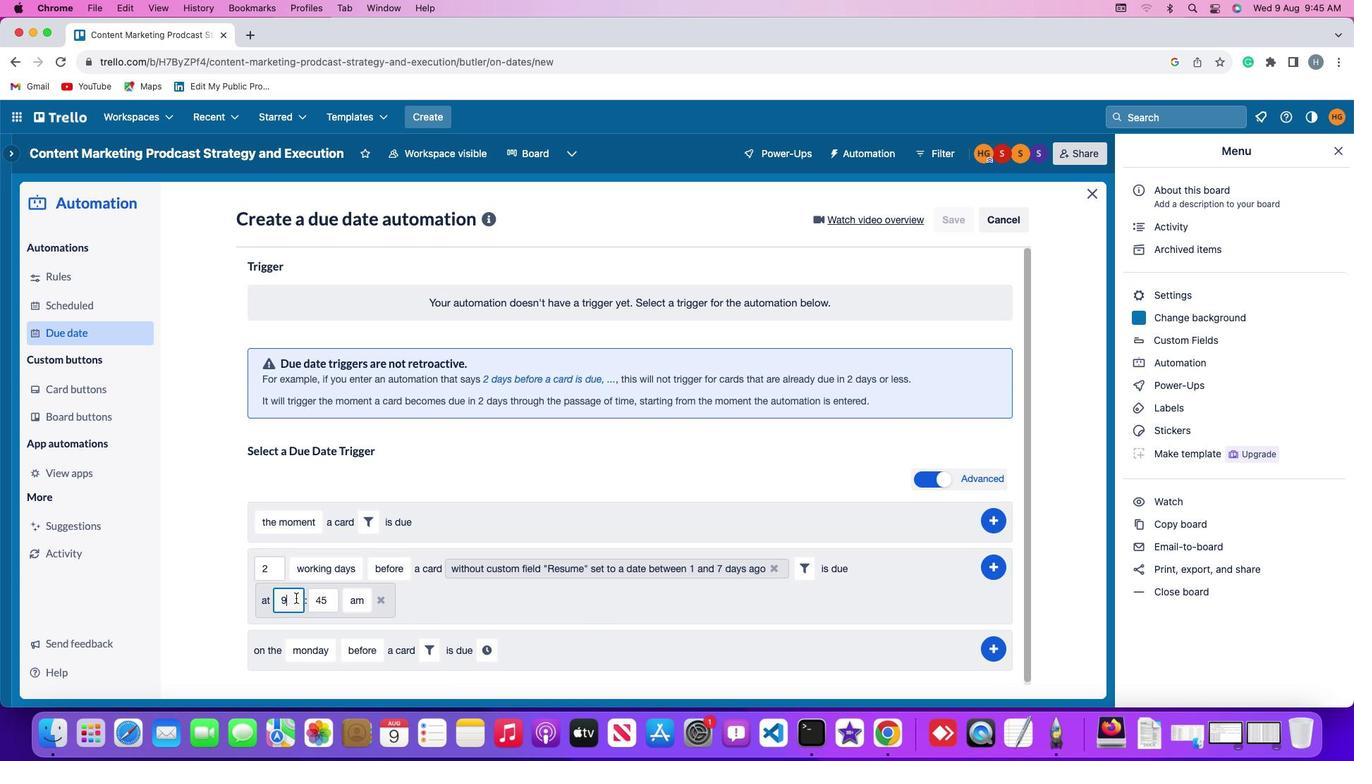 
Action: Key pressed Key.backspace'1''1'
Screenshot: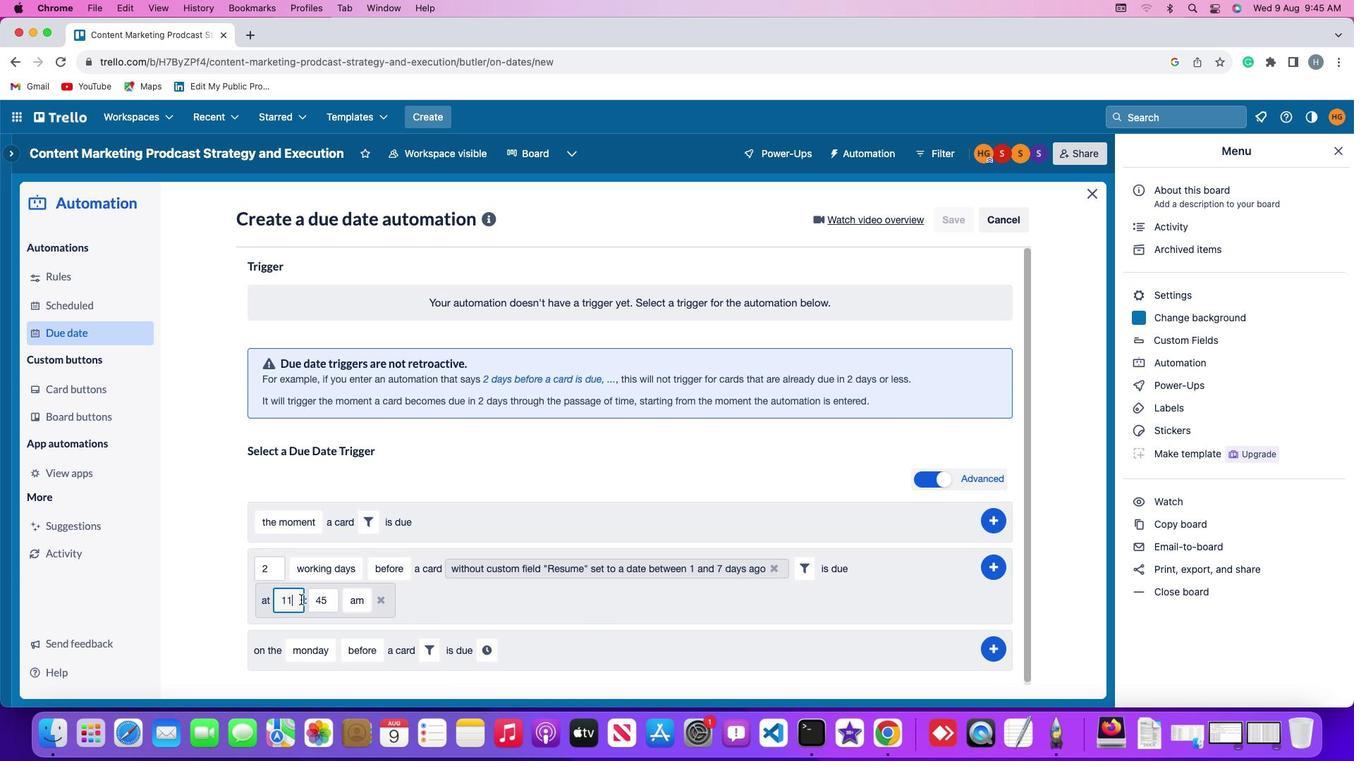 
Action: Mouse moved to (331, 601)
Screenshot: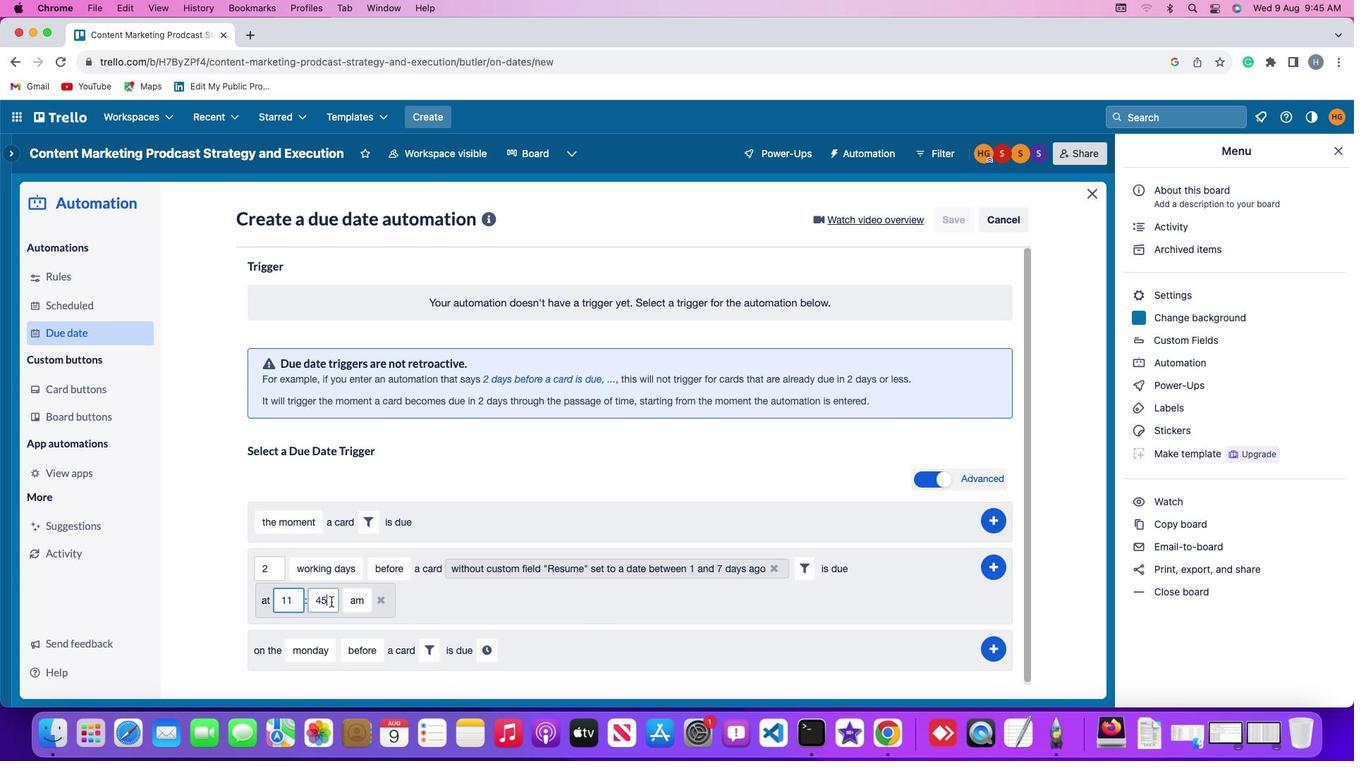 
Action: Mouse pressed left at (331, 601)
Screenshot: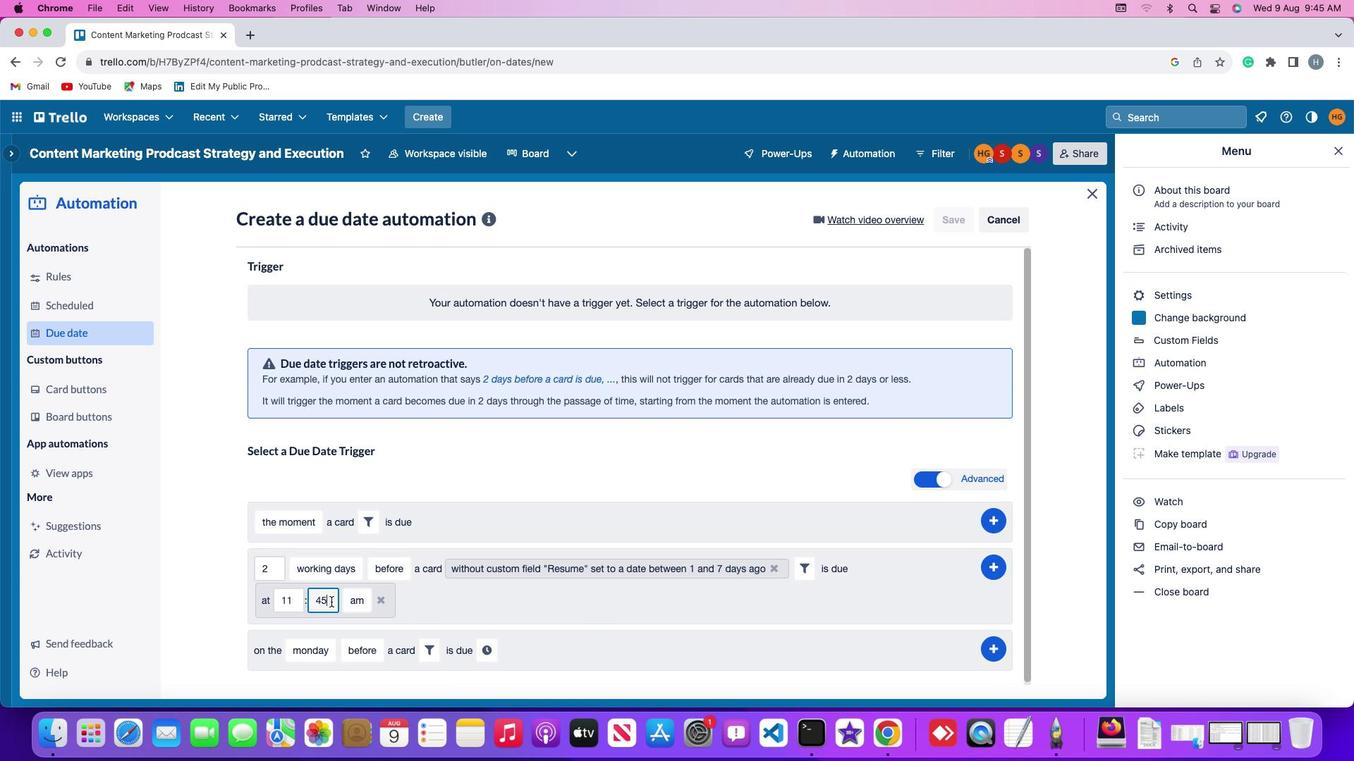 
Action: Key pressed Key.backspaceKey.backspace'0''0'
Screenshot: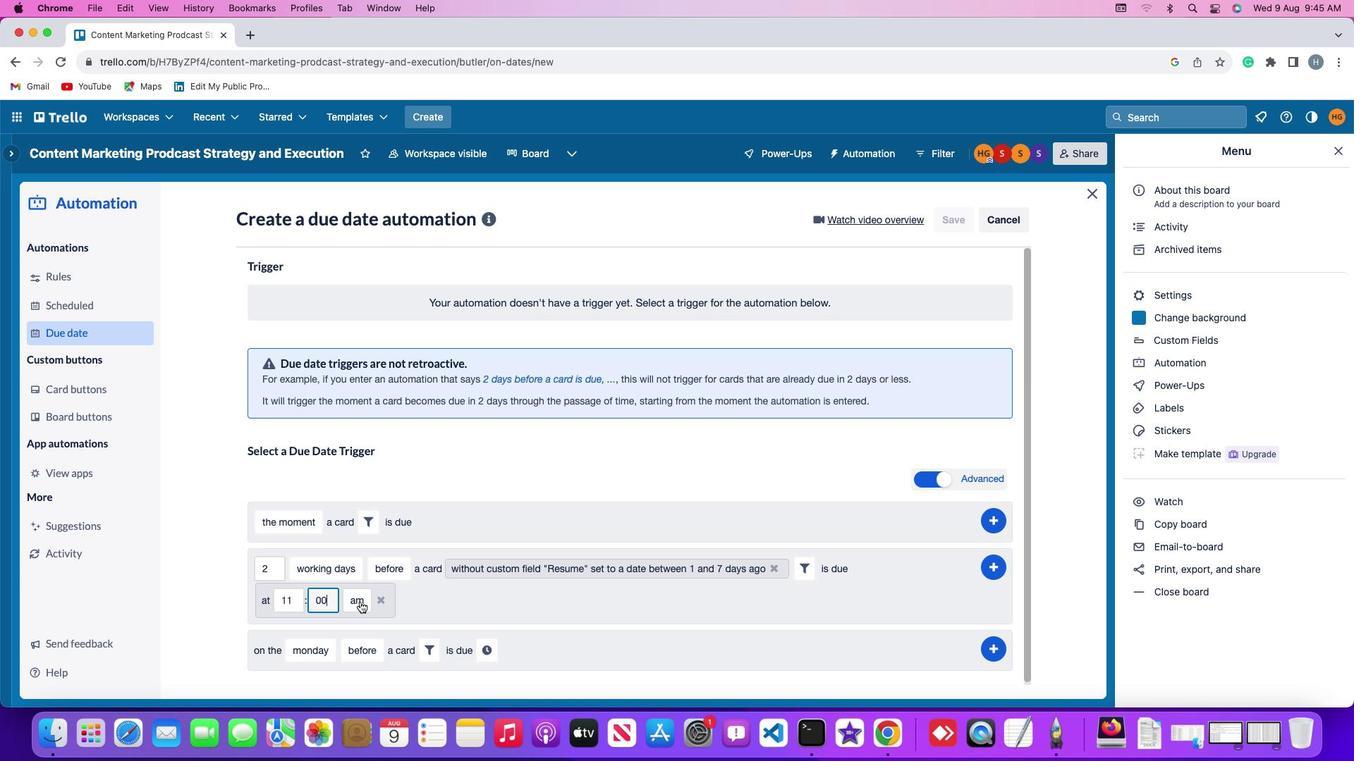 
Action: Mouse moved to (368, 601)
Screenshot: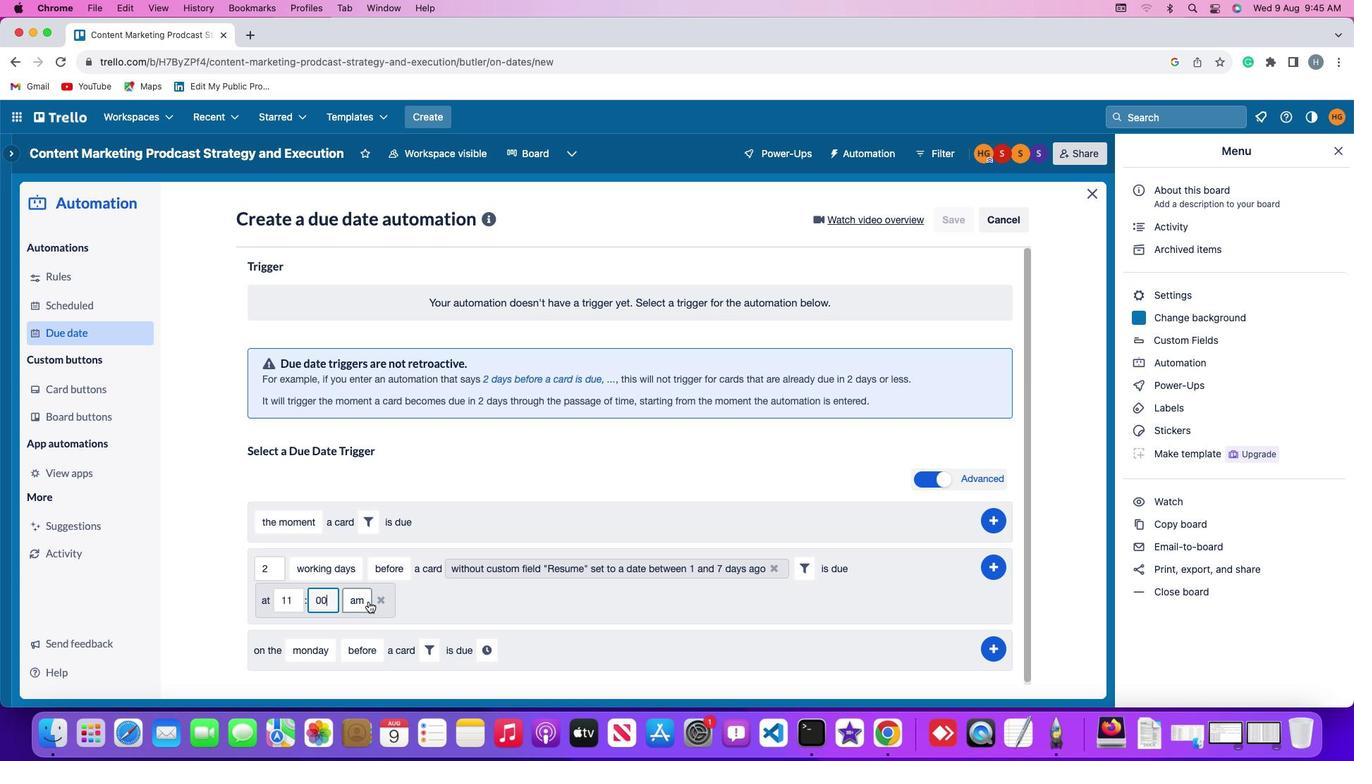 
Action: Mouse pressed left at (368, 601)
Screenshot: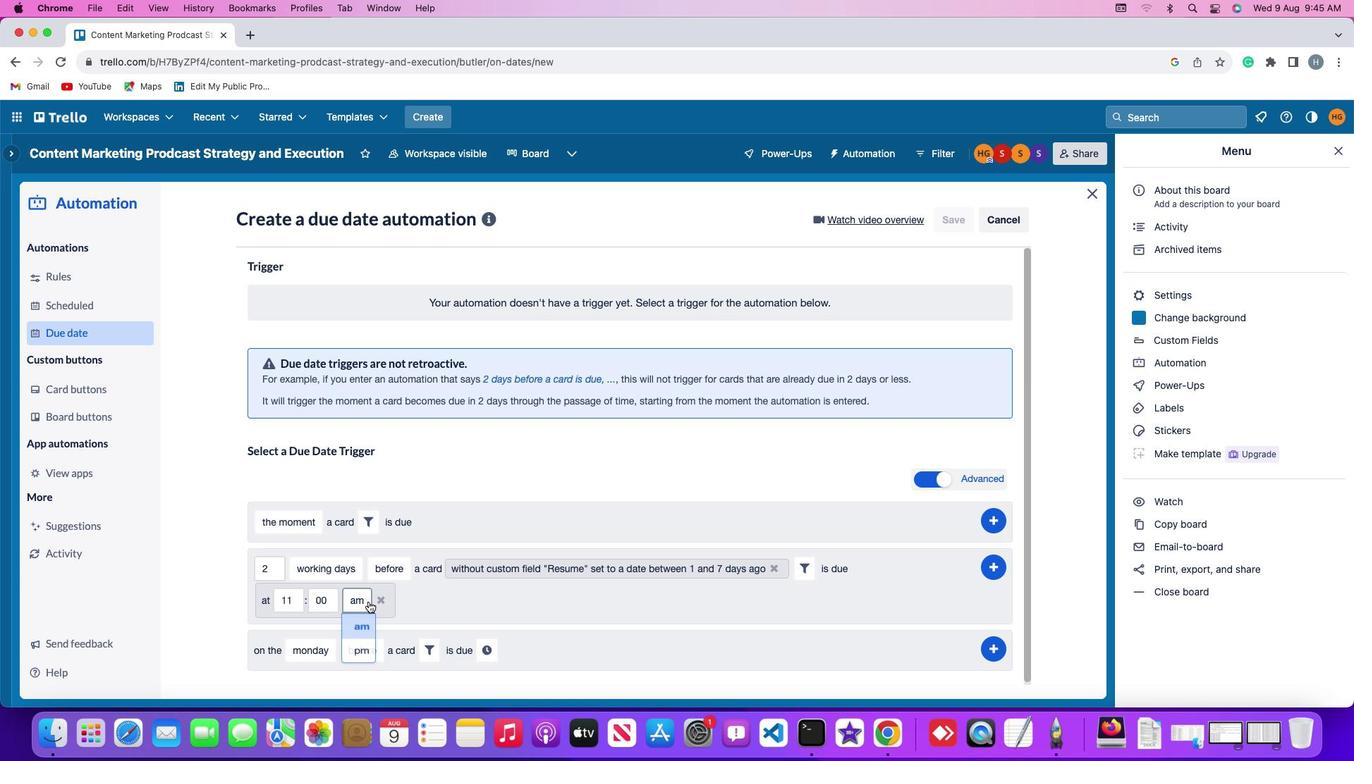 
Action: Mouse moved to (357, 630)
Screenshot: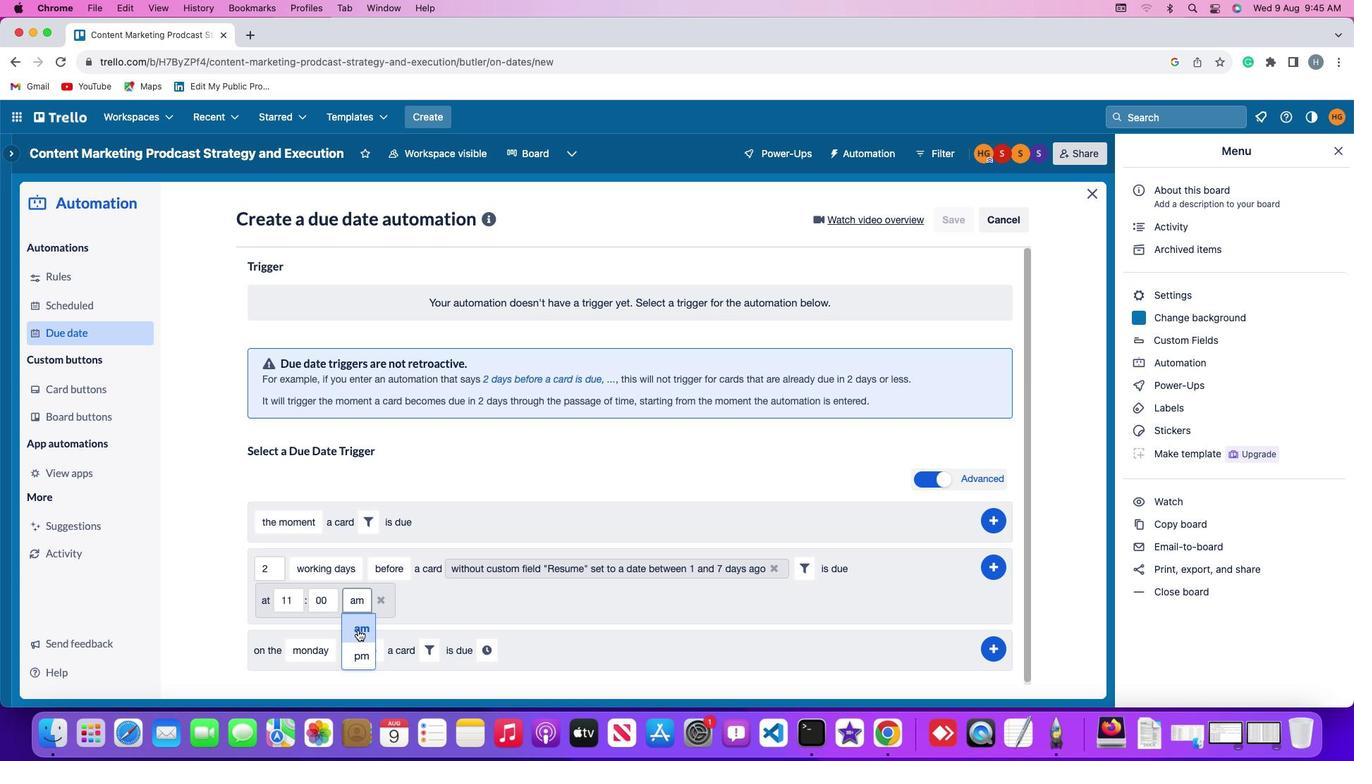
Action: Mouse pressed left at (357, 630)
Screenshot: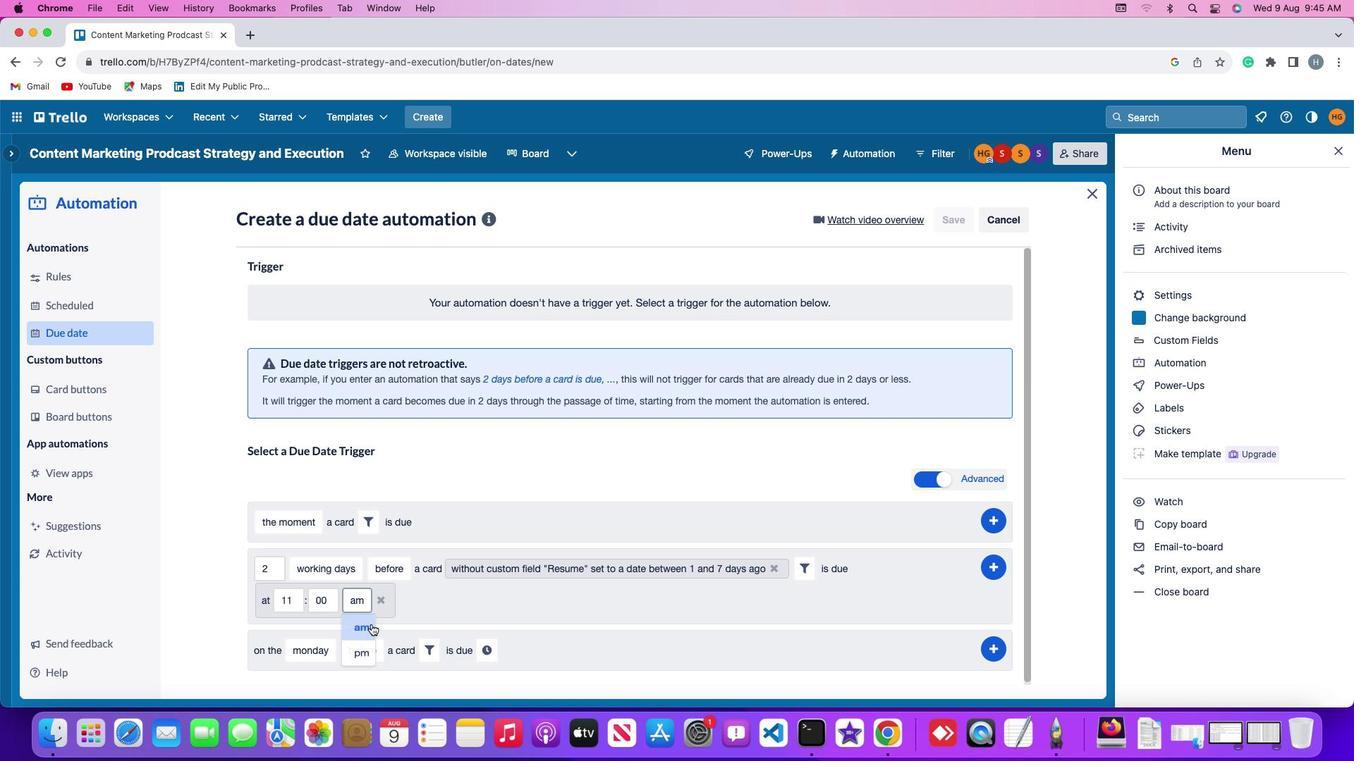 
Action: Mouse moved to (992, 564)
Screenshot: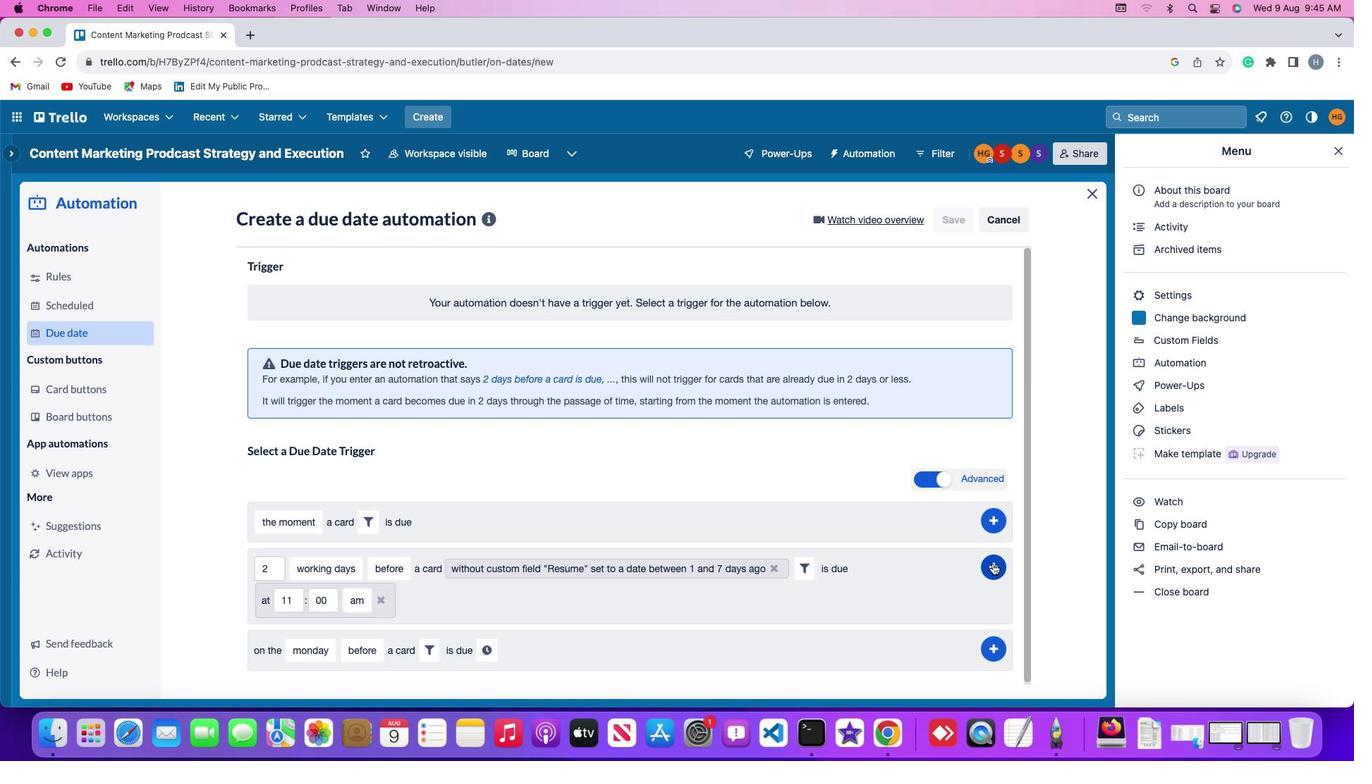 
Action: Mouse pressed left at (992, 564)
Screenshot: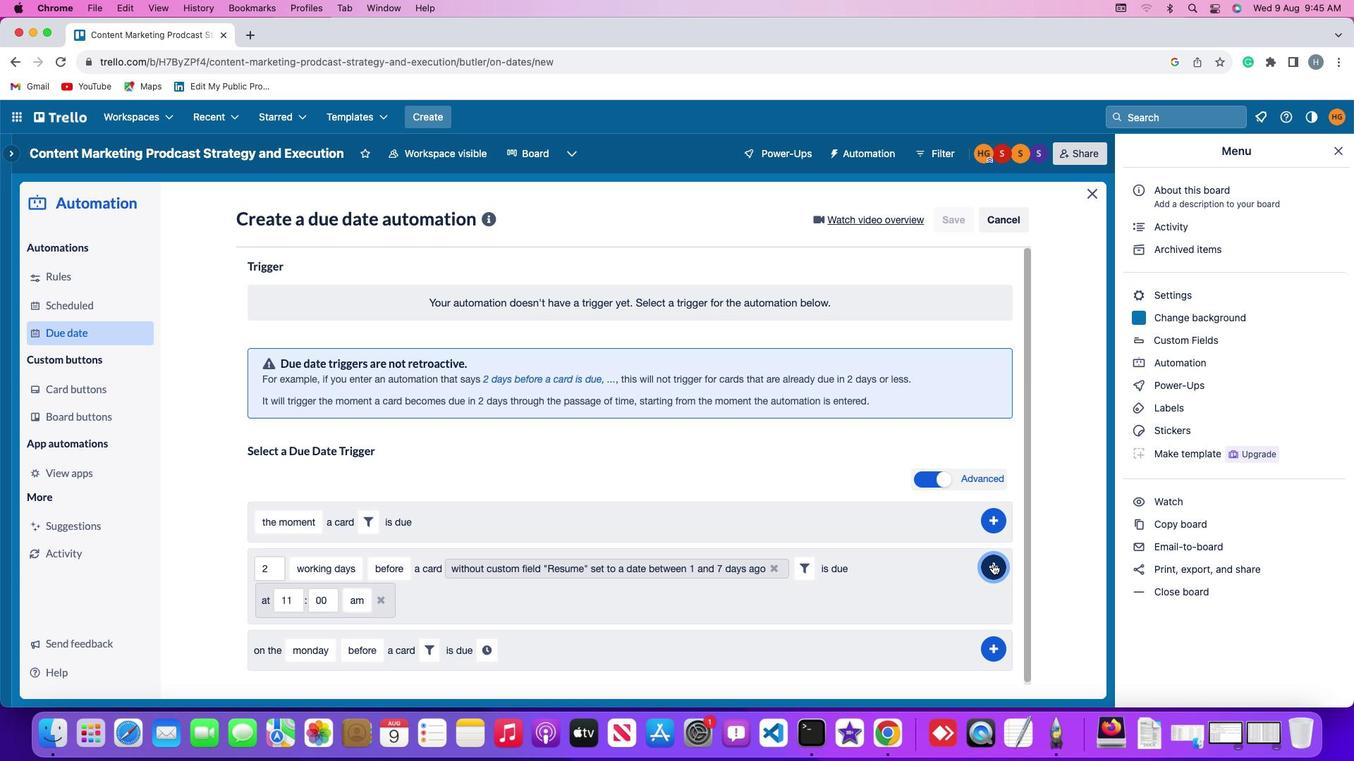 
Action: Mouse moved to (1060, 463)
Screenshot: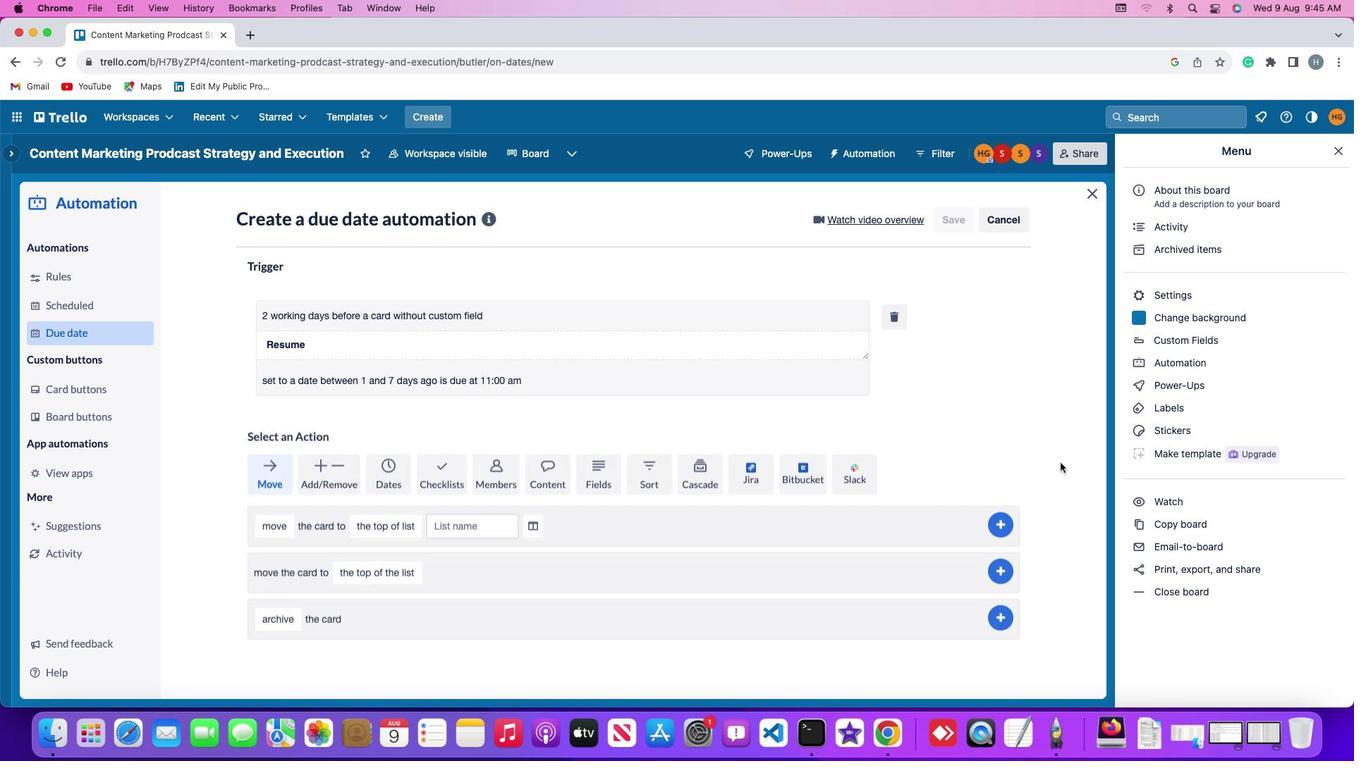 
